 Task: Implement a function that takes a string as a parameter and checks if it's a valid URL starting with "ftp://" or "sftp://".
Action: Mouse moved to (1001, 328)
Screenshot: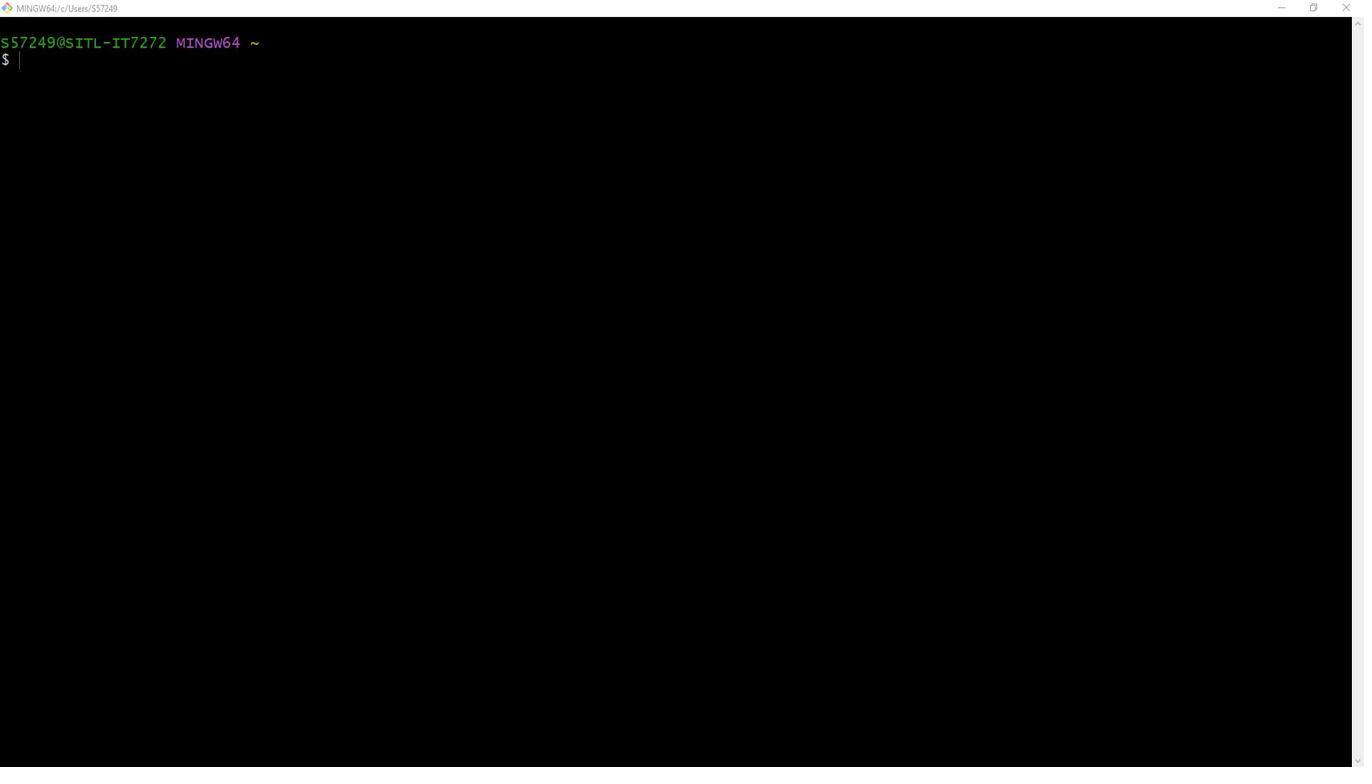 
Action: Mouse pressed left at (1001, 328)
Screenshot: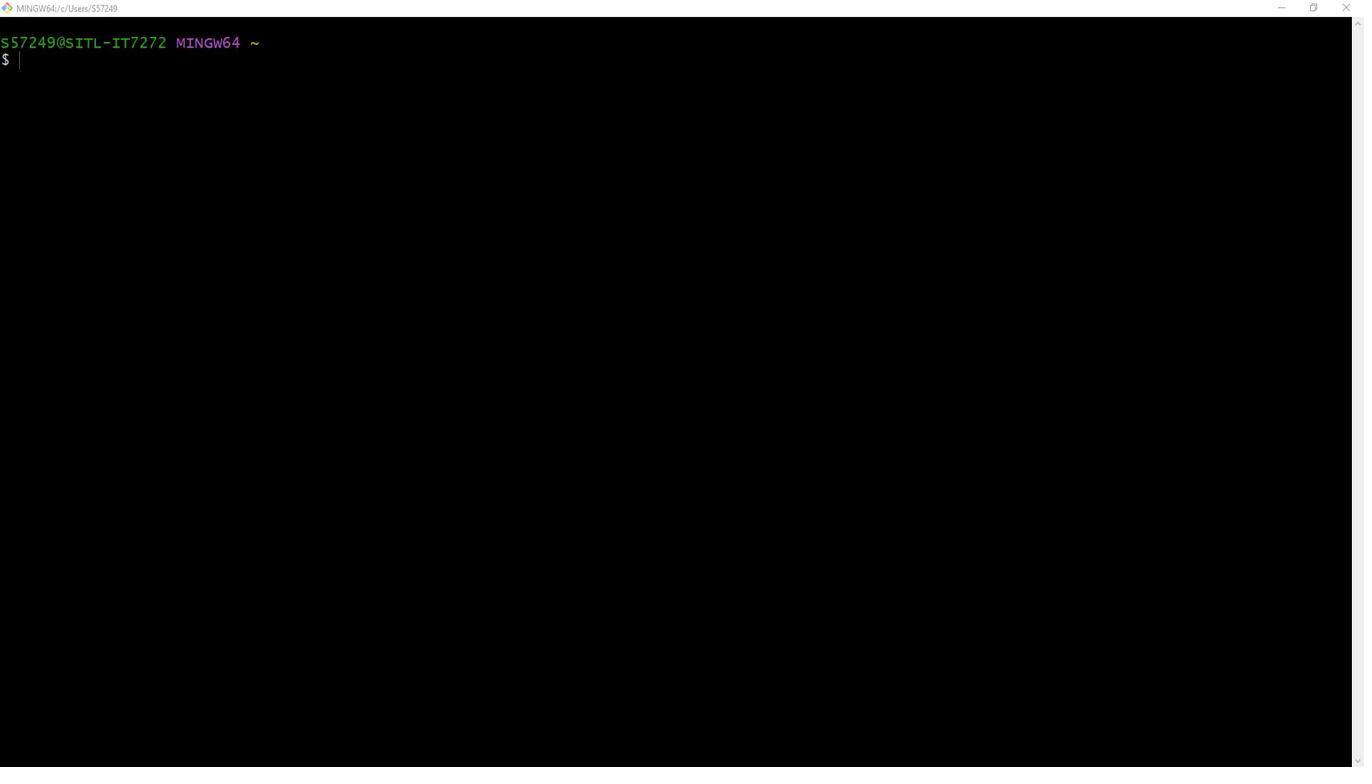 
Action: Mouse moved to (1281, 188)
Screenshot: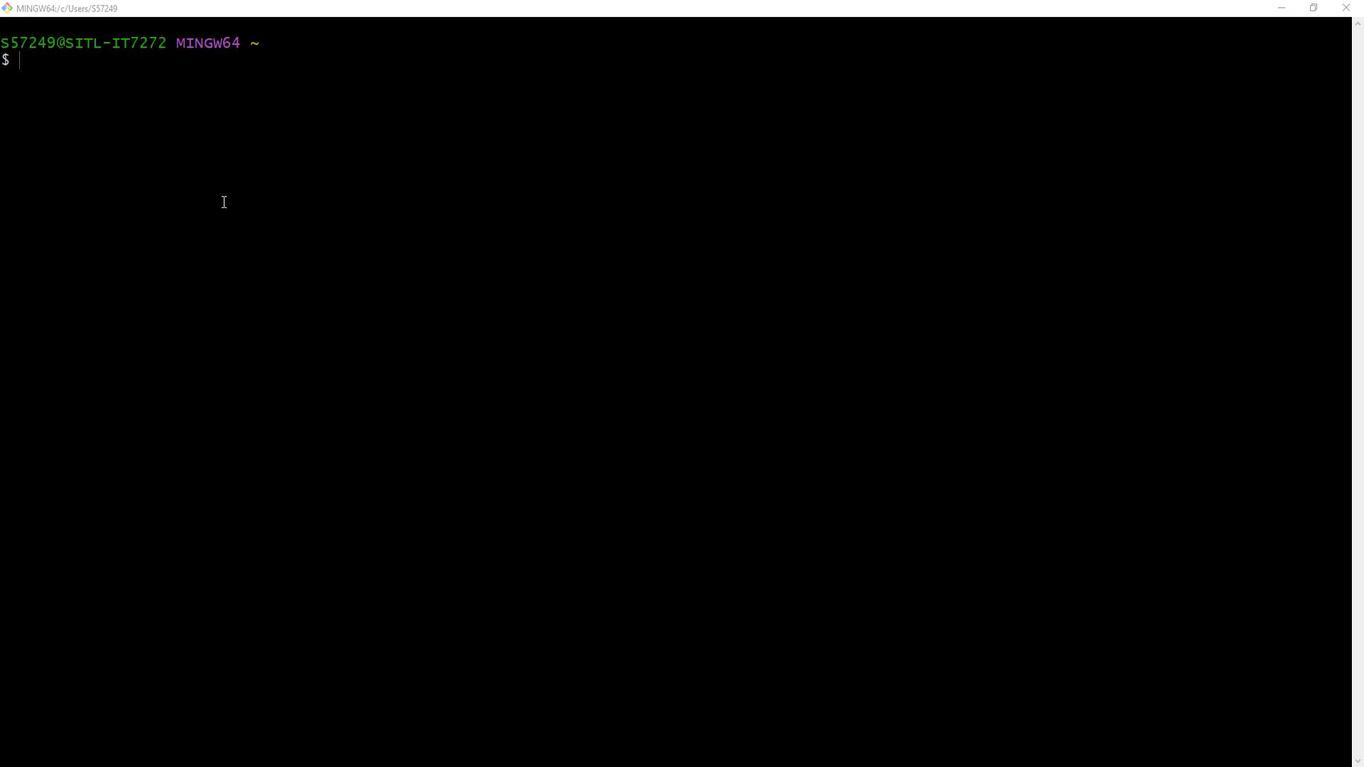 
Action: Mouse pressed left at (1281, 188)
Screenshot: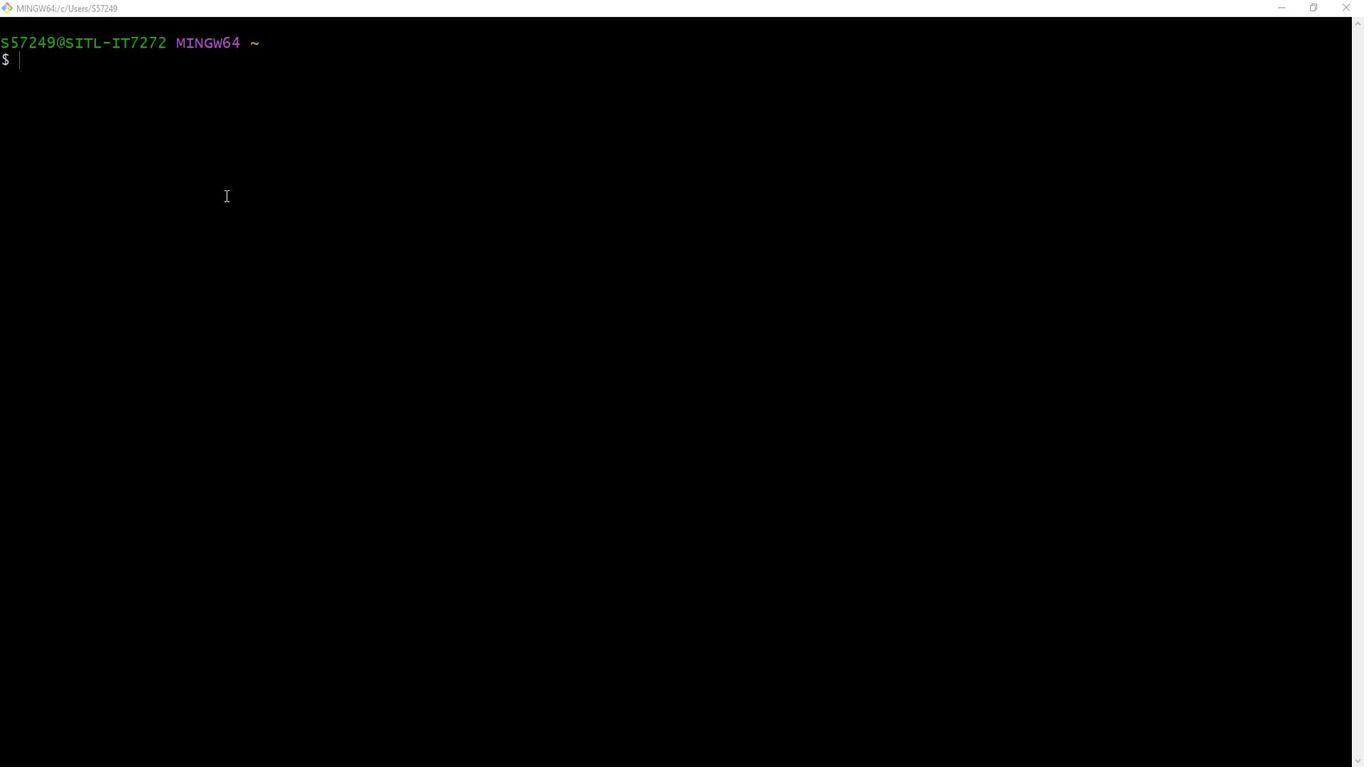 
Action: Mouse moved to (801, 385)
Screenshot: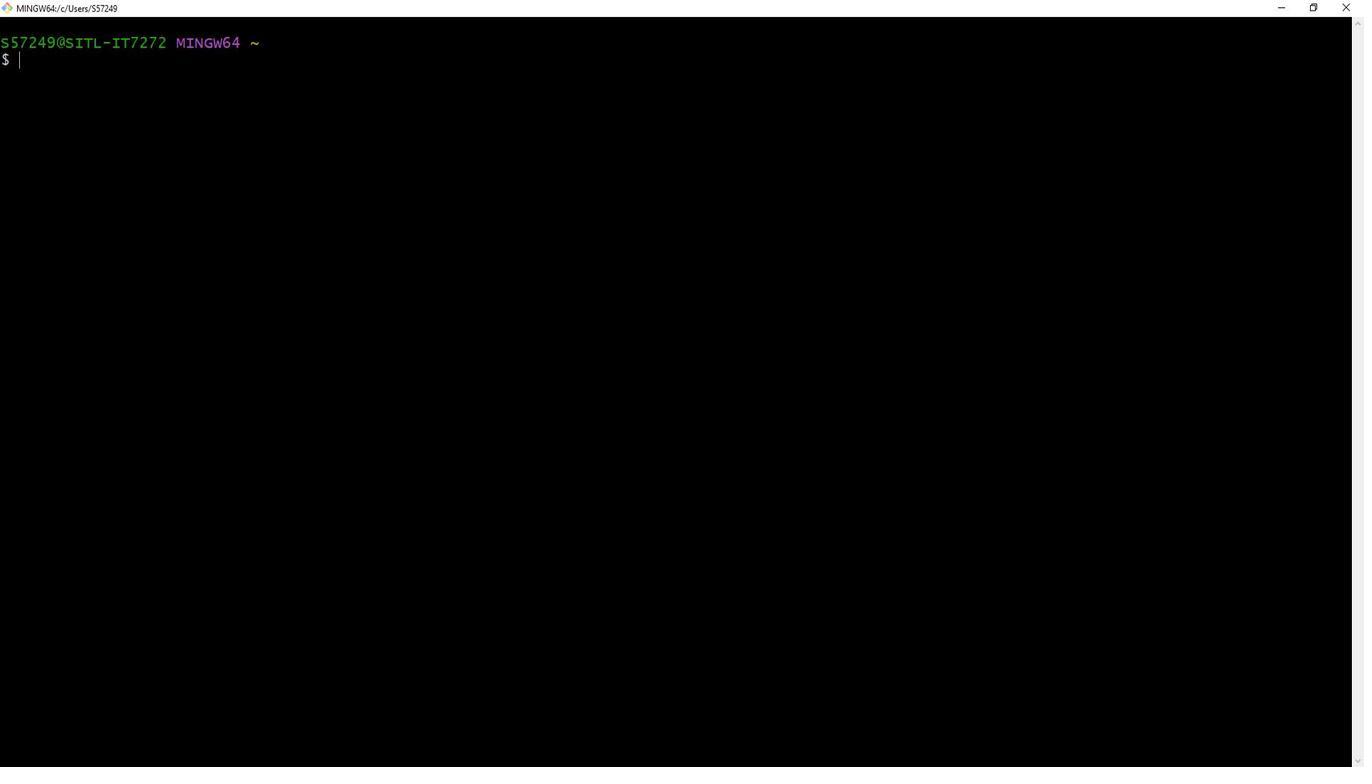 
Action: Mouse scrolled (801, 385) with delta (0, 0)
Screenshot: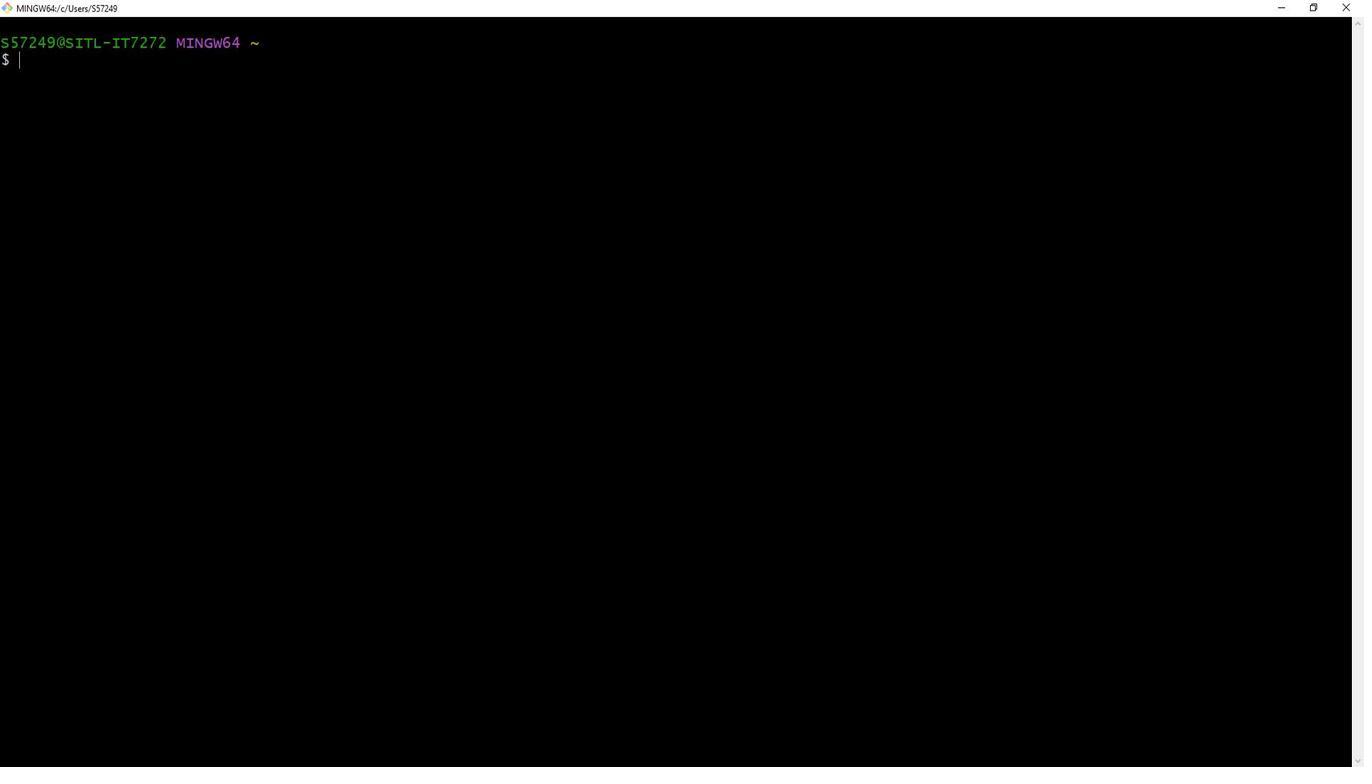 
Action: Mouse scrolled (801, 385) with delta (0, 0)
Screenshot: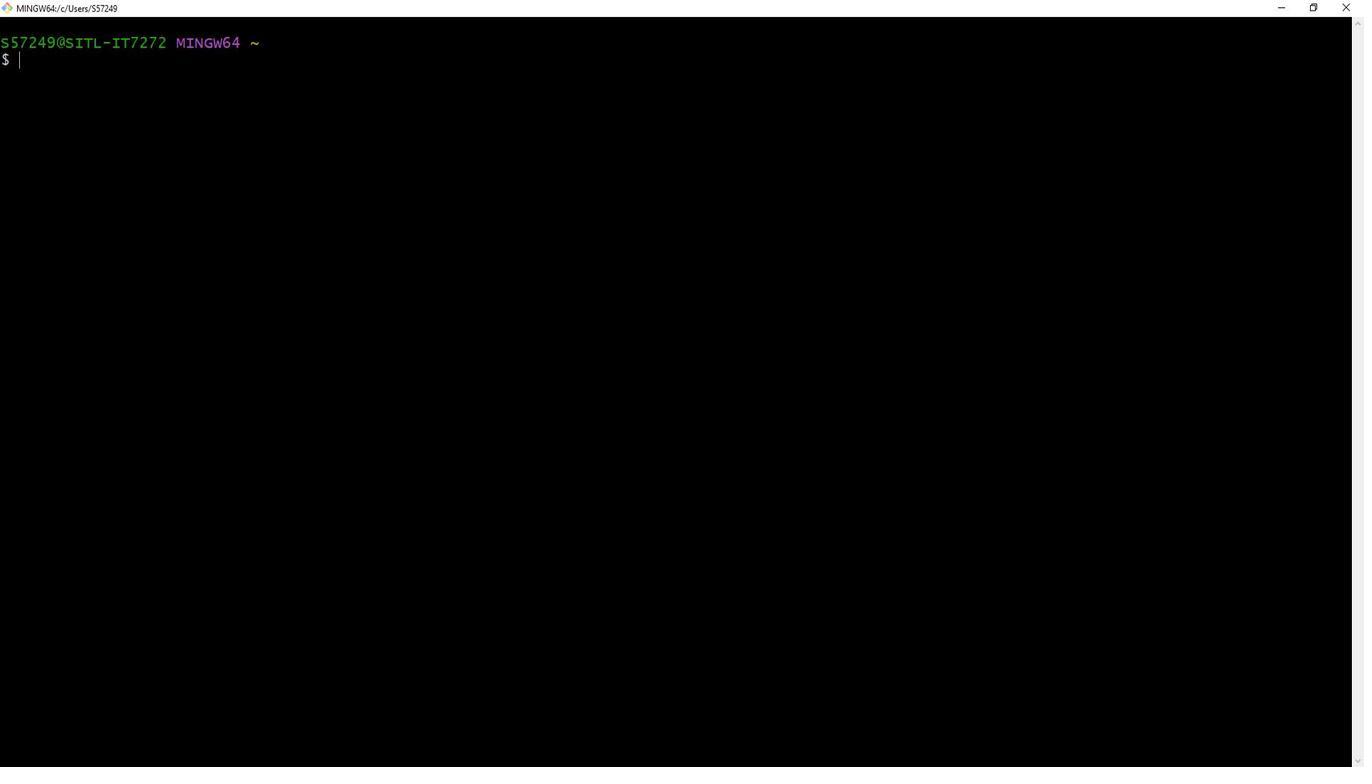 
Action: Mouse scrolled (801, 385) with delta (0, 0)
Screenshot: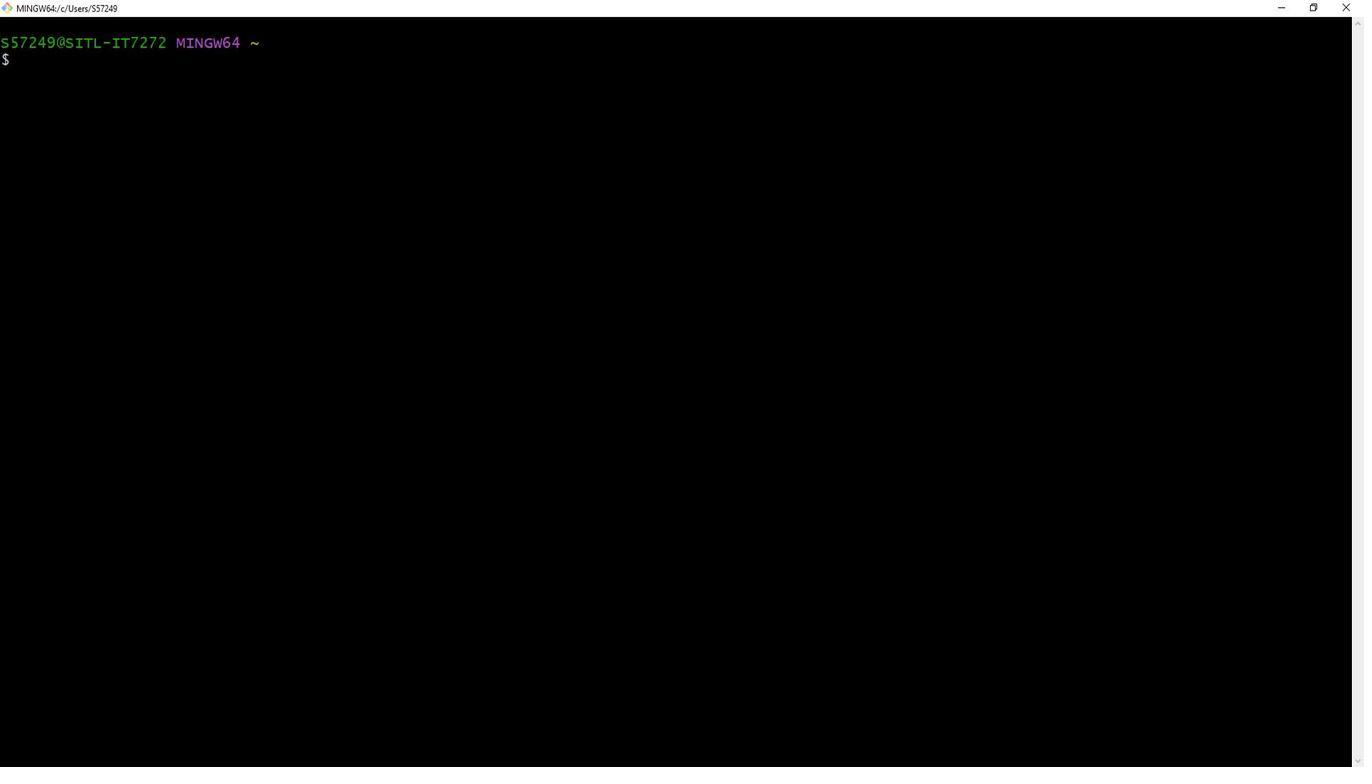 
Action: Mouse scrolled (801, 385) with delta (0, 0)
Screenshot: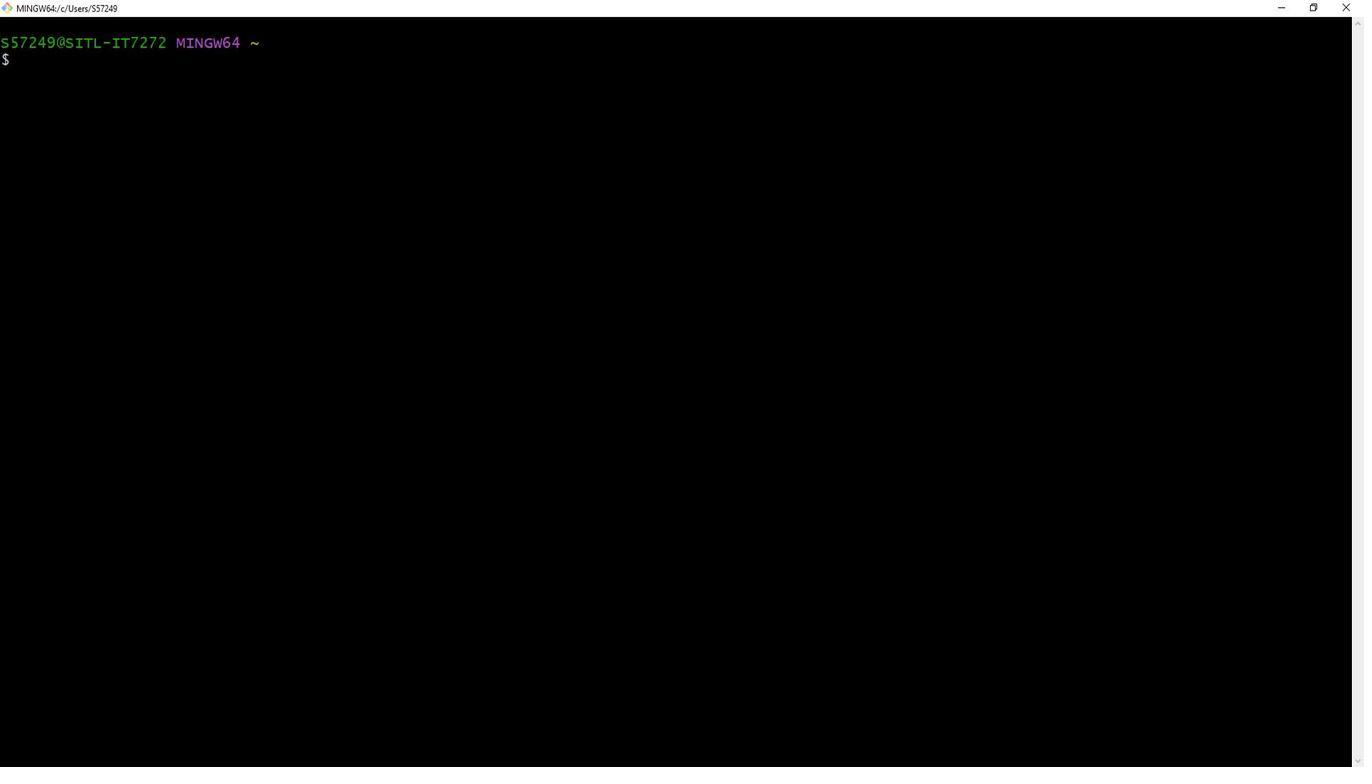 
Action: Mouse scrolled (801, 385) with delta (0, 0)
Screenshot: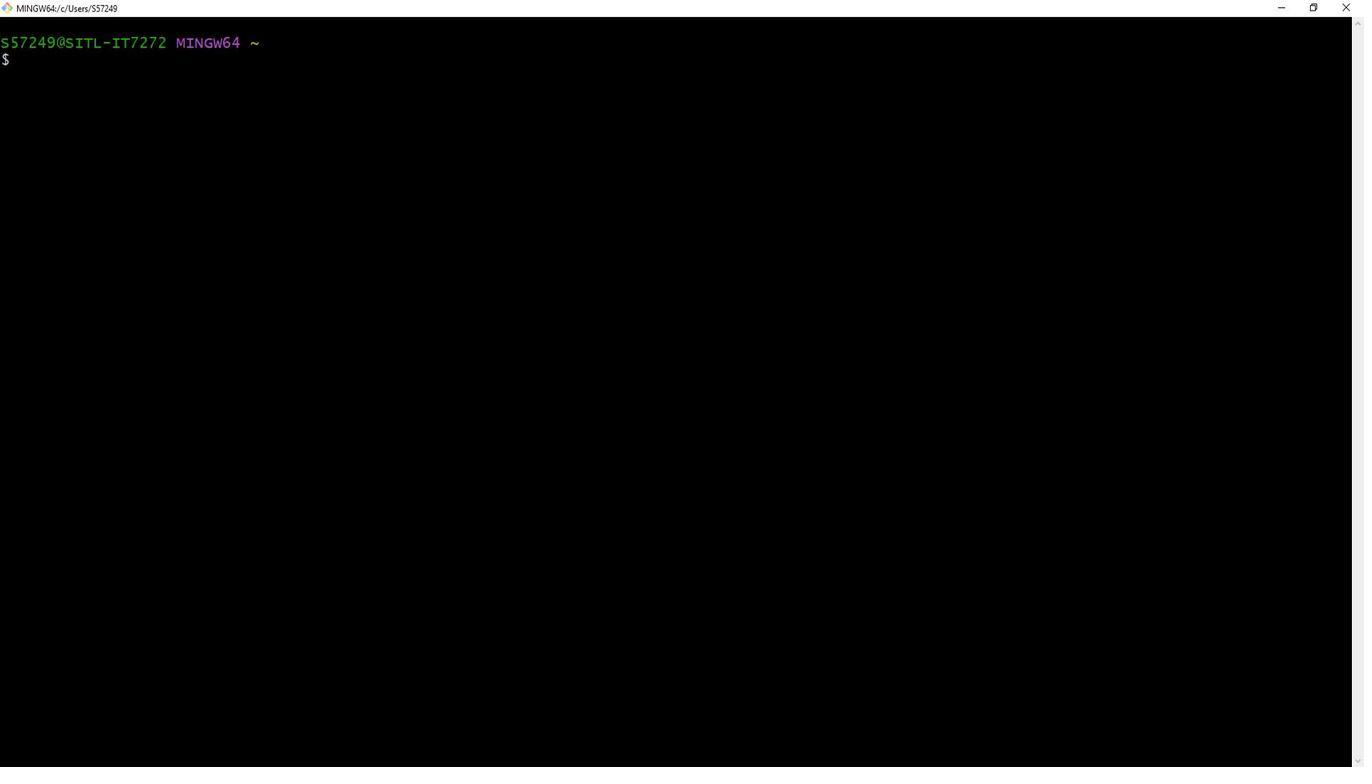 
Action: Mouse scrolled (801, 385) with delta (0, 0)
Screenshot: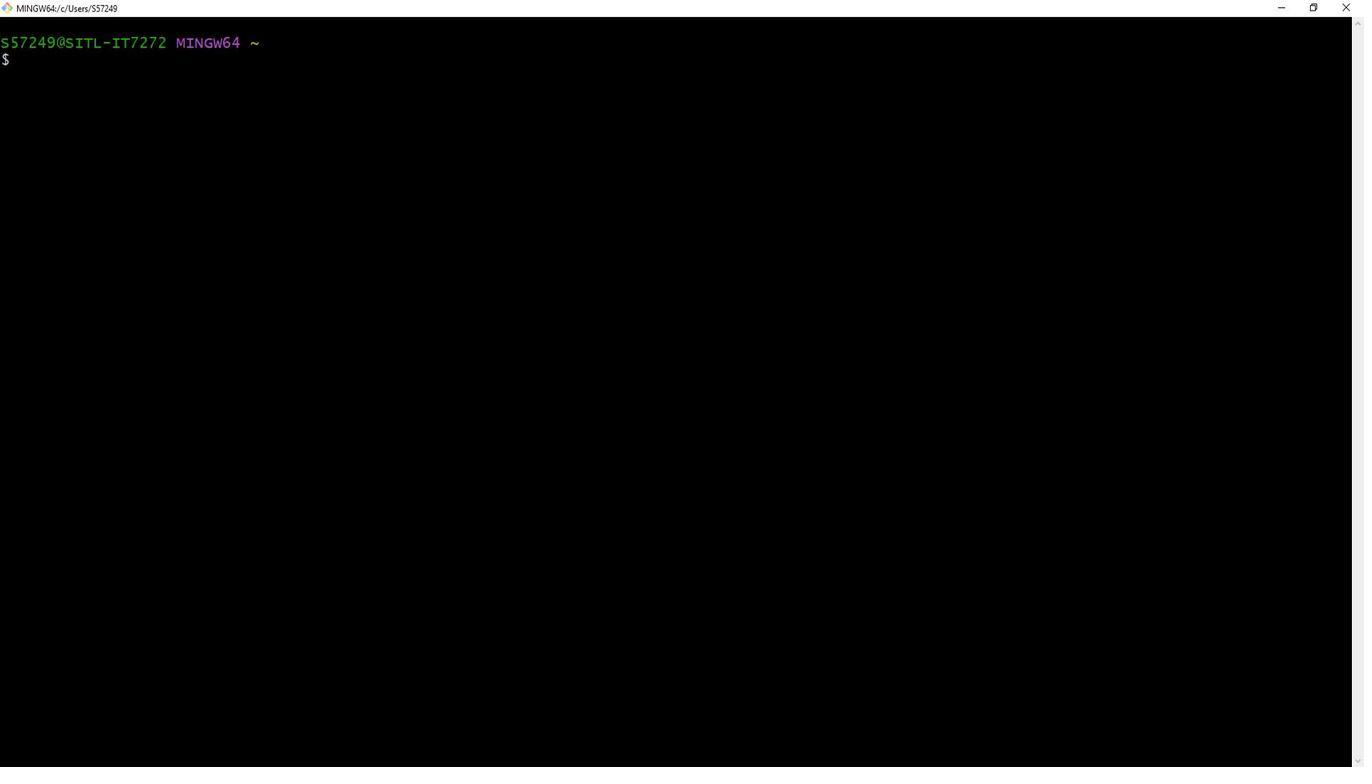 
Action: Mouse scrolled (801, 385) with delta (0, 0)
Screenshot: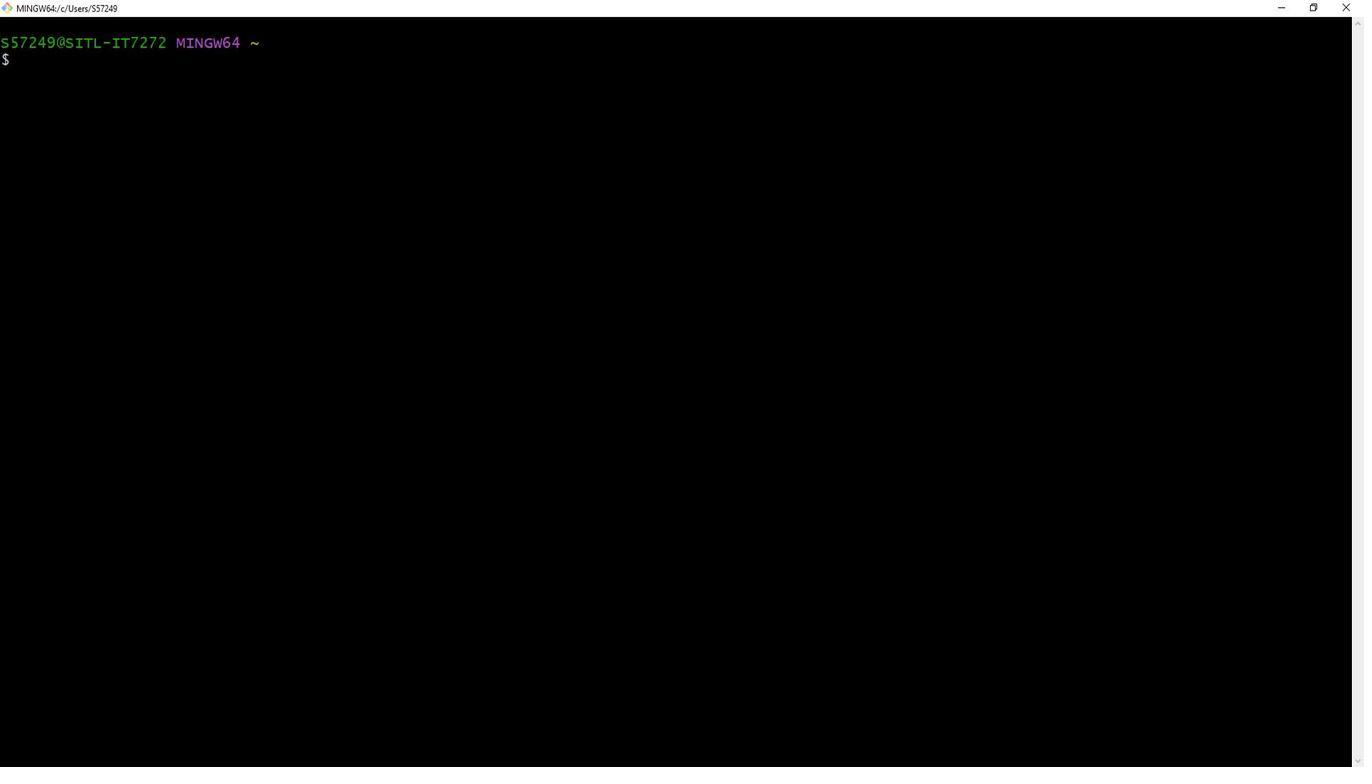 
Action: Mouse scrolled (801, 385) with delta (0, 0)
Screenshot: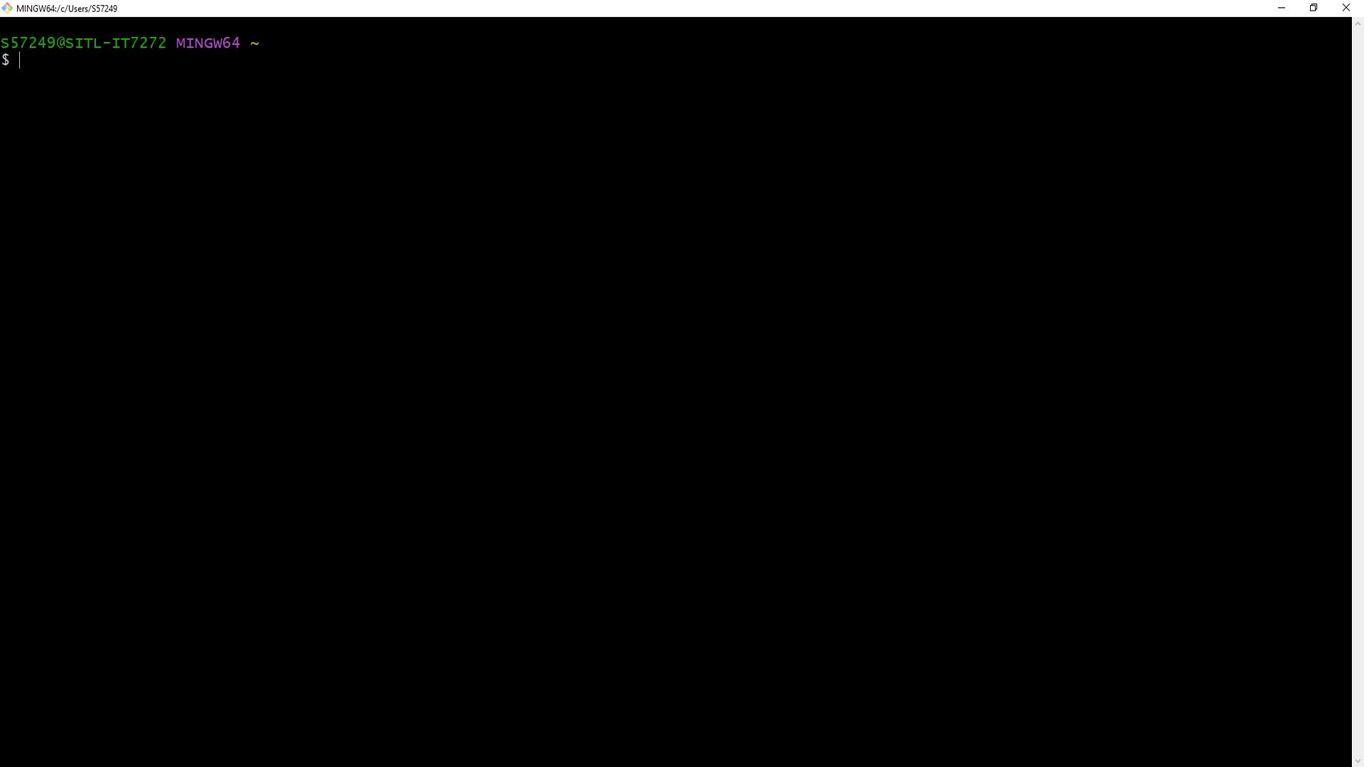 
Action: Mouse scrolled (801, 385) with delta (0, 0)
Screenshot: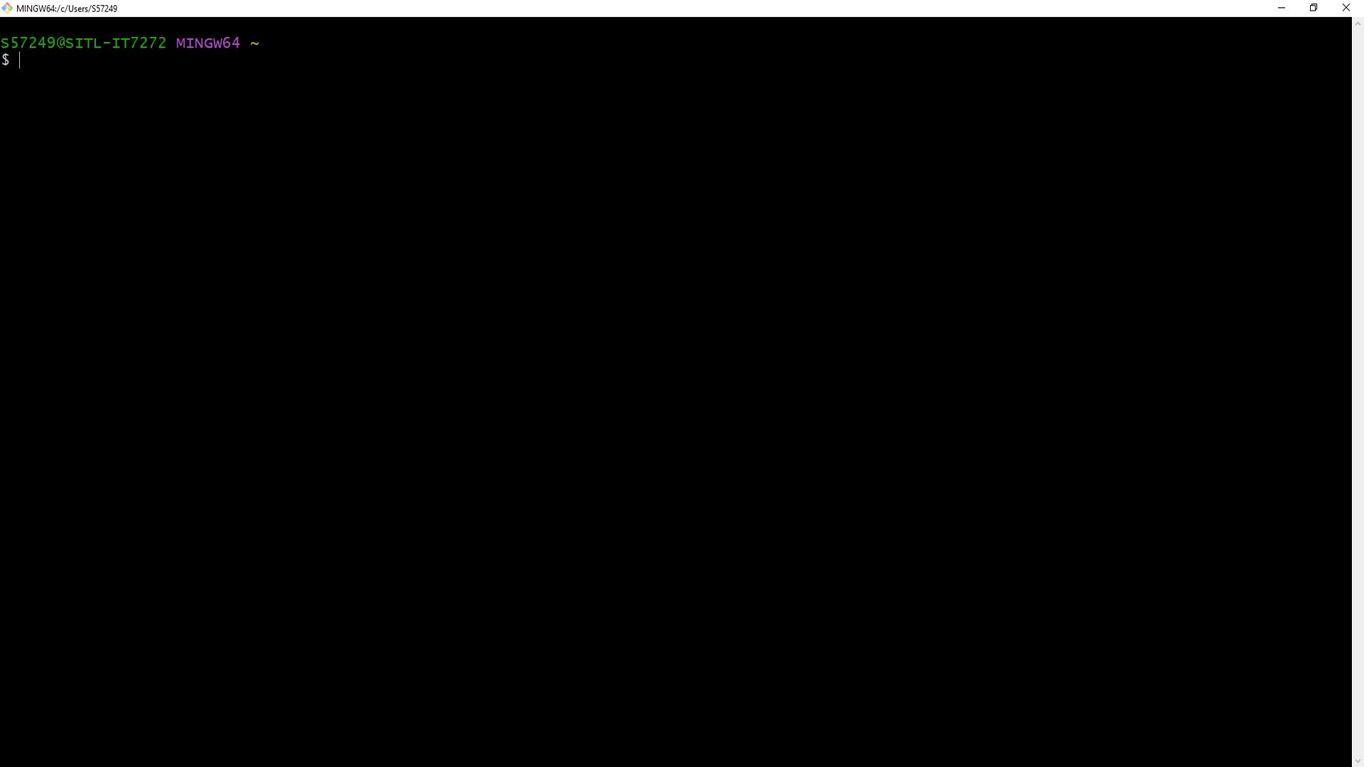 
Action: Mouse scrolled (801, 385) with delta (0, 0)
Screenshot: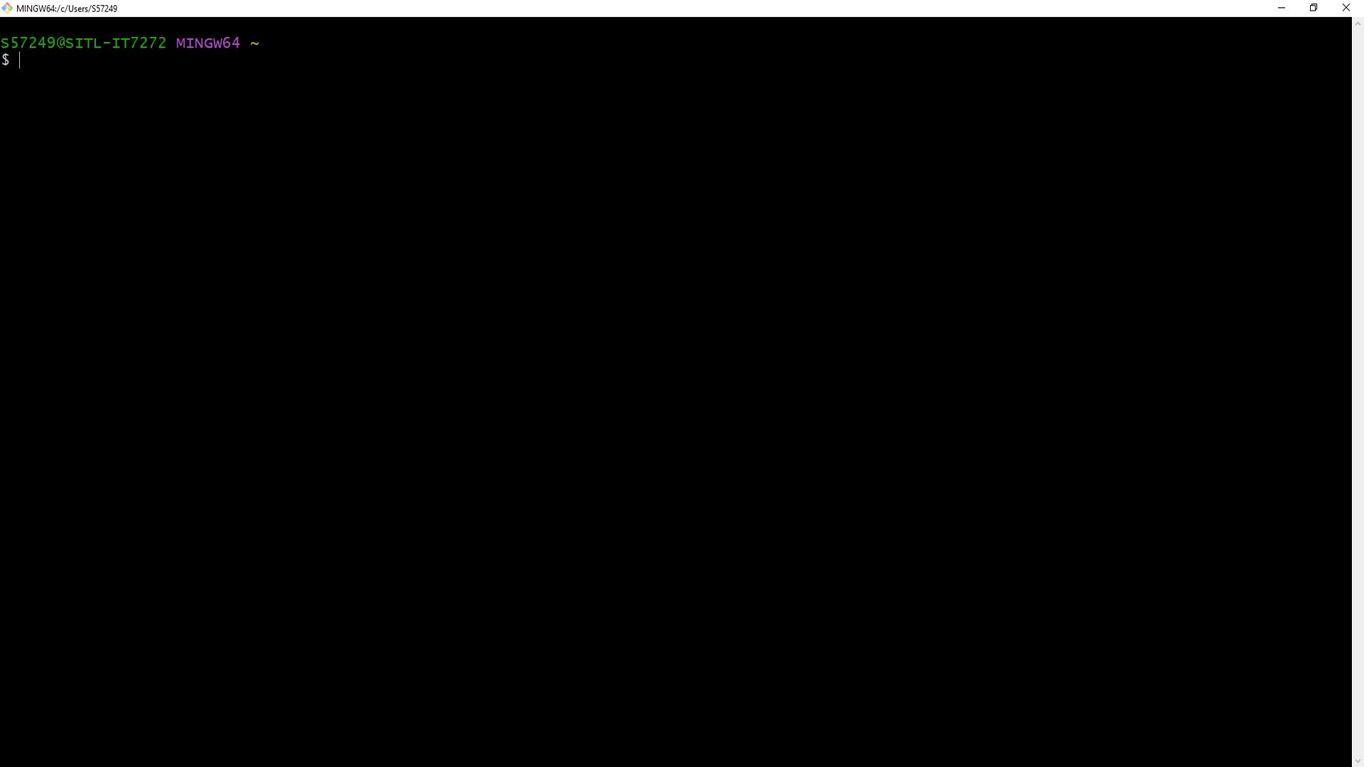
Action: Mouse scrolled (801, 385) with delta (0, 0)
Screenshot: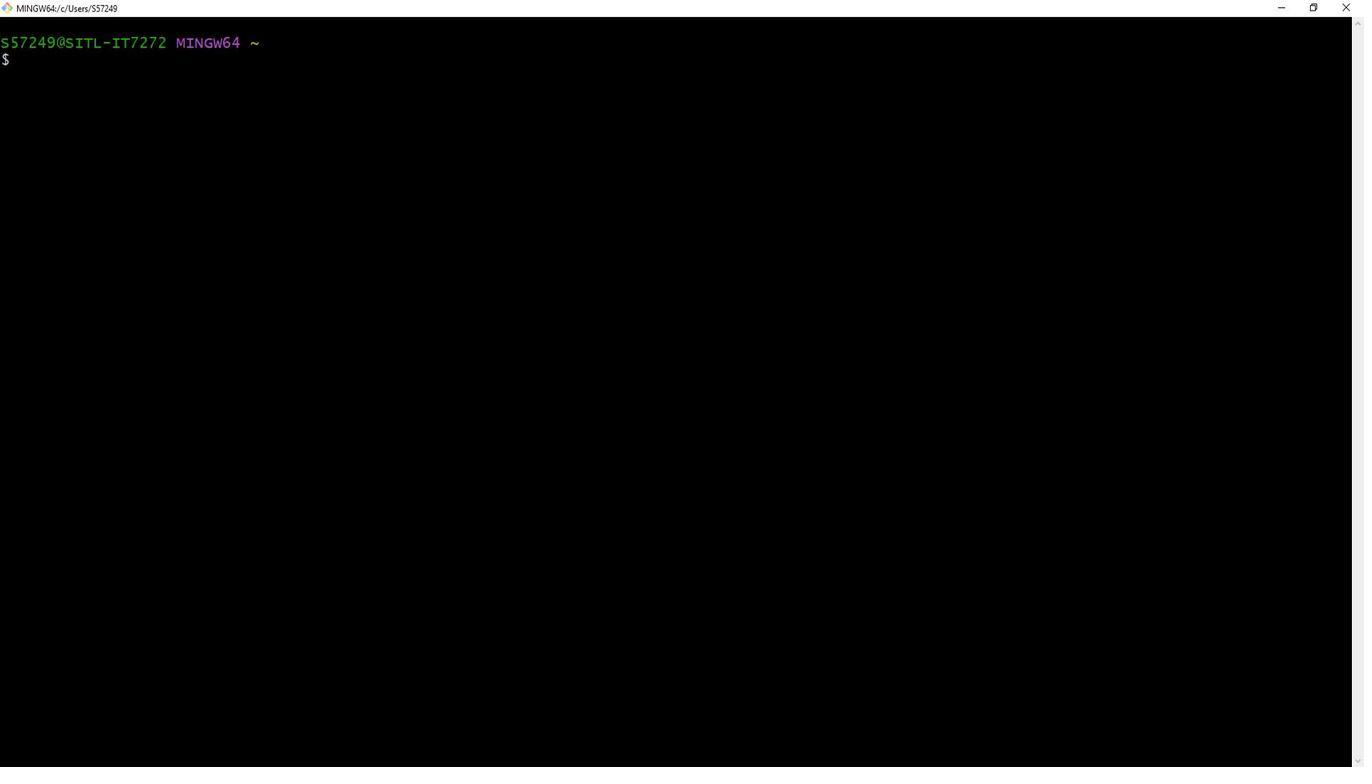 
Action: Mouse scrolled (801, 385) with delta (0, 0)
Screenshot: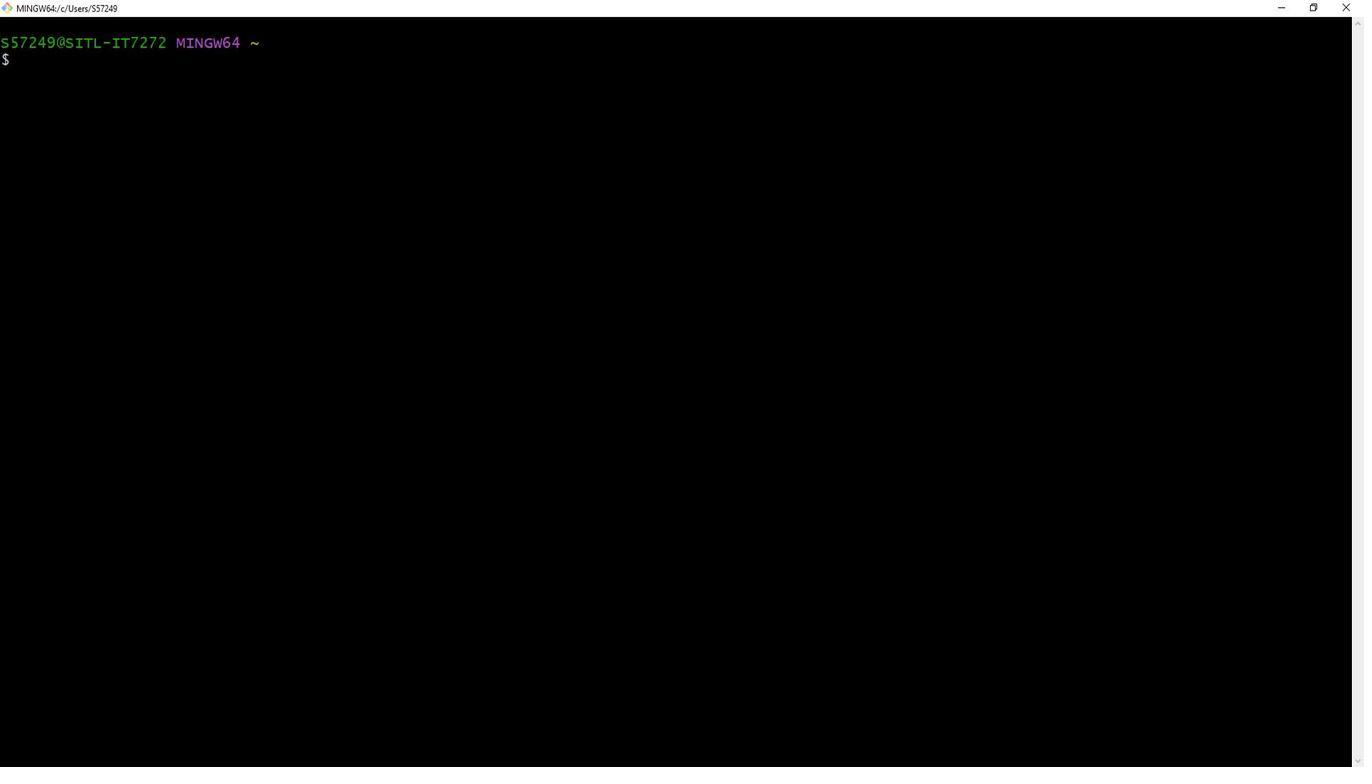 
Action: Mouse moved to (1207, 96)
Screenshot: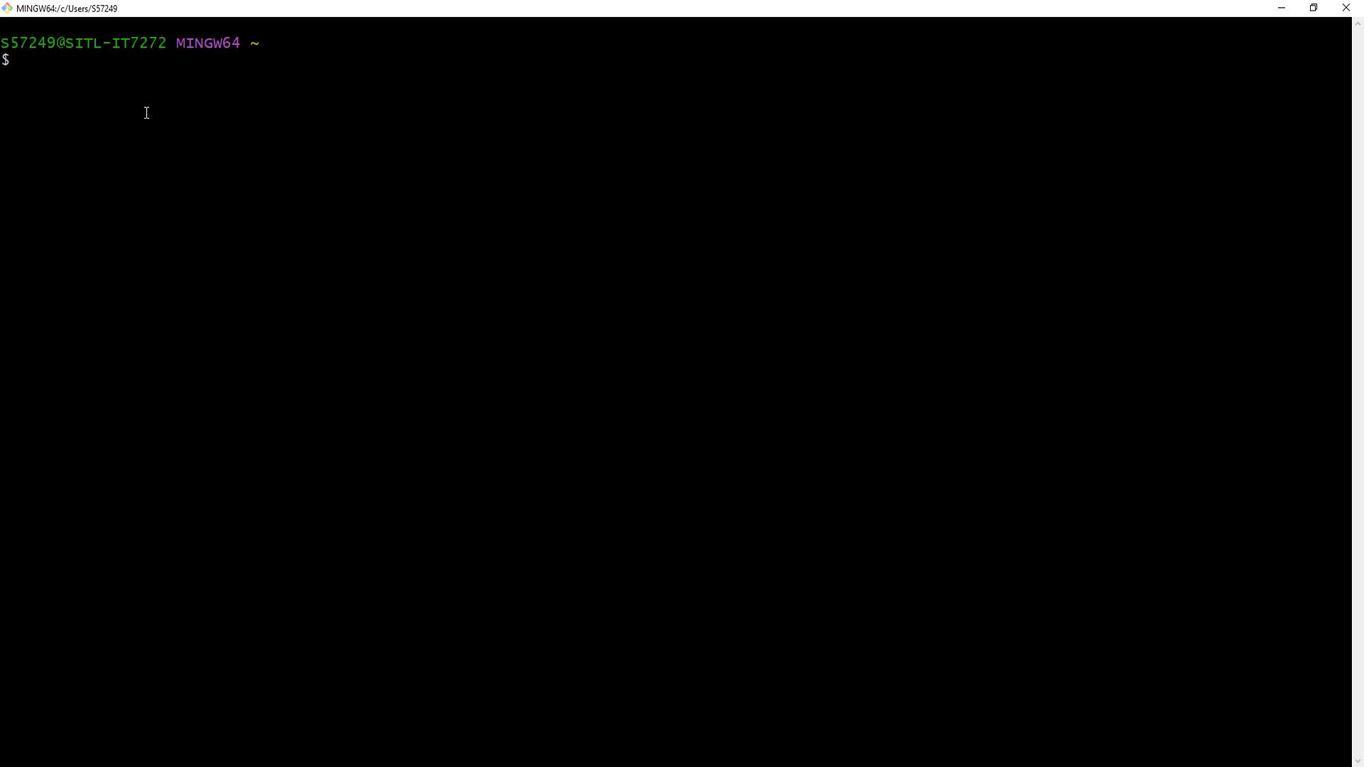 
Action: Mouse pressed left at (1207, 96)
Screenshot: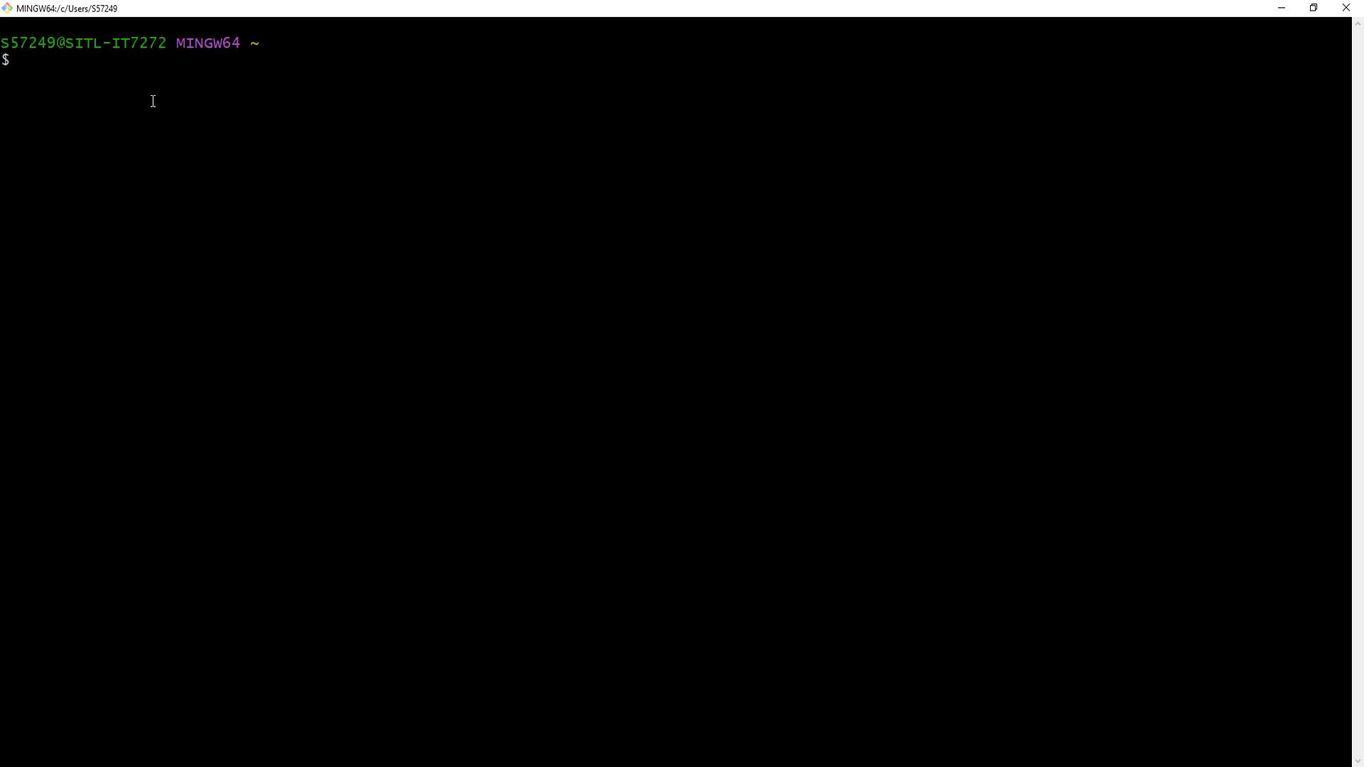 
Action: Key pressed is<Key.shift>Valid<Key.shift><Key.shift><Key.shift><Key.shift><Key.shift><Key.shift><Key.shift><Key.shift><Key.shift><Key.shift><Key.shift><Key.shift><Key.shift><Key.shift><Key.shift><Key.shift>F<Key.backspace><Key.shift>_<Key.shift>ftp<Key.shift>Or<Key.shift>sftp.sh<Key.enter>vim<Key.space>is<Key.shift_r>Valid<Key.shift_r>_ftp<Key.shift>Or<Key.shift>S<Key.backspace>sftp.sh<Key.enter>i
Screenshot: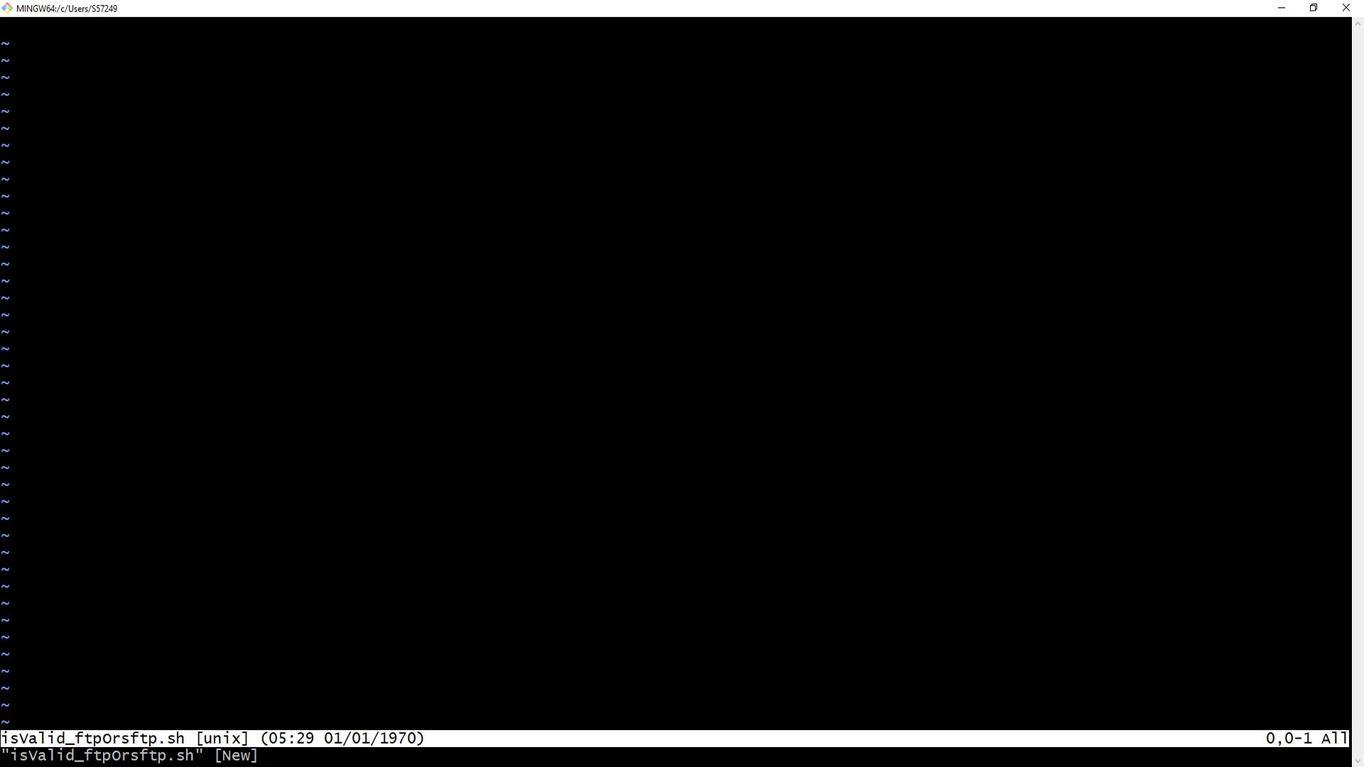 
Action: Mouse moved to (792, 372)
Screenshot: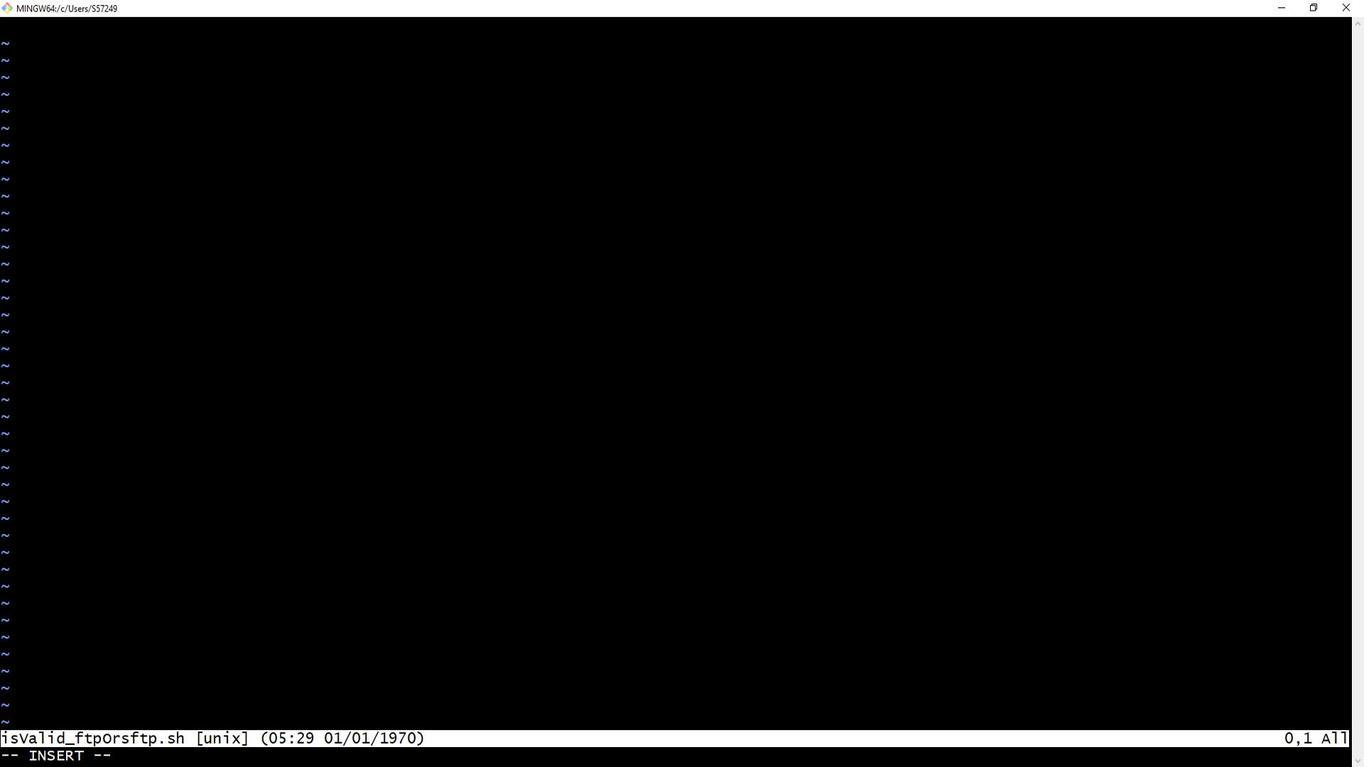 
Action: Mouse scrolled (792, 373) with delta (0, 0)
Screenshot: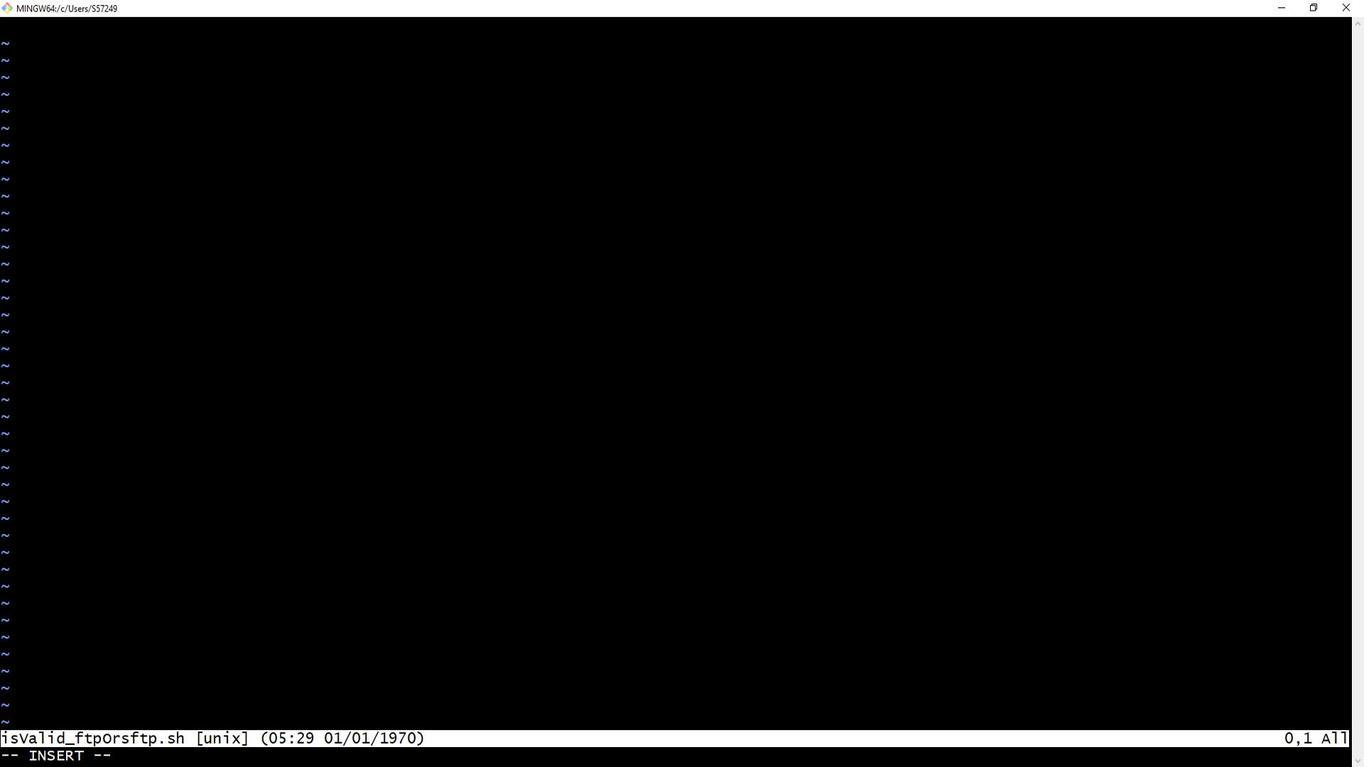 
Action: Mouse scrolled (792, 373) with delta (0, 0)
Screenshot: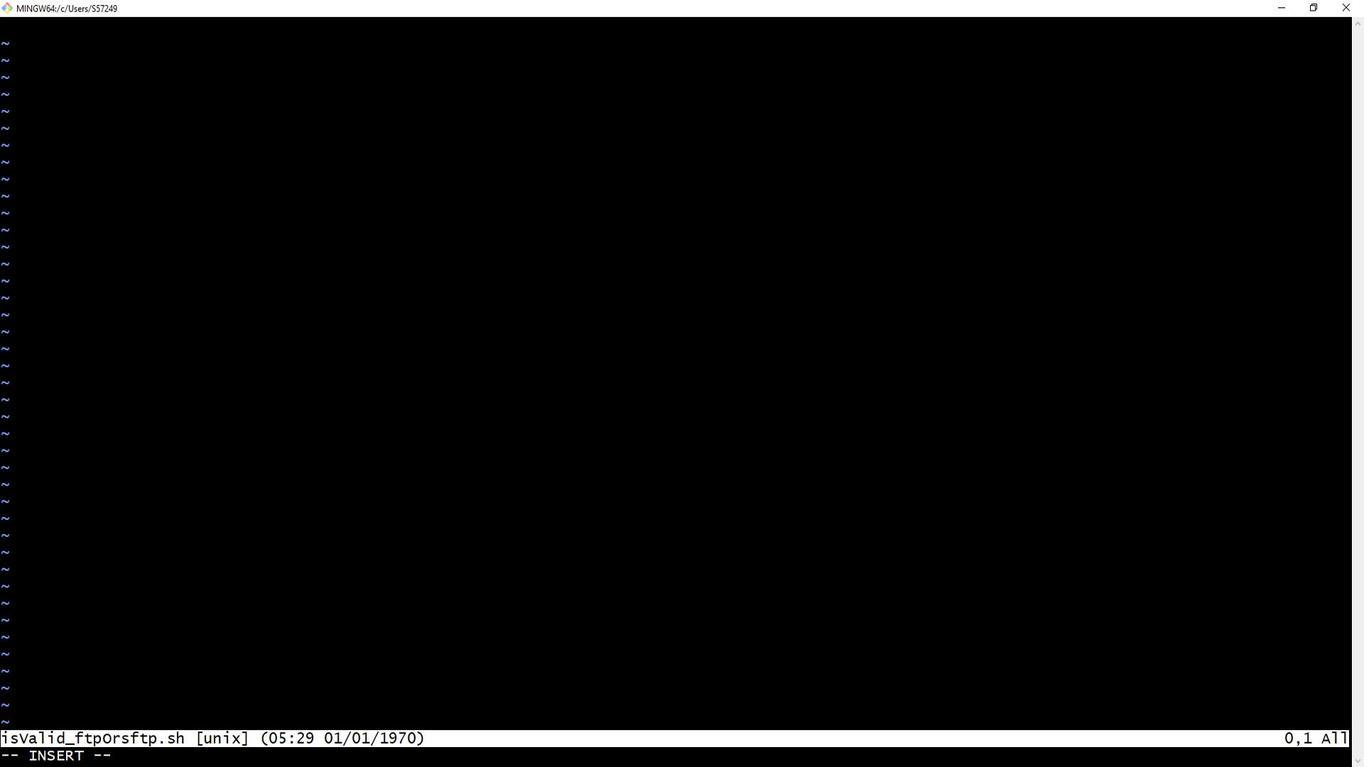 
Action: Mouse scrolled (792, 371) with delta (0, 0)
Screenshot: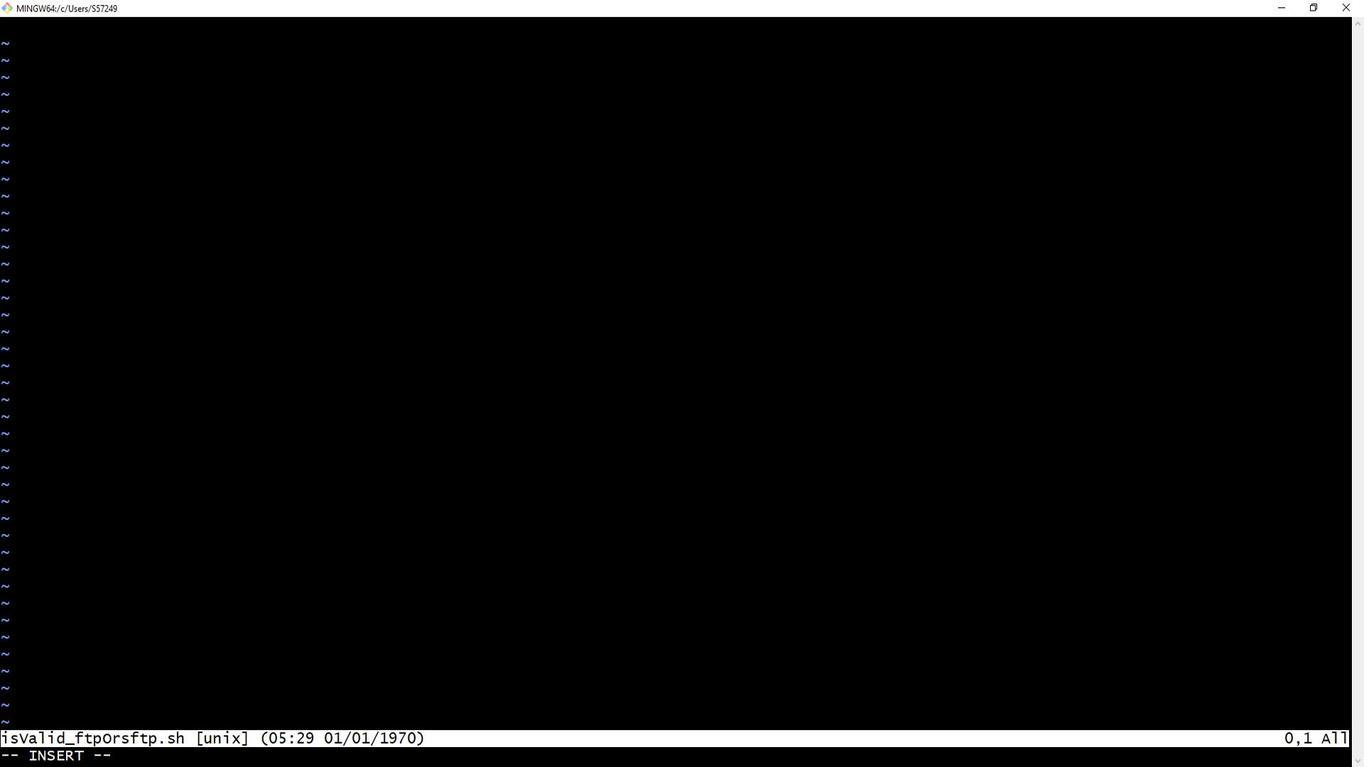 
Action: Mouse scrolled (792, 371) with delta (0, 0)
Screenshot: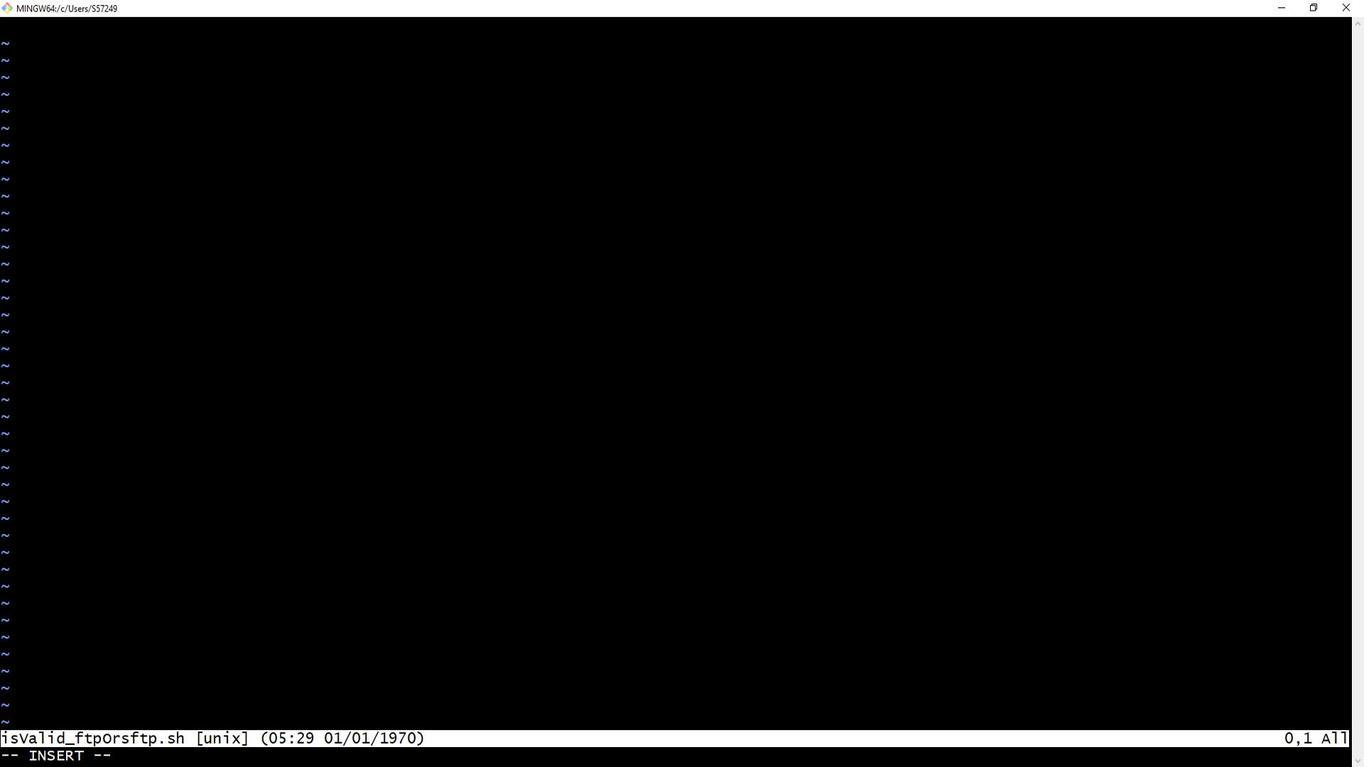 
Action: Mouse scrolled (792, 373) with delta (0, 0)
Screenshot: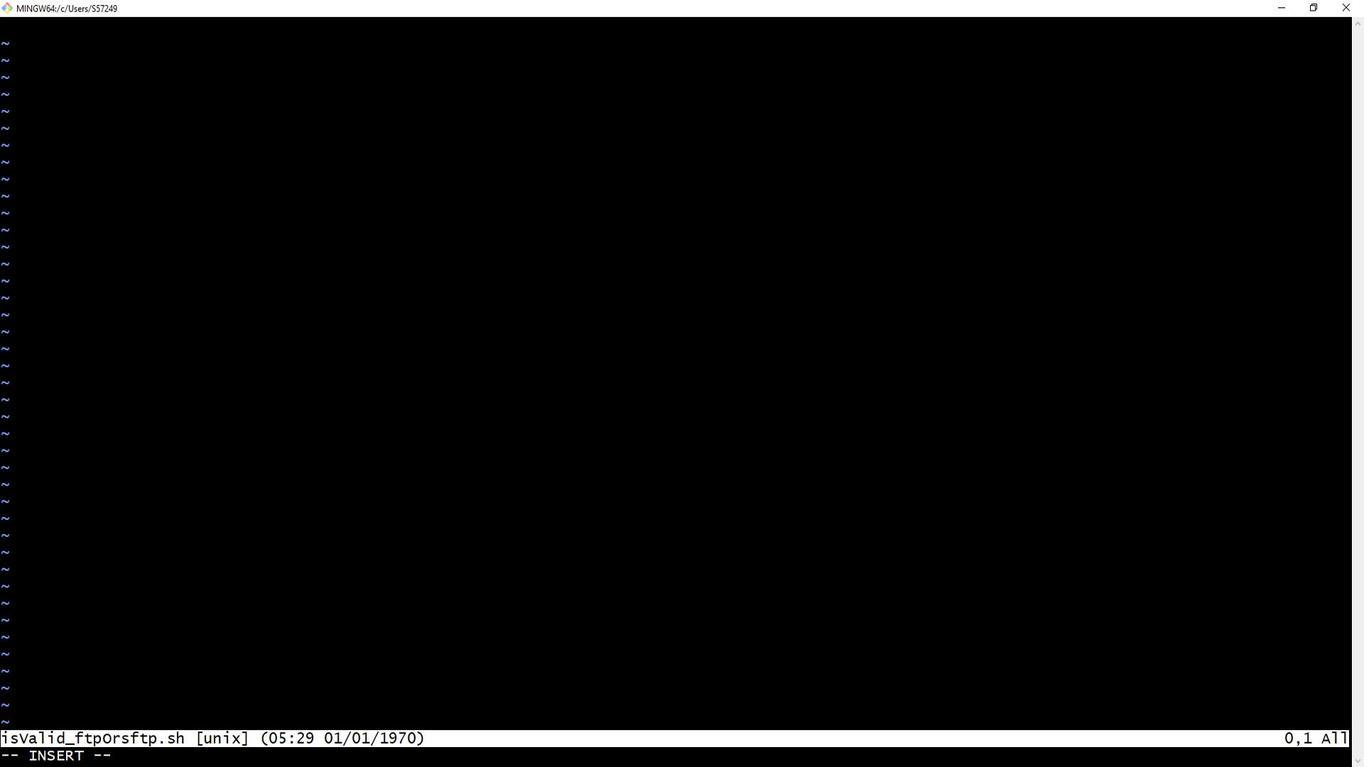 
Action: Mouse scrolled (792, 371) with delta (0, 0)
Screenshot: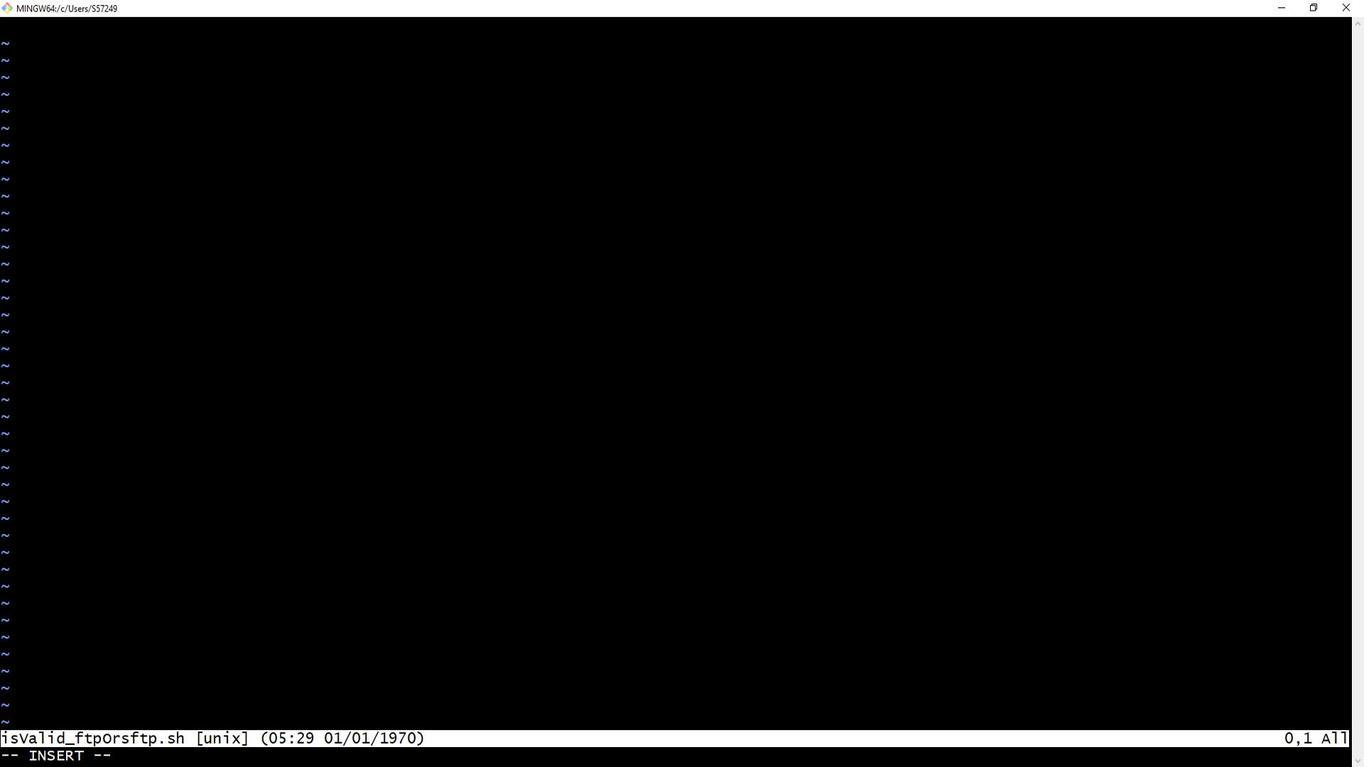 
Action: Mouse scrolled (792, 373) with delta (0, 0)
Screenshot: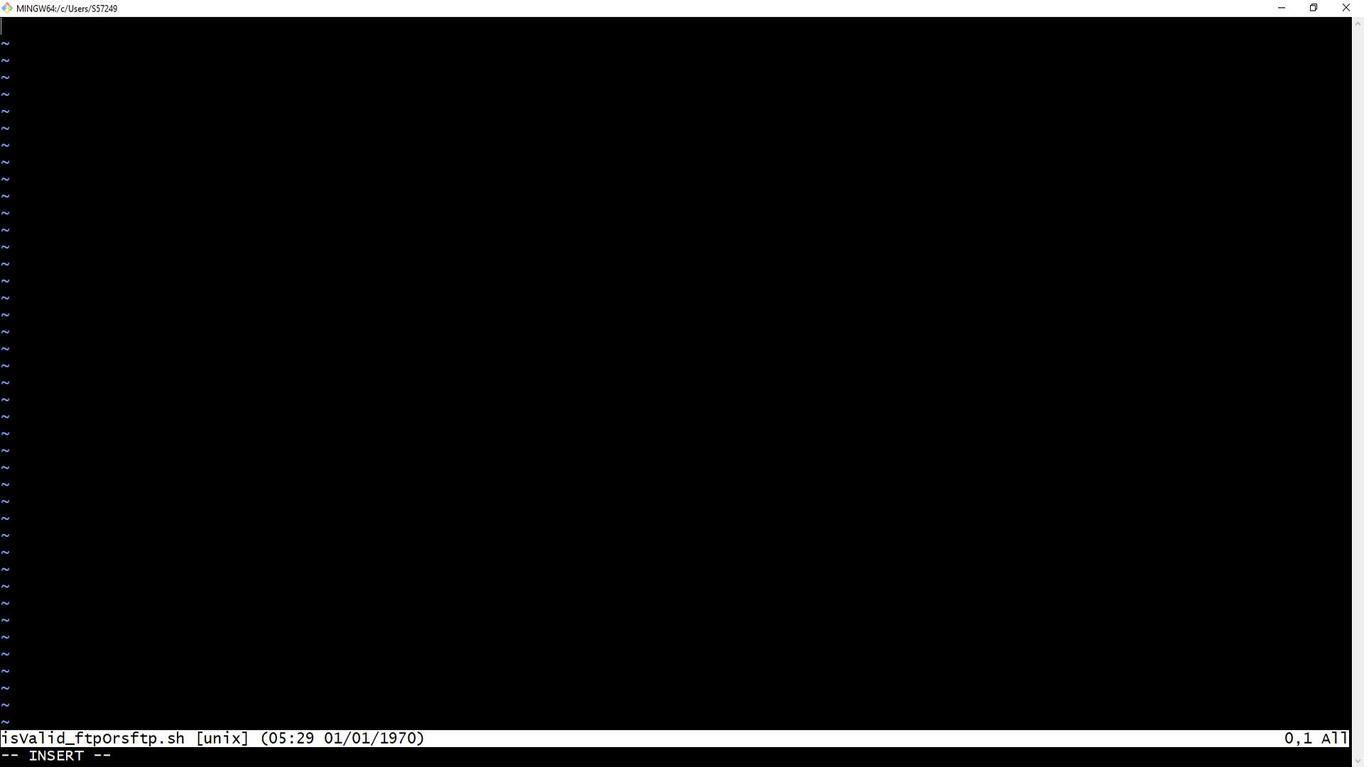
Action: Mouse scrolled (792, 371) with delta (0, 0)
Screenshot: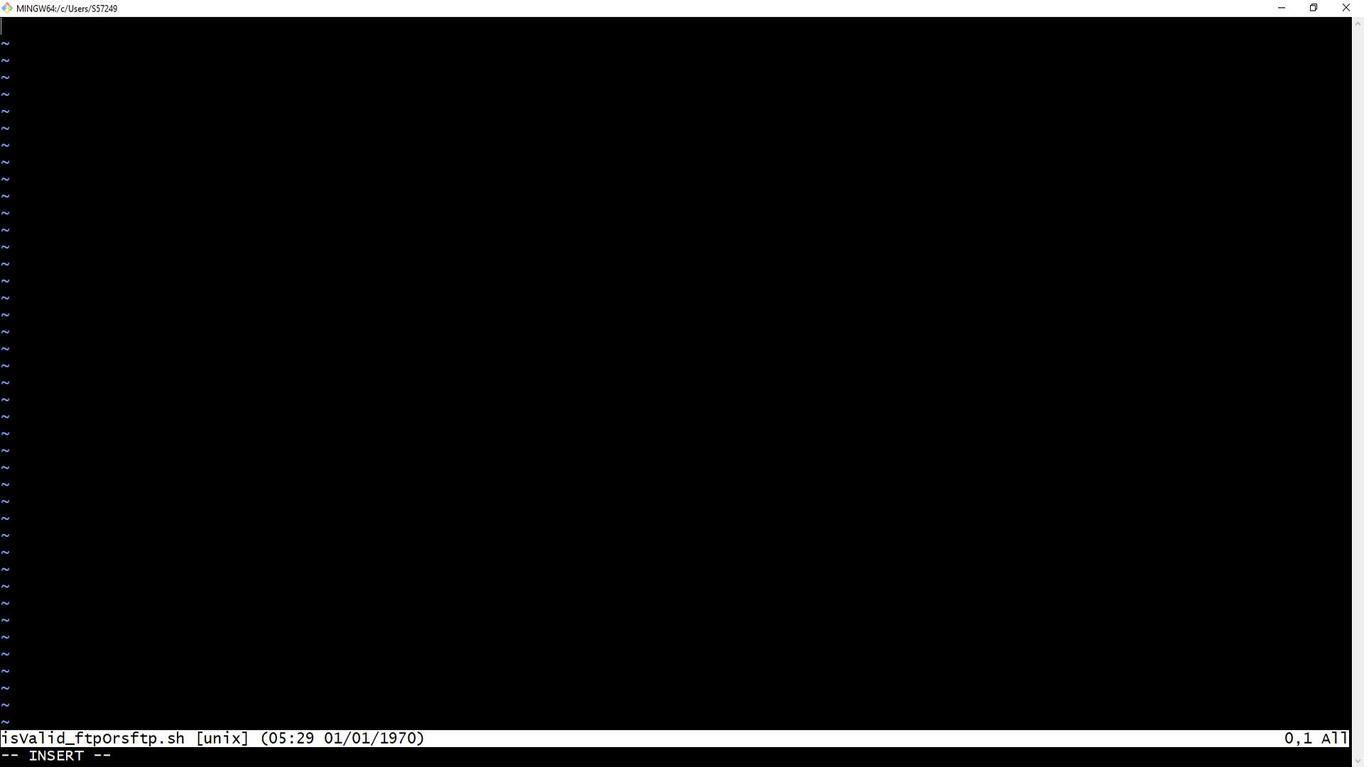 
Action: Mouse scrolled (792, 373) with delta (0, 0)
Screenshot: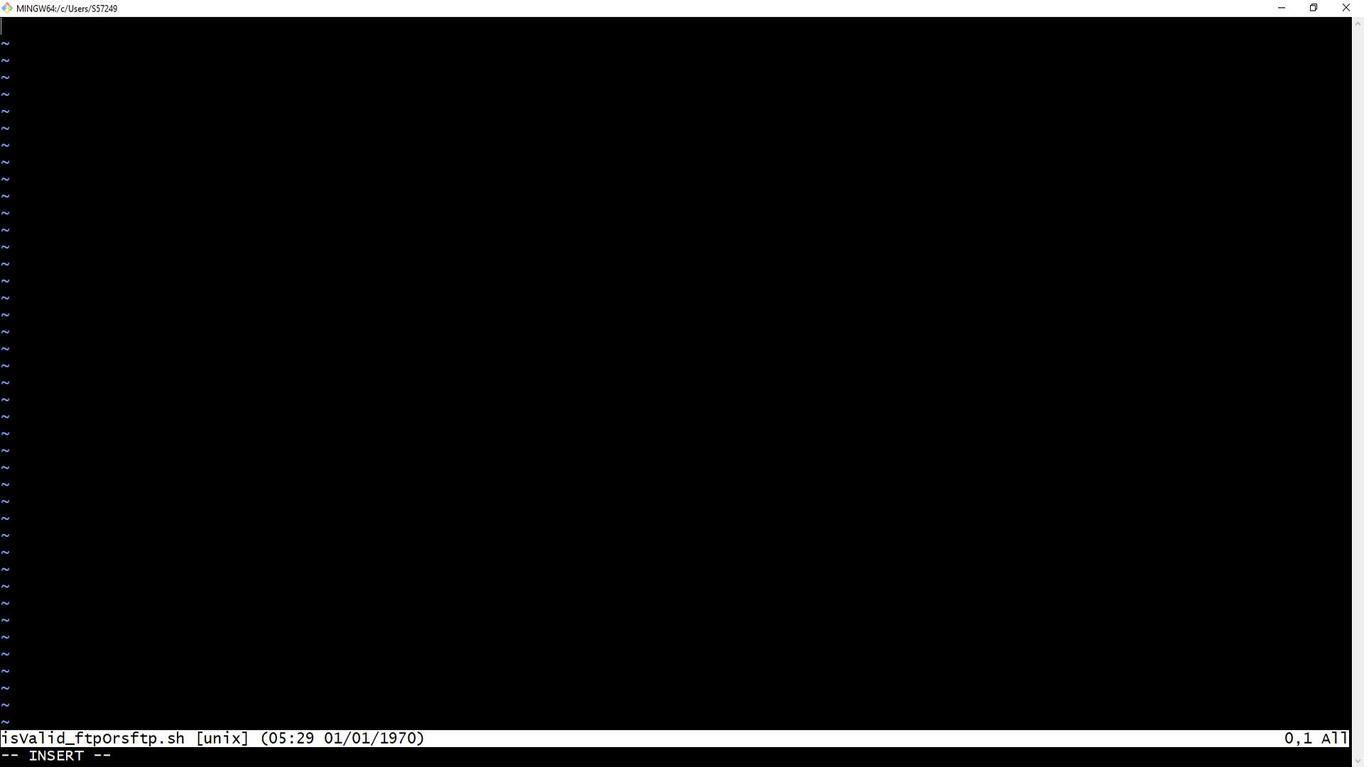 
Action: Mouse scrolled (792, 371) with delta (0, 0)
Screenshot: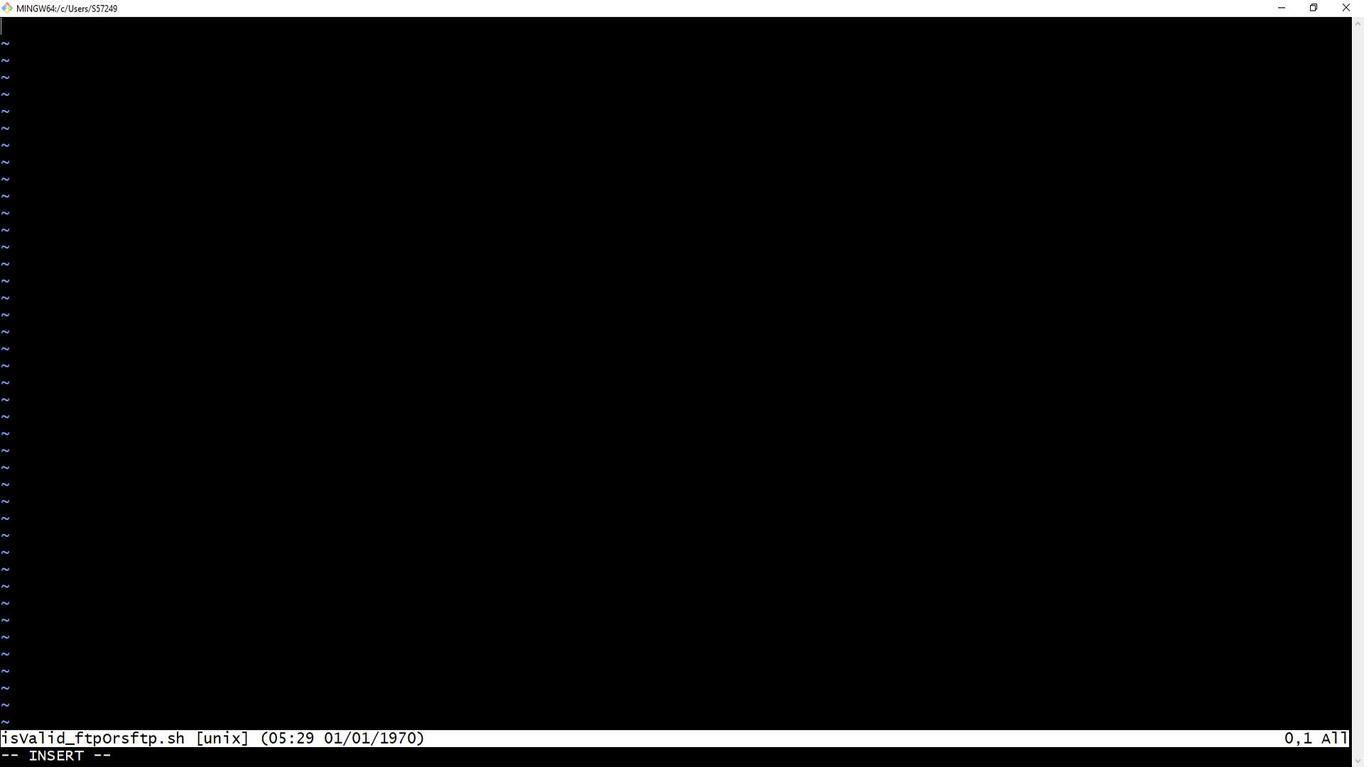
Action: Mouse scrolled (792, 371) with delta (0, 0)
Screenshot: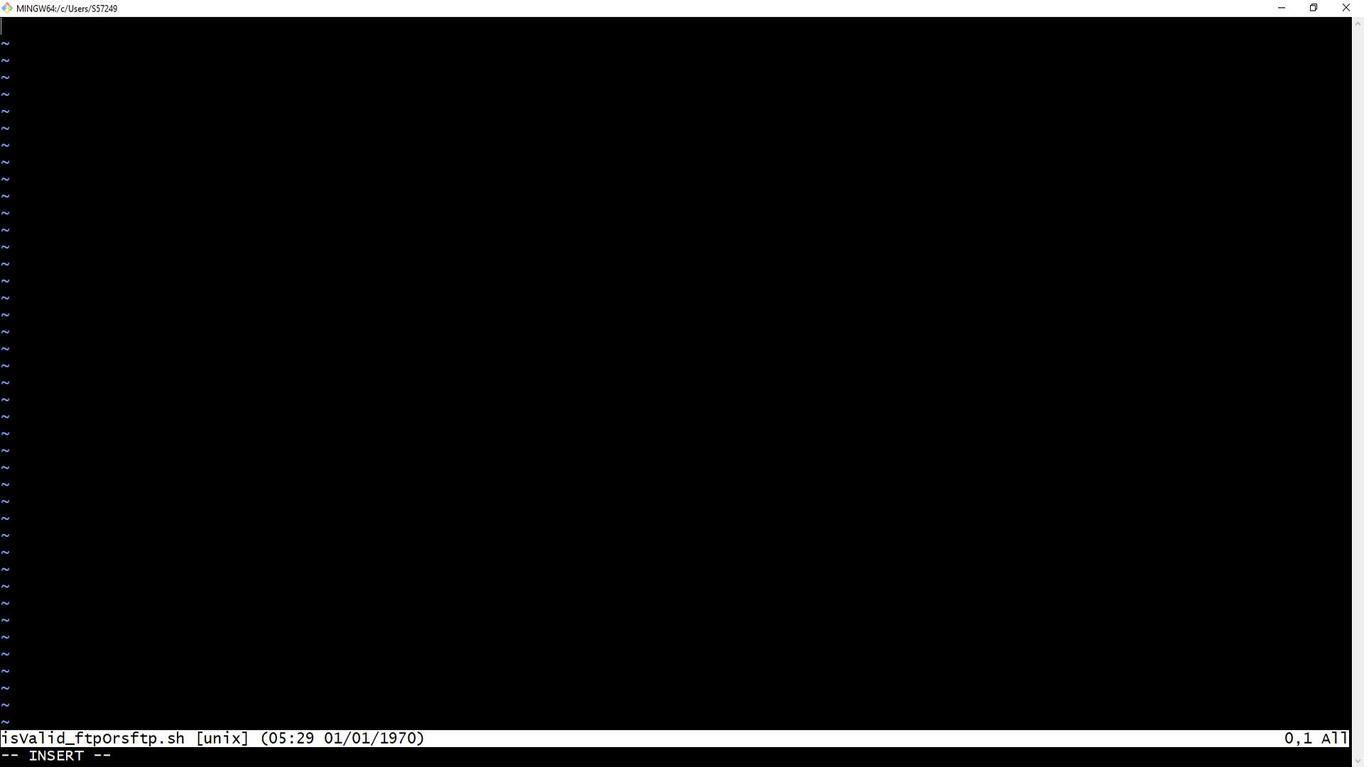 
Action: Mouse scrolled (792, 371) with delta (0, 0)
Screenshot: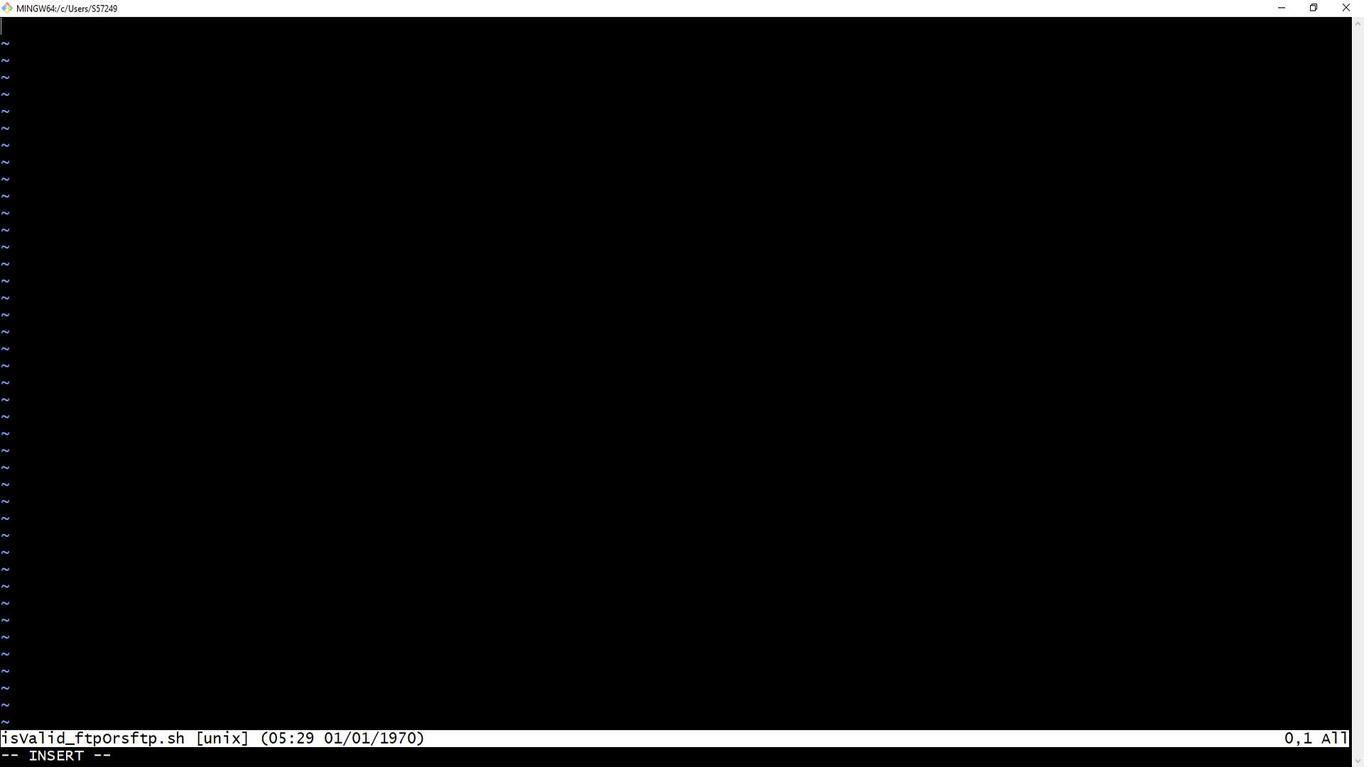 
Action: Mouse scrolled (792, 371) with delta (0, 0)
Screenshot: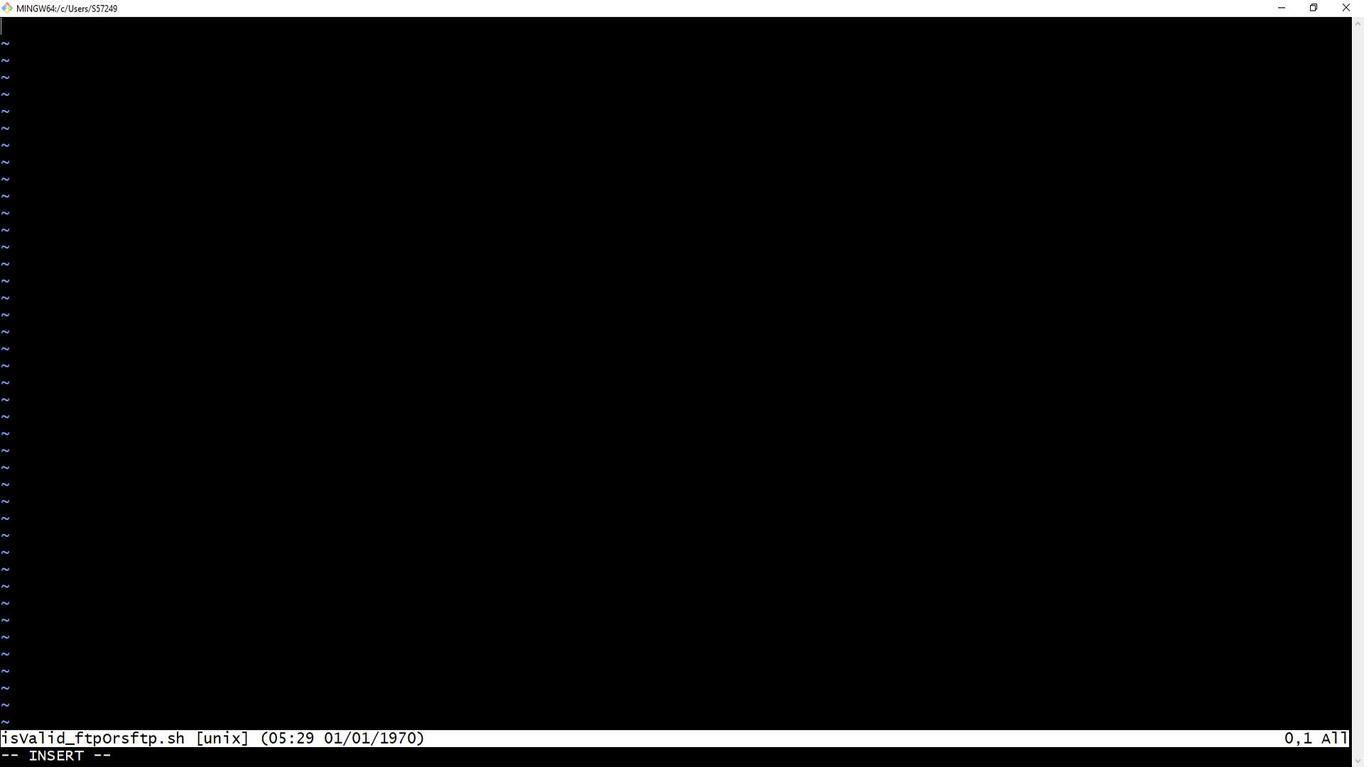 
Action: Mouse scrolled (792, 371) with delta (0, 0)
Screenshot: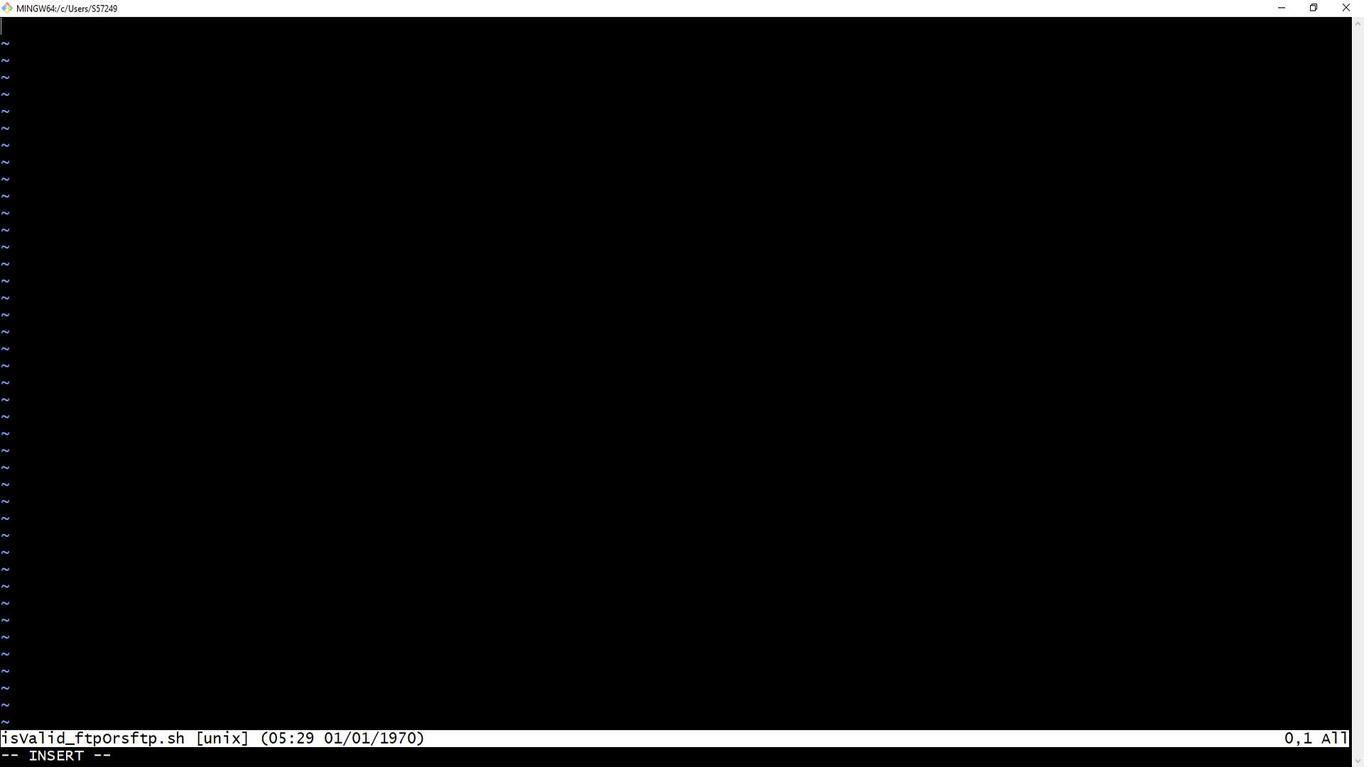 
Action: Mouse scrolled (792, 371) with delta (0, 0)
Screenshot: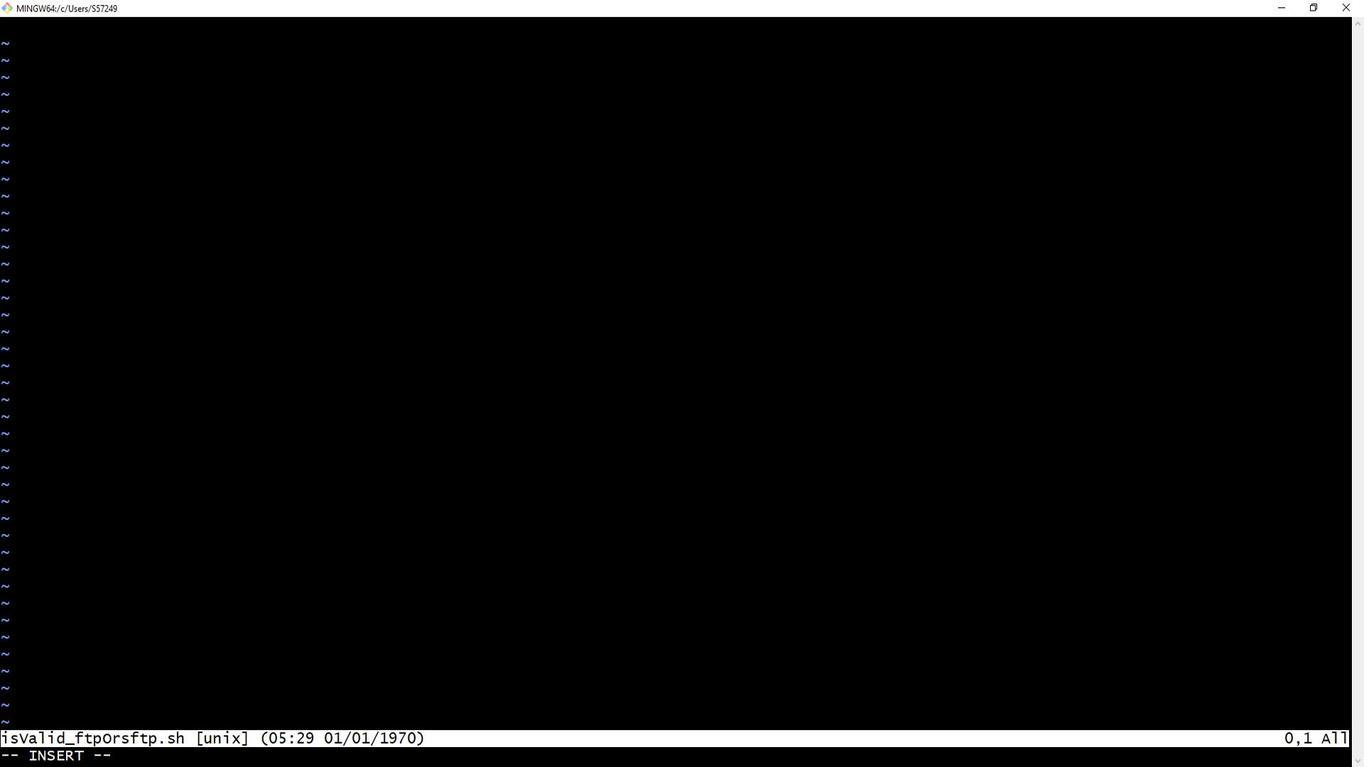 
Action: Mouse scrolled (792, 371) with delta (0, 0)
Screenshot: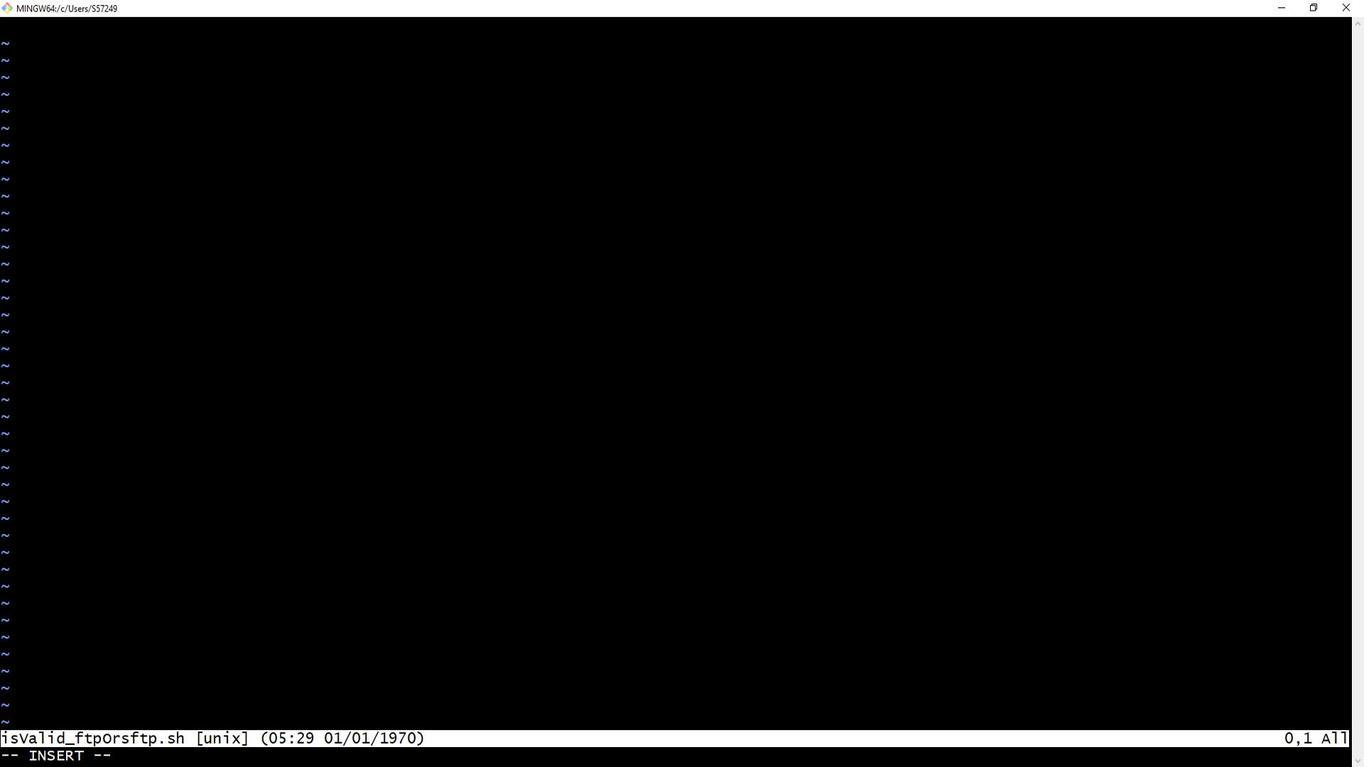 
Action: Mouse scrolled (792, 371) with delta (0, 0)
Screenshot: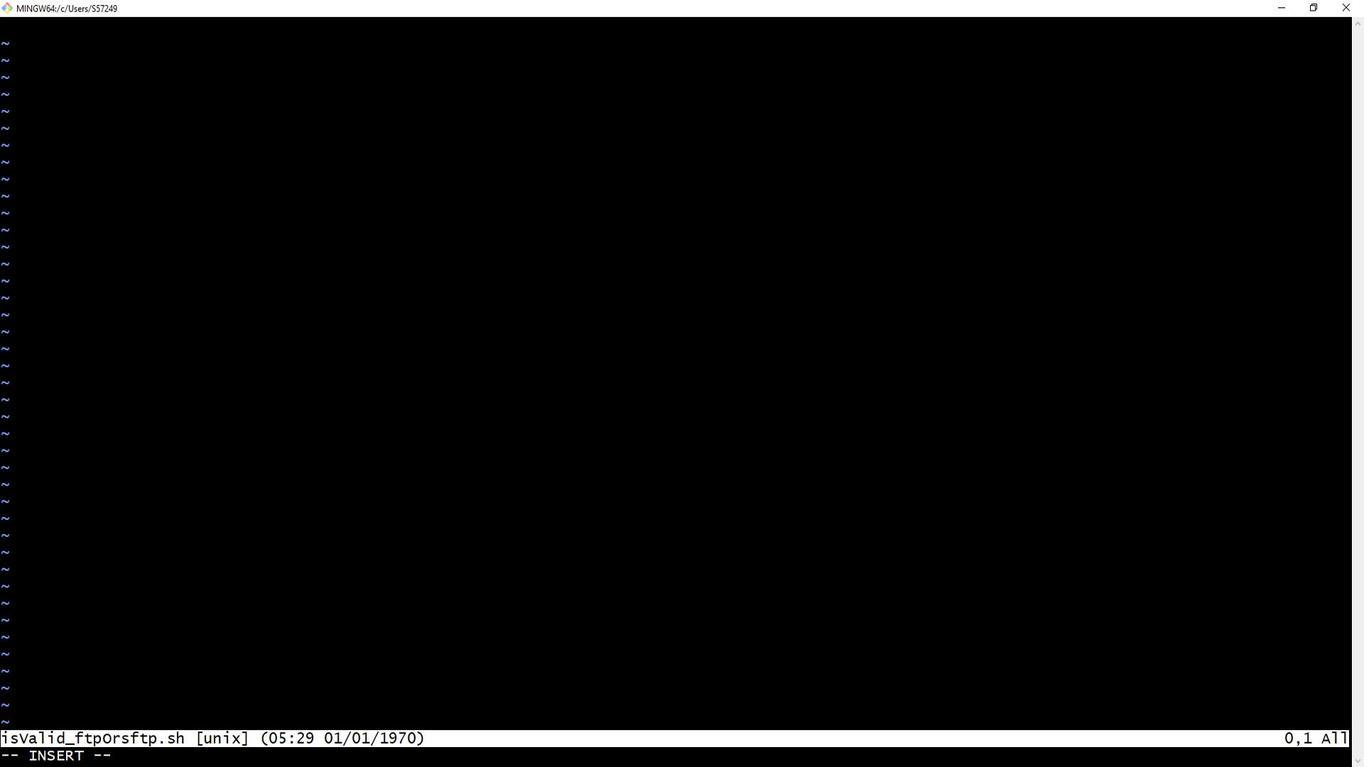 
Action: Mouse scrolled (792, 371) with delta (0, 0)
Screenshot: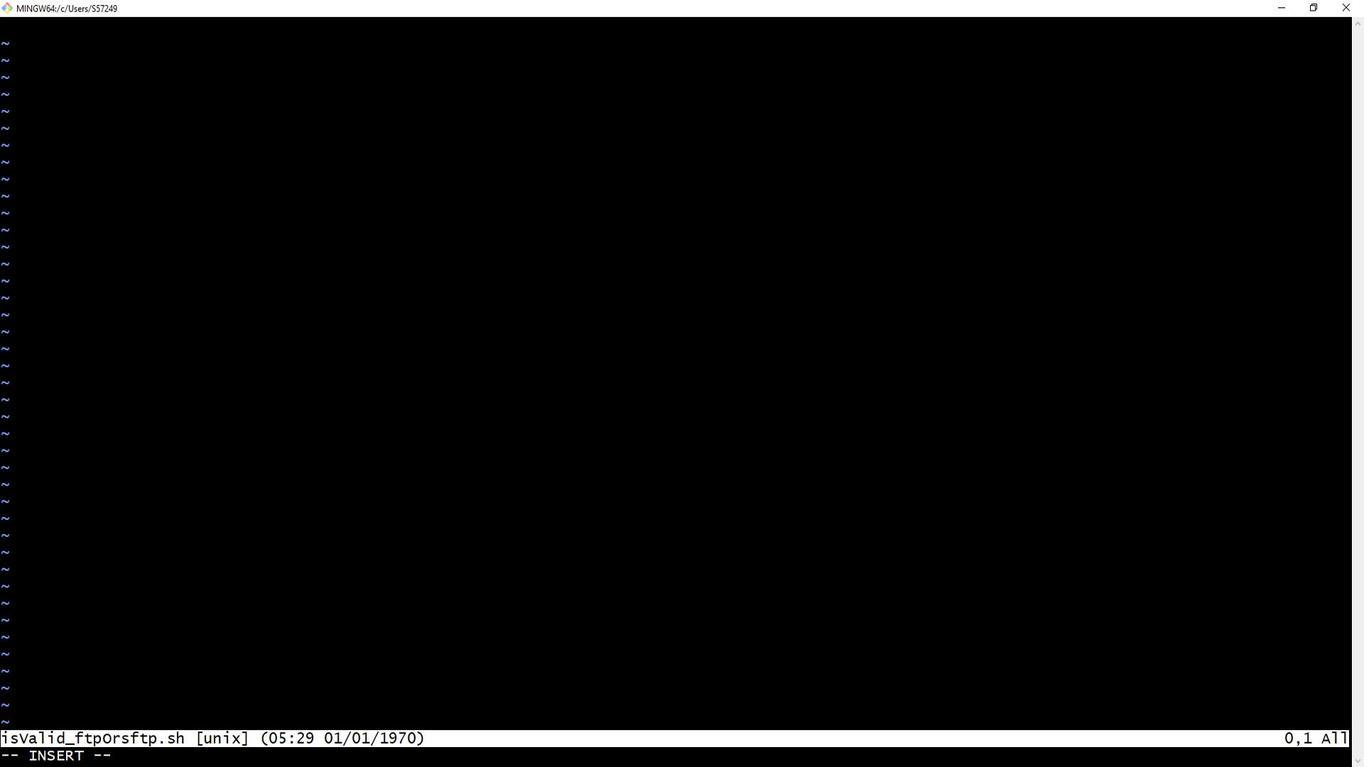 
Action: Mouse scrolled (792, 371) with delta (0, 0)
Screenshot: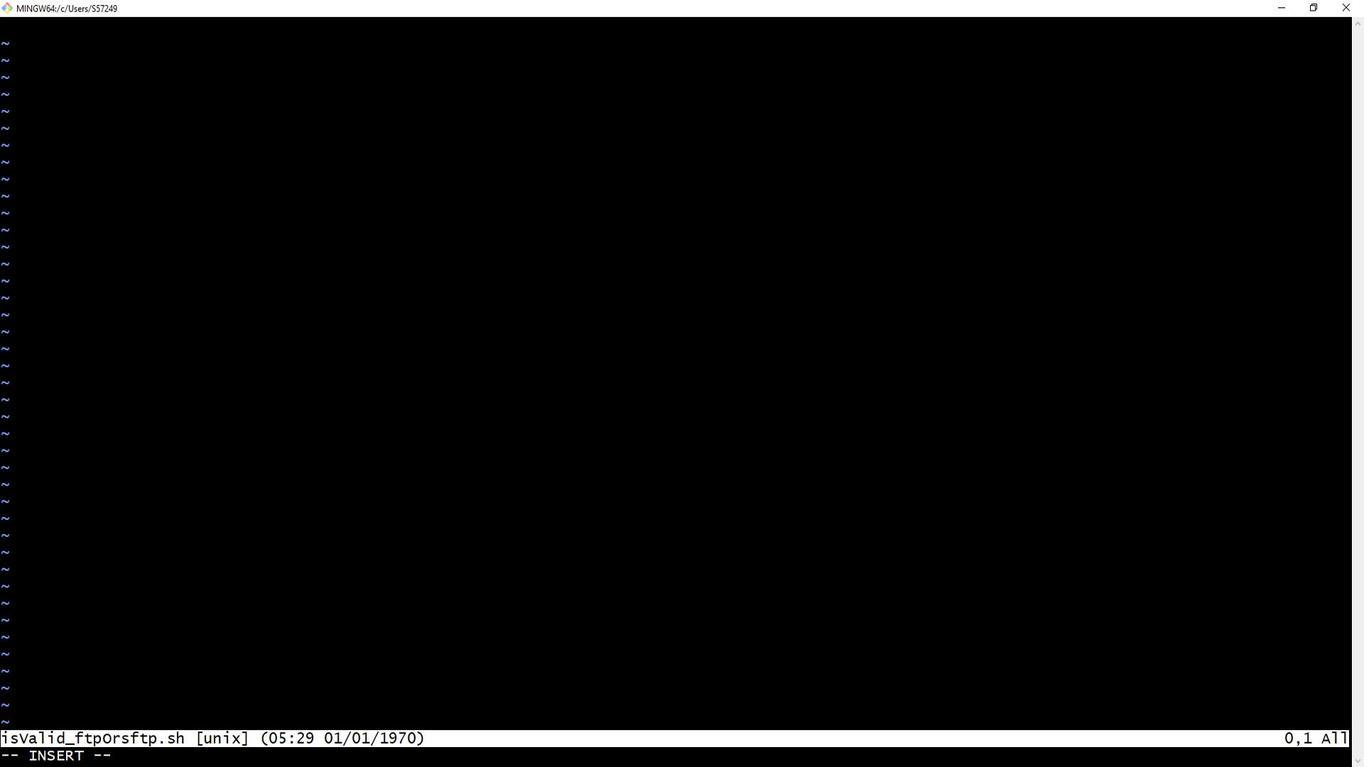 
Action: Mouse scrolled (792, 371) with delta (0, 0)
Screenshot: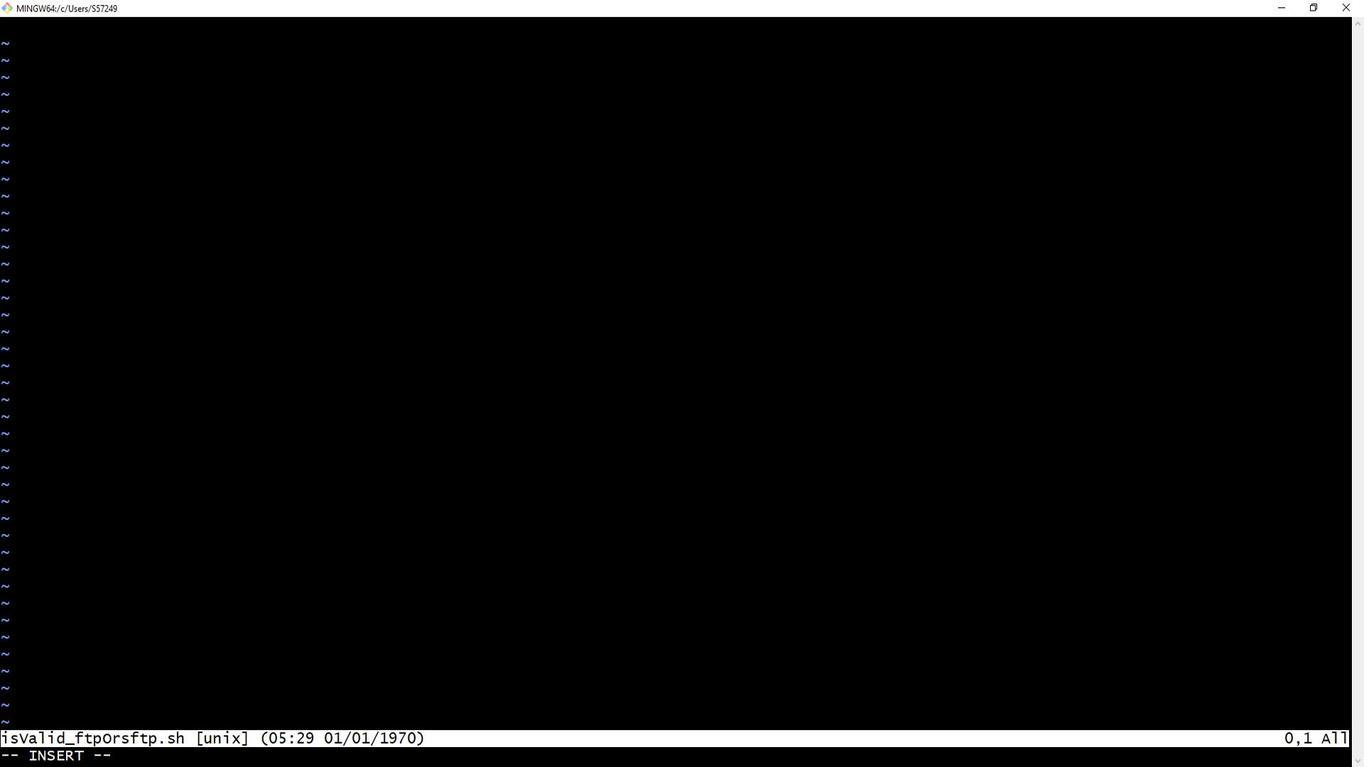 
Action: Mouse scrolled (792, 371) with delta (0, 0)
Screenshot: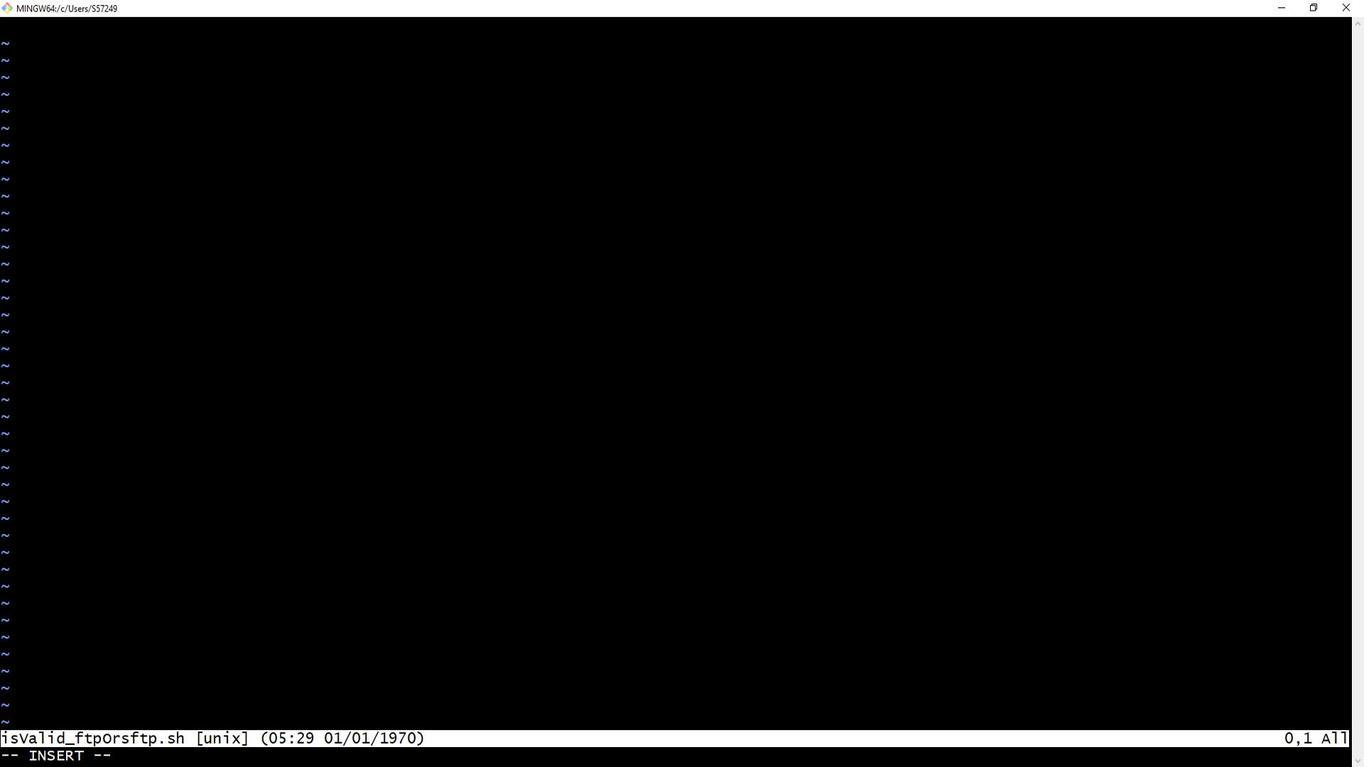 
Action: Mouse scrolled (792, 371) with delta (0, 0)
Screenshot: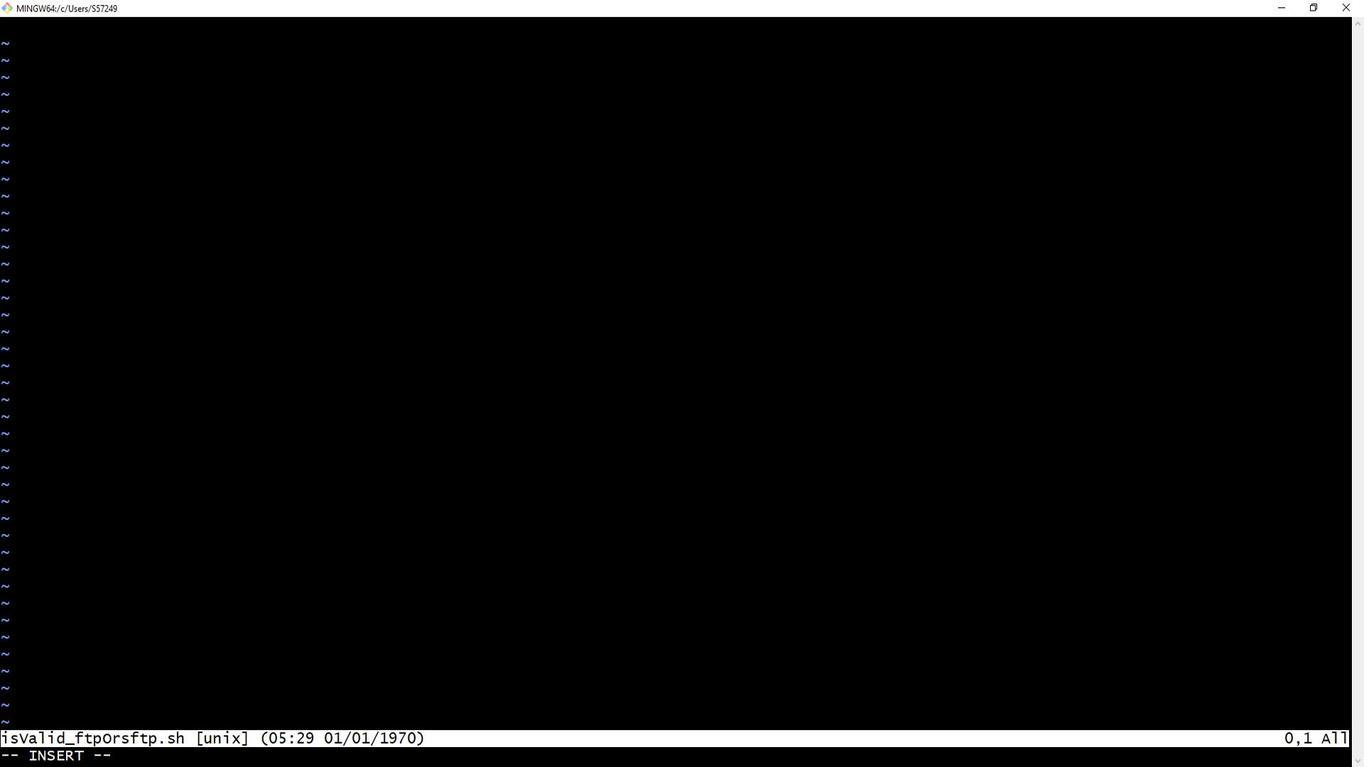 
Action: Mouse scrolled (792, 371) with delta (0, 0)
Screenshot: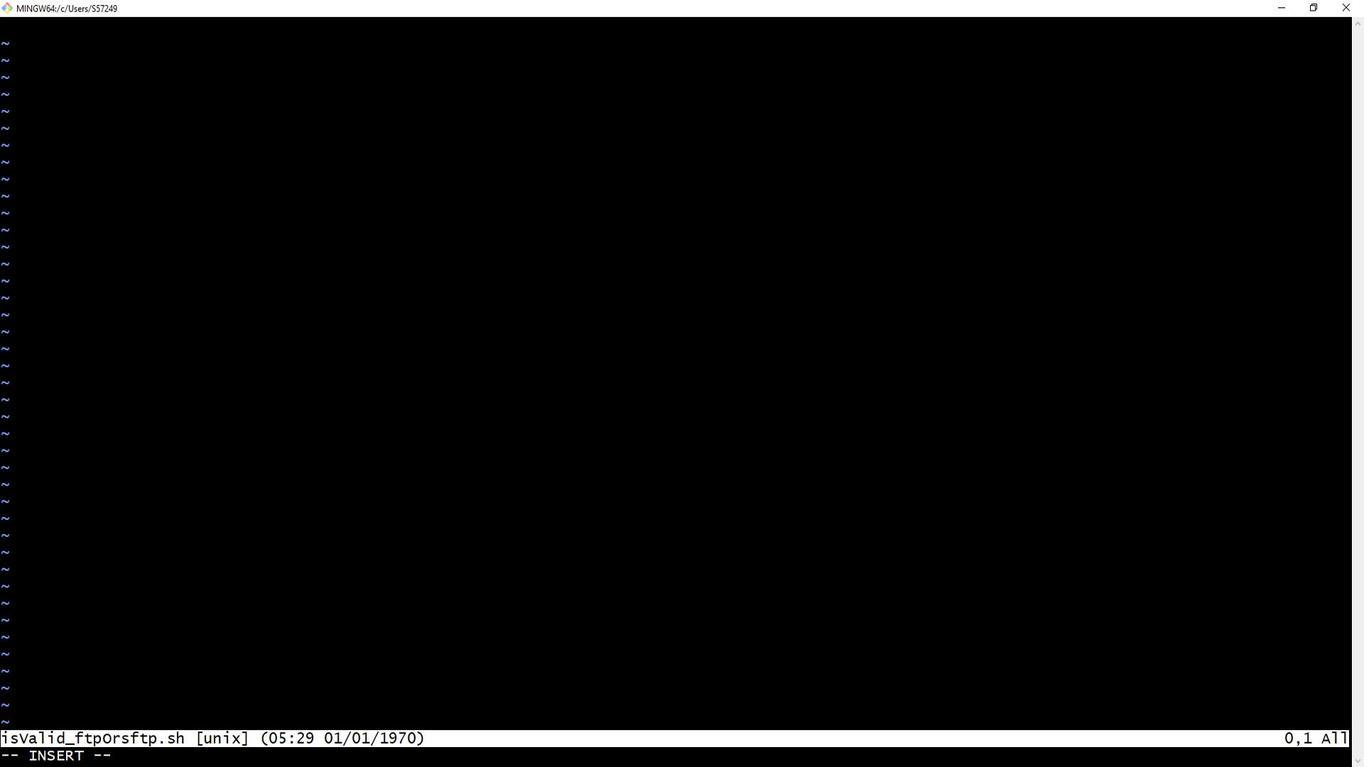 
Action: Mouse scrolled (792, 371) with delta (0, 0)
Screenshot: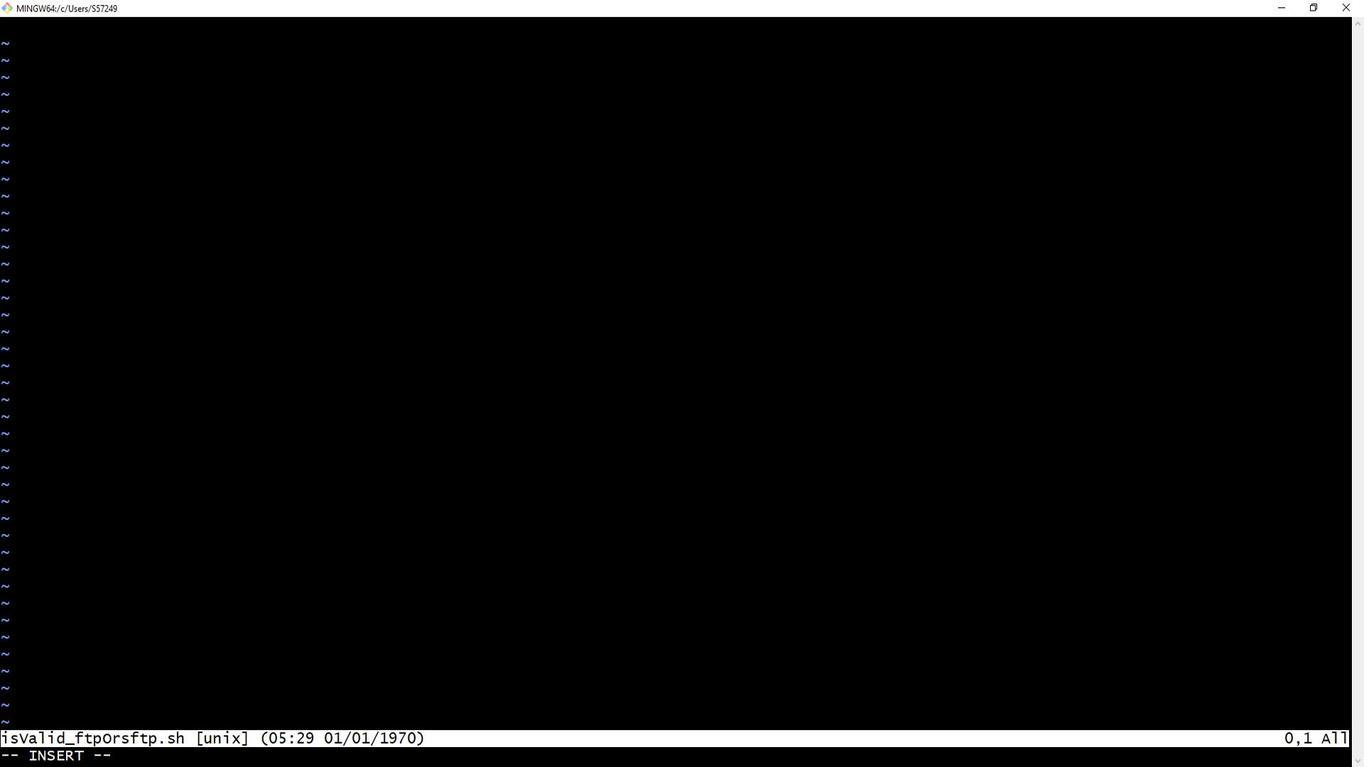 
Action: Mouse scrolled (792, 371) with delta (0, 0)
Screenshot: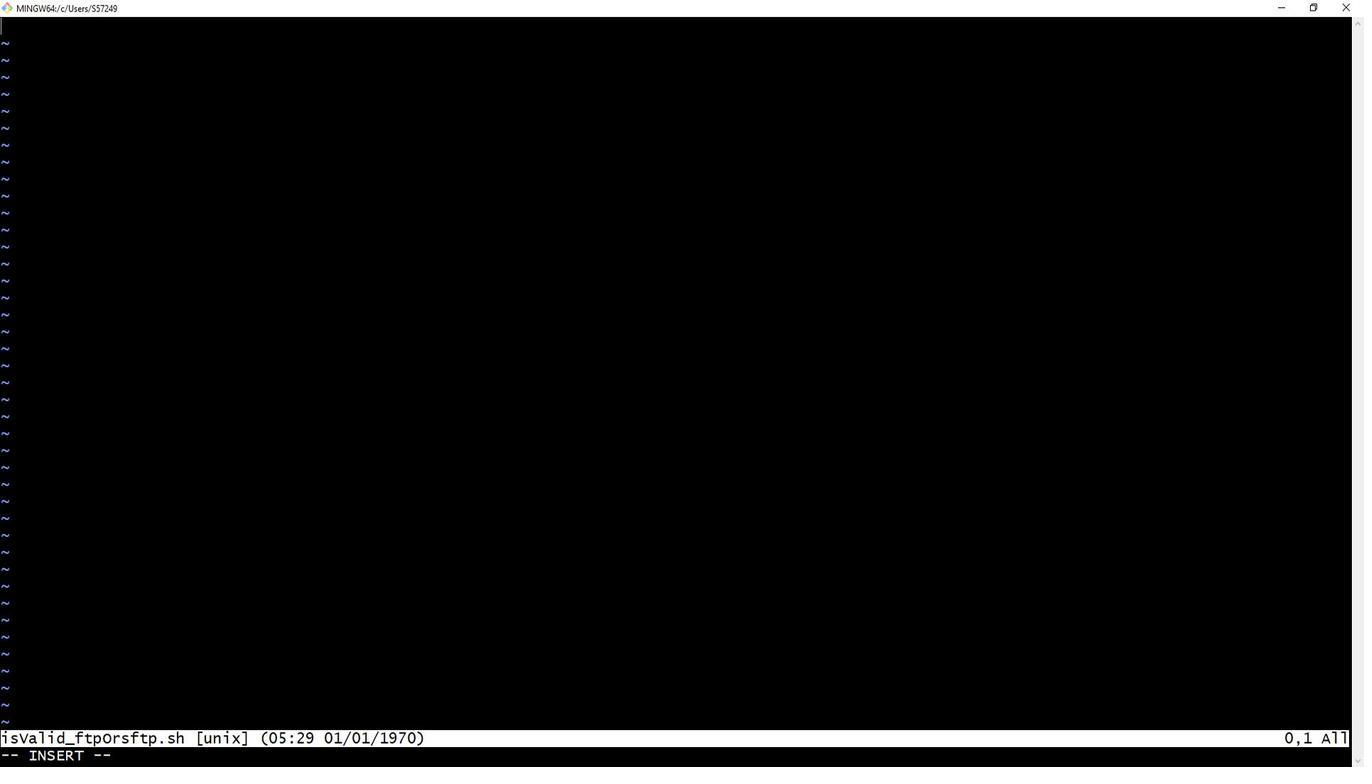 
Action: Mouse scrolled (792, 373) with delta (0, 0)
Screenshot: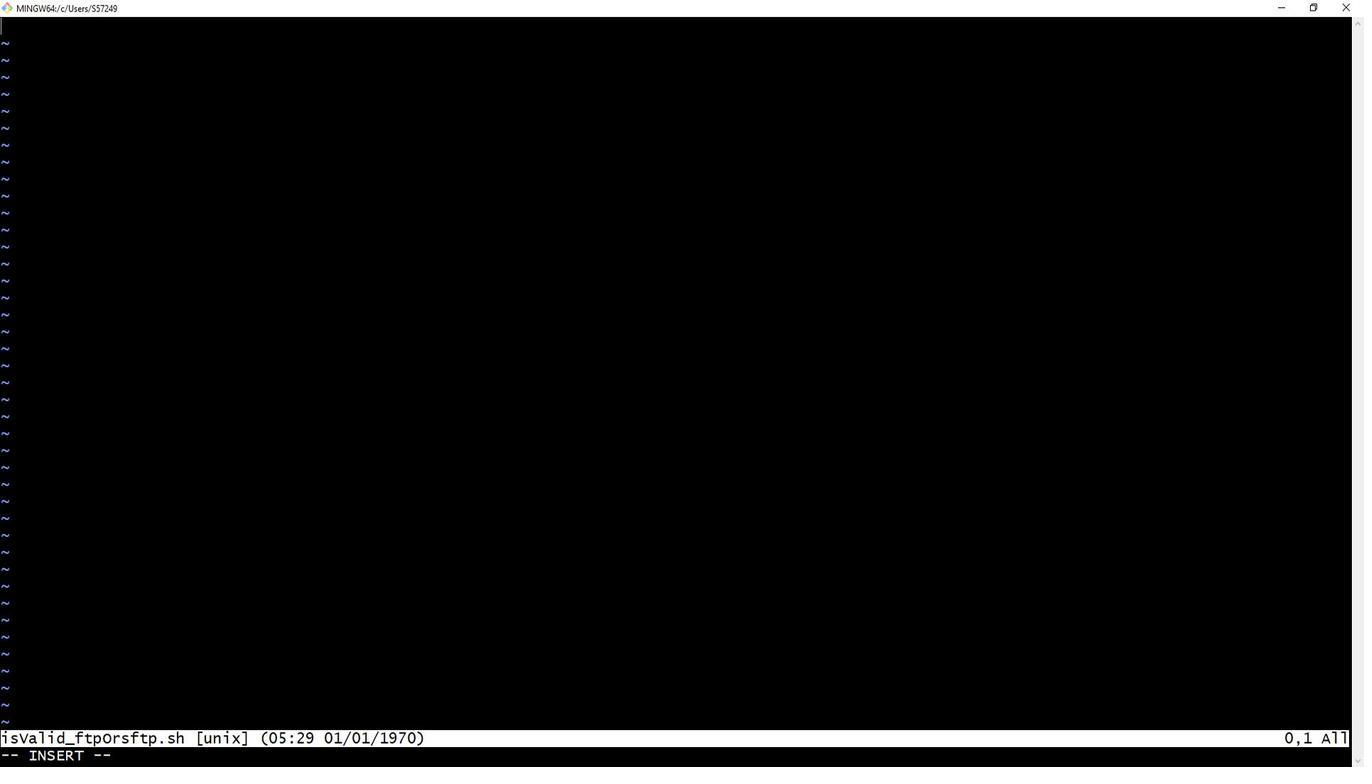 
Action: Mouse scrolled (792, 371) with delta (0, 0)
Screenshot: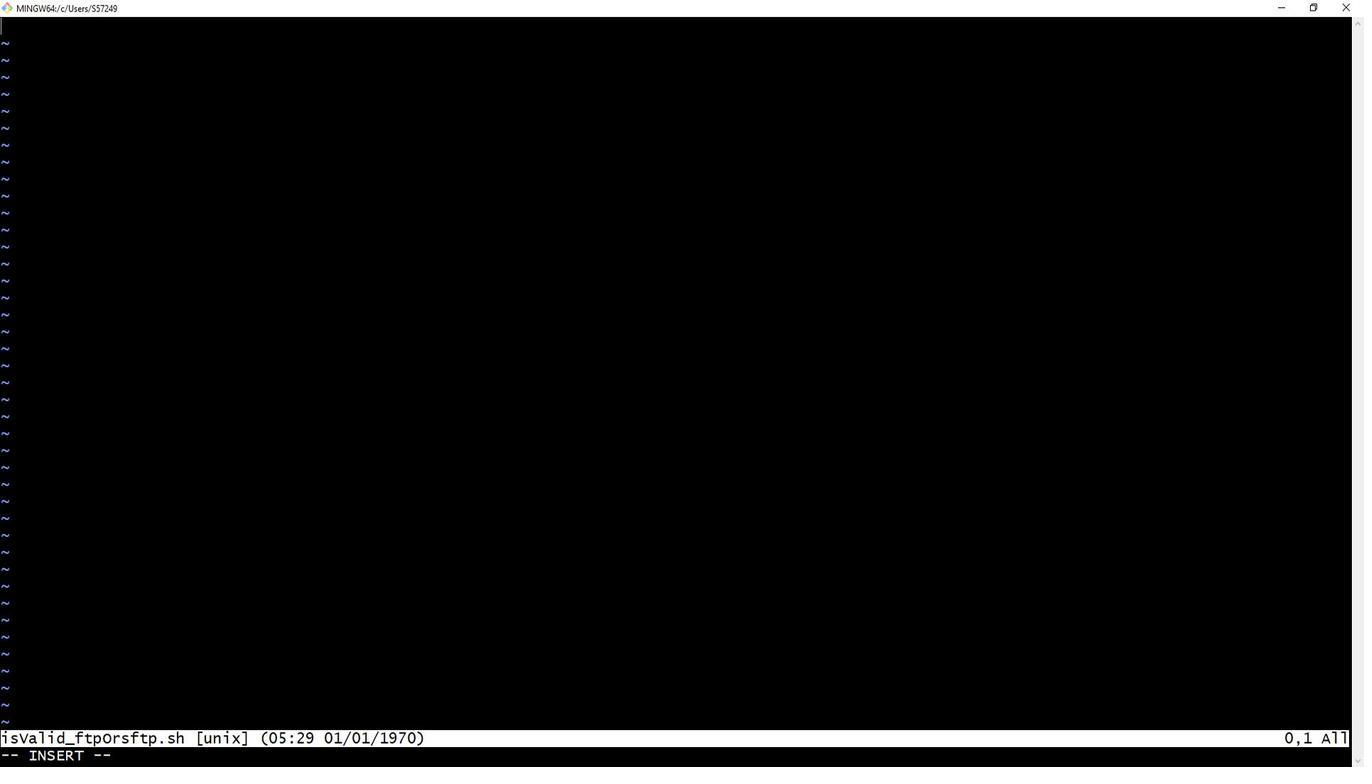 
Action: Mouse scrolled (792, 373) with delta (0, 0)
Screenshot: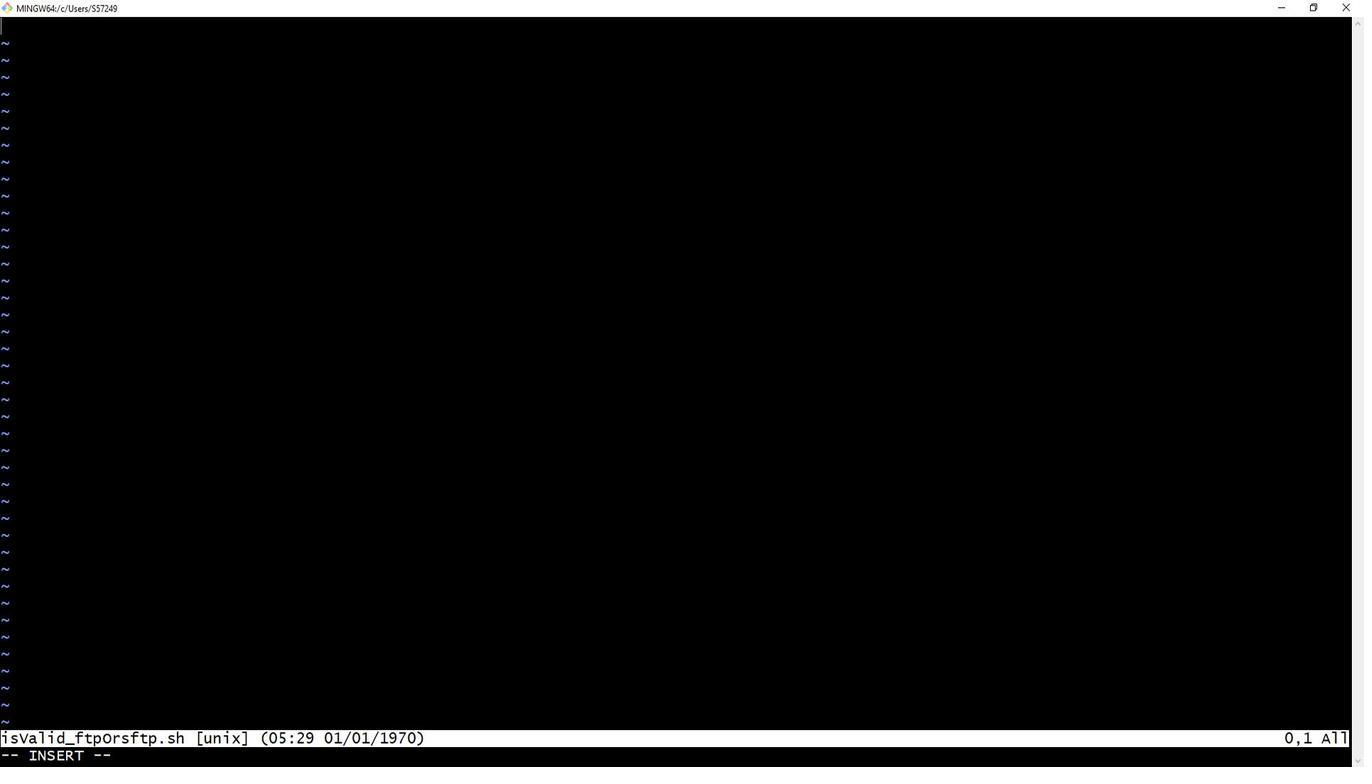 
Action: Mouse scrolled (792, 371) with delta (0, 0)
Screenshot: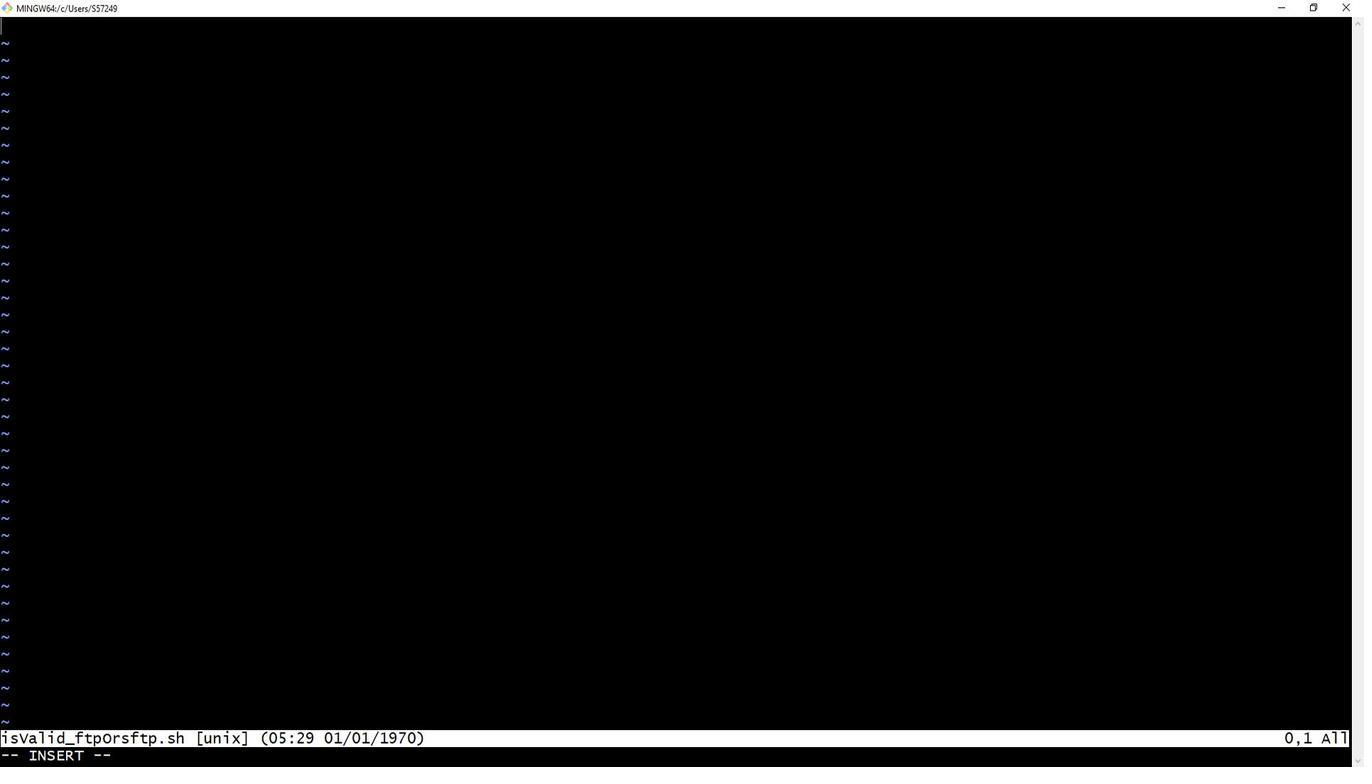 
Action: Mouse scrolled (792, 371) with delta (0, 0)
Screenshot: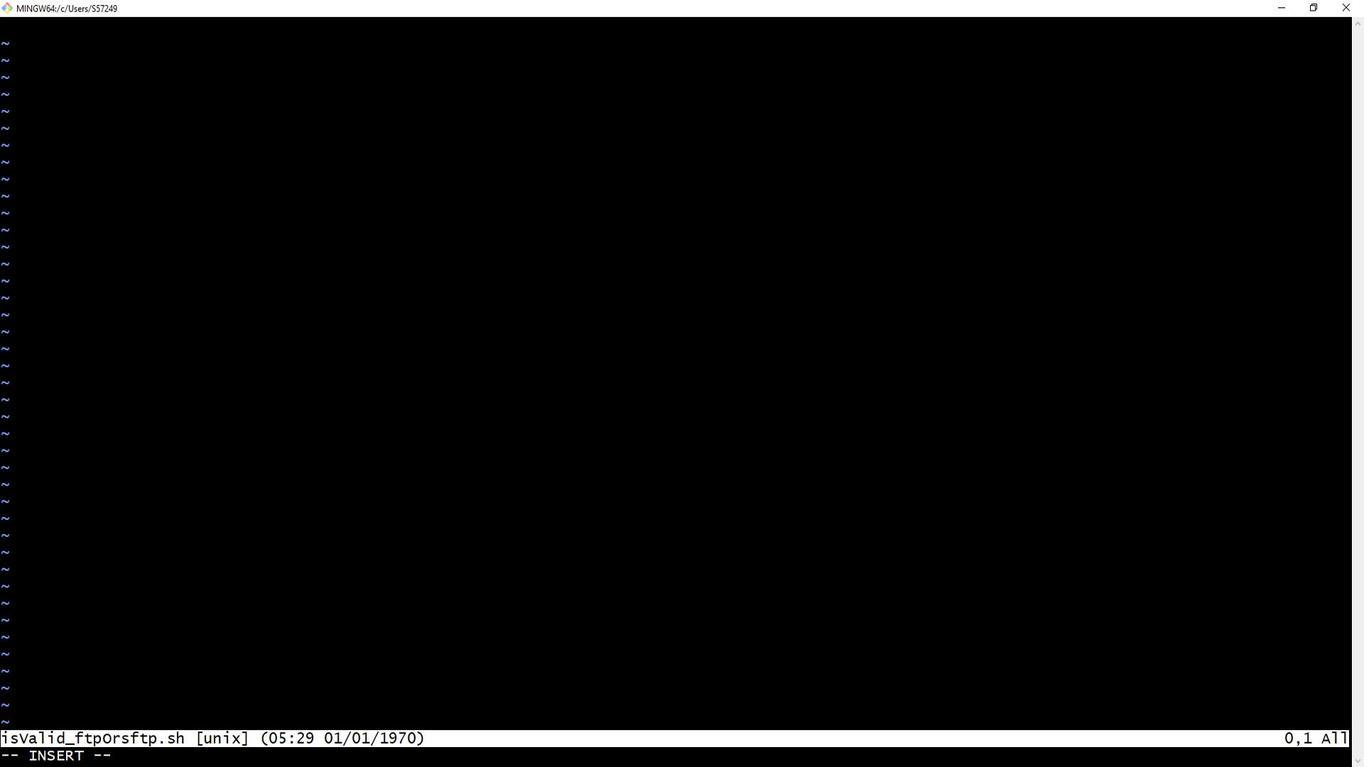 
Action: Mouse scrolled (792, 371) with delta (0, 0)
Screenshot: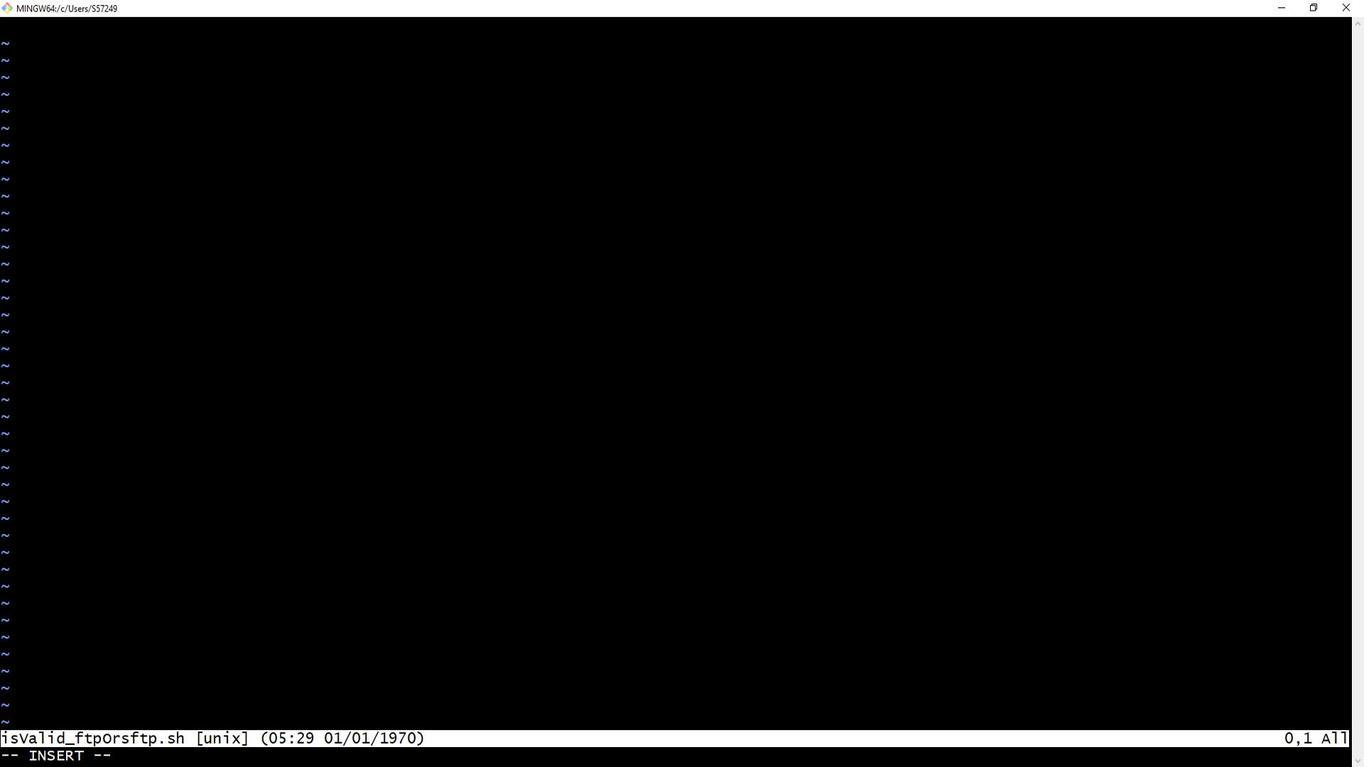 
Action: Mouse scrolled (792, 371) with delta (0, 0)
Screenshot: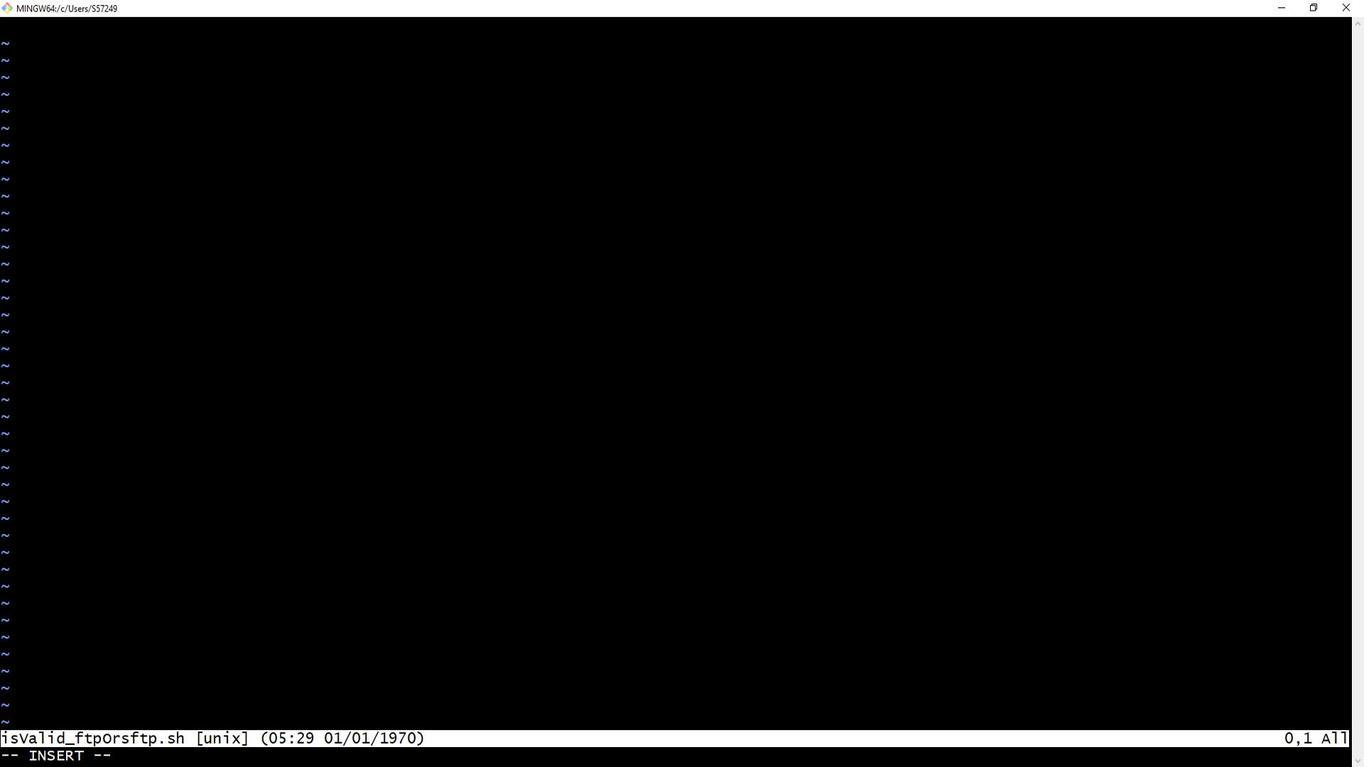 
Action: Mouse scrolled (792, 371) with delta (0, 0)
Screenshot: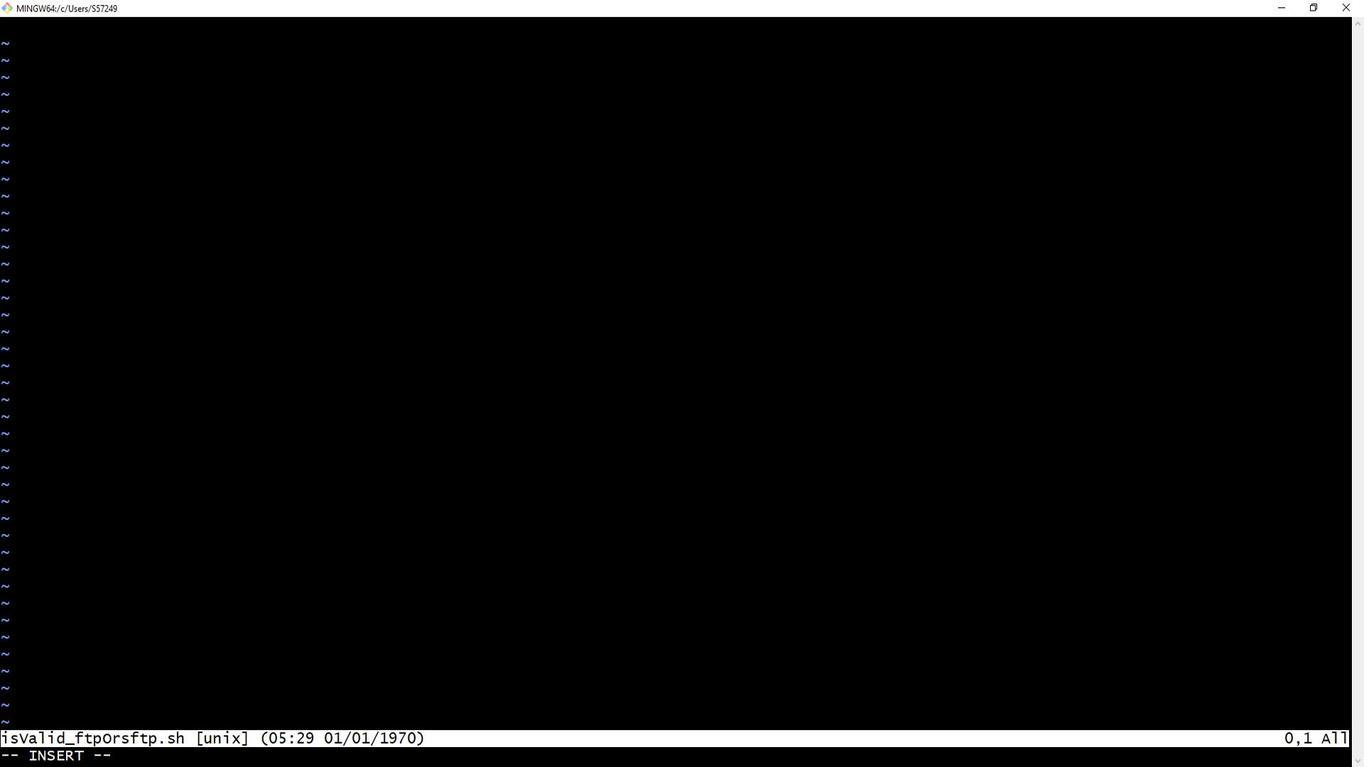 
Action: Mouse scrolled (792, 371) with delta (0, 0)
Screenshot: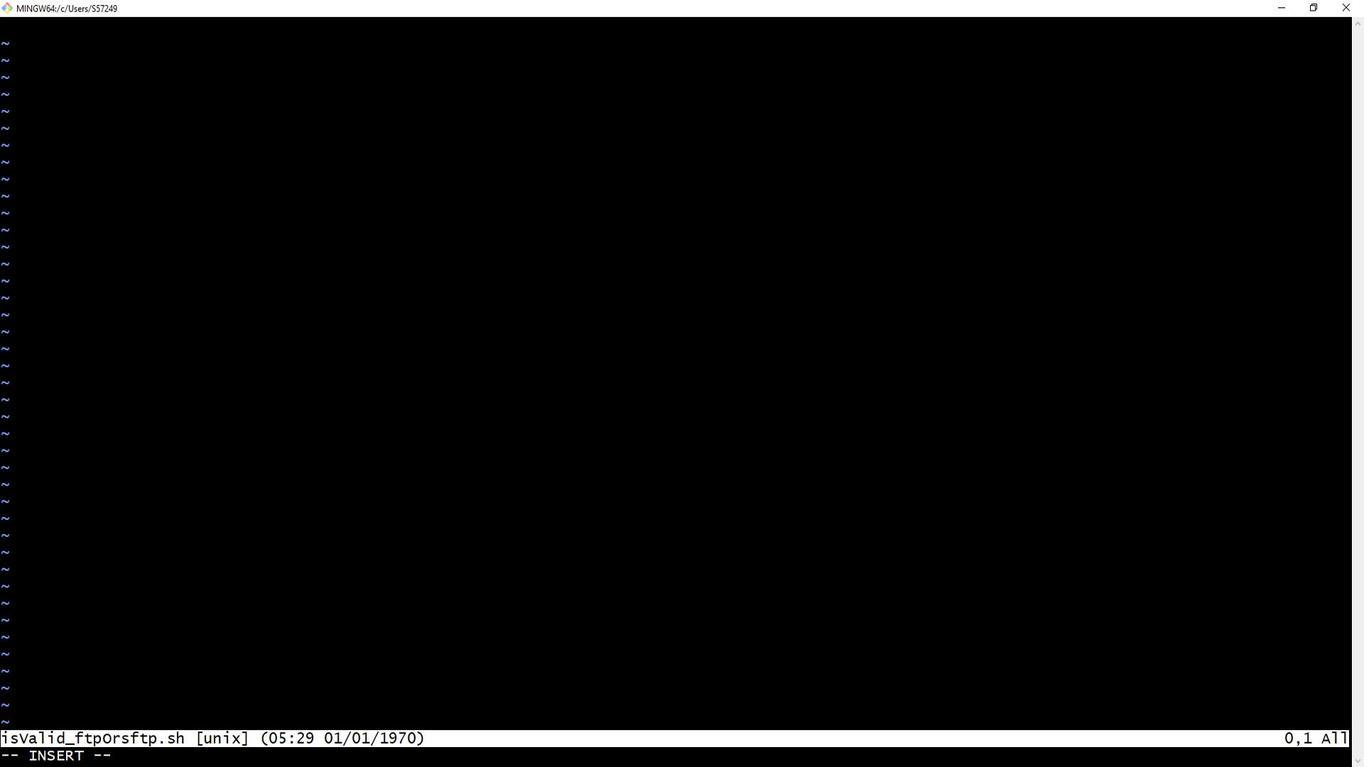 
Action: Mouse scrolled (792, 371) with delta (0, 0)
Screenshot: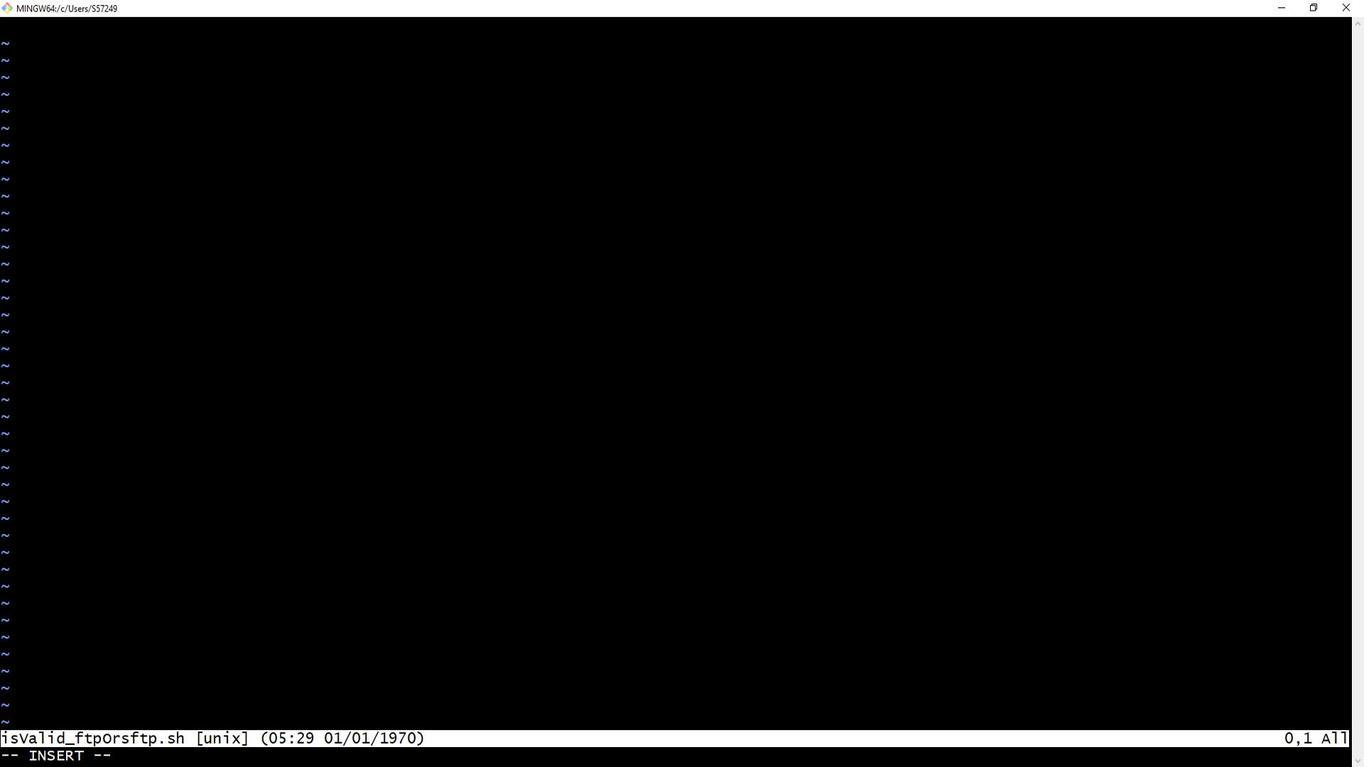 
Action: Mouse scrolled (792, 373) with delta (0, 0)
Screenshot: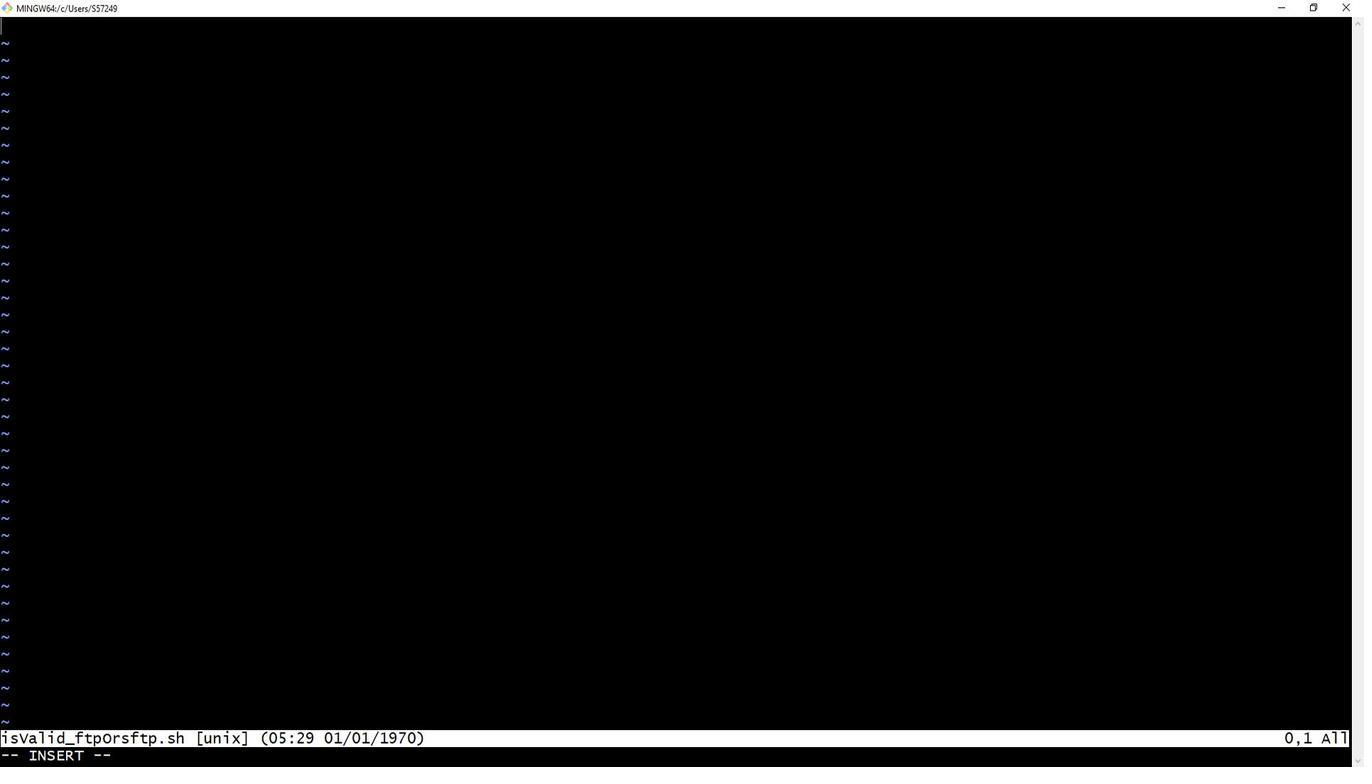 
Action: Mouse scrolled (792, 373) with delta (0, 0)
Screenshot: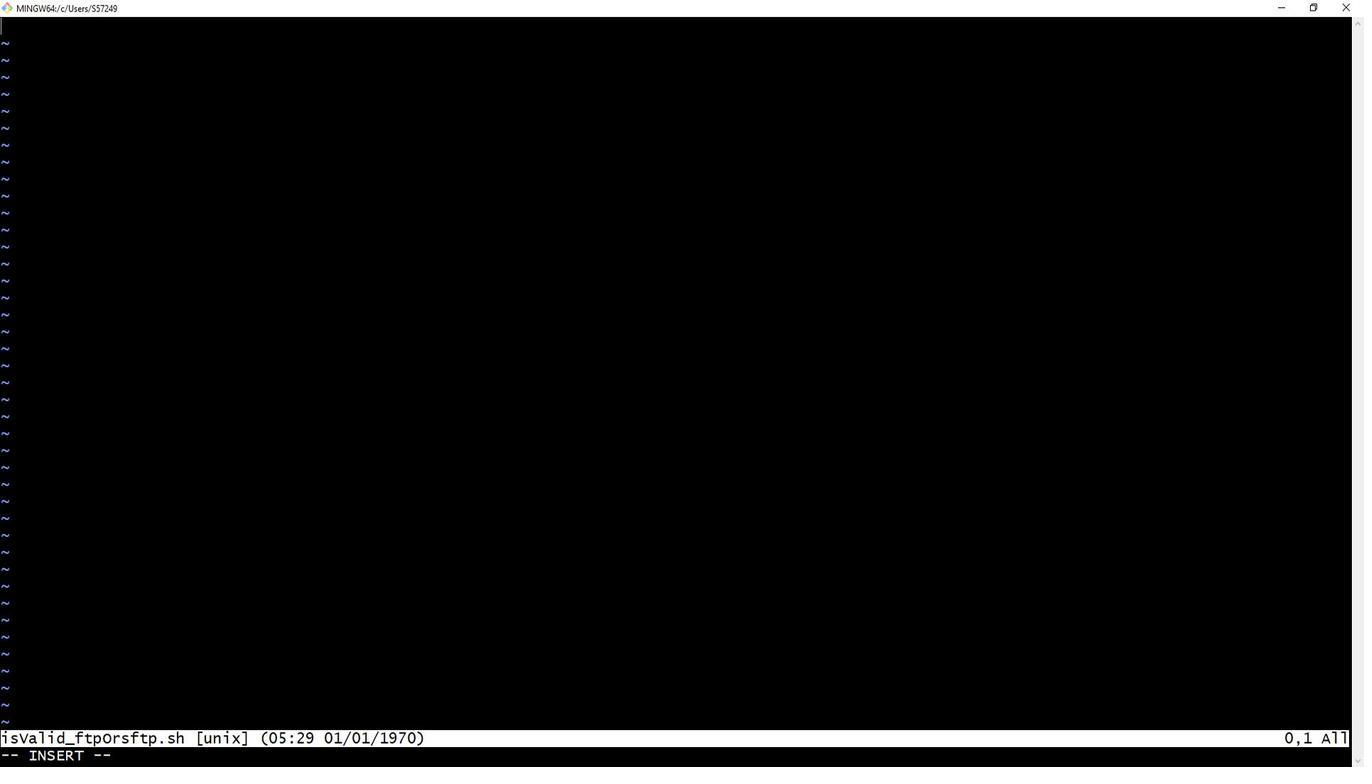
Action: Mouse scrolled (792, 373) with delta (0, 0)
Screenshot: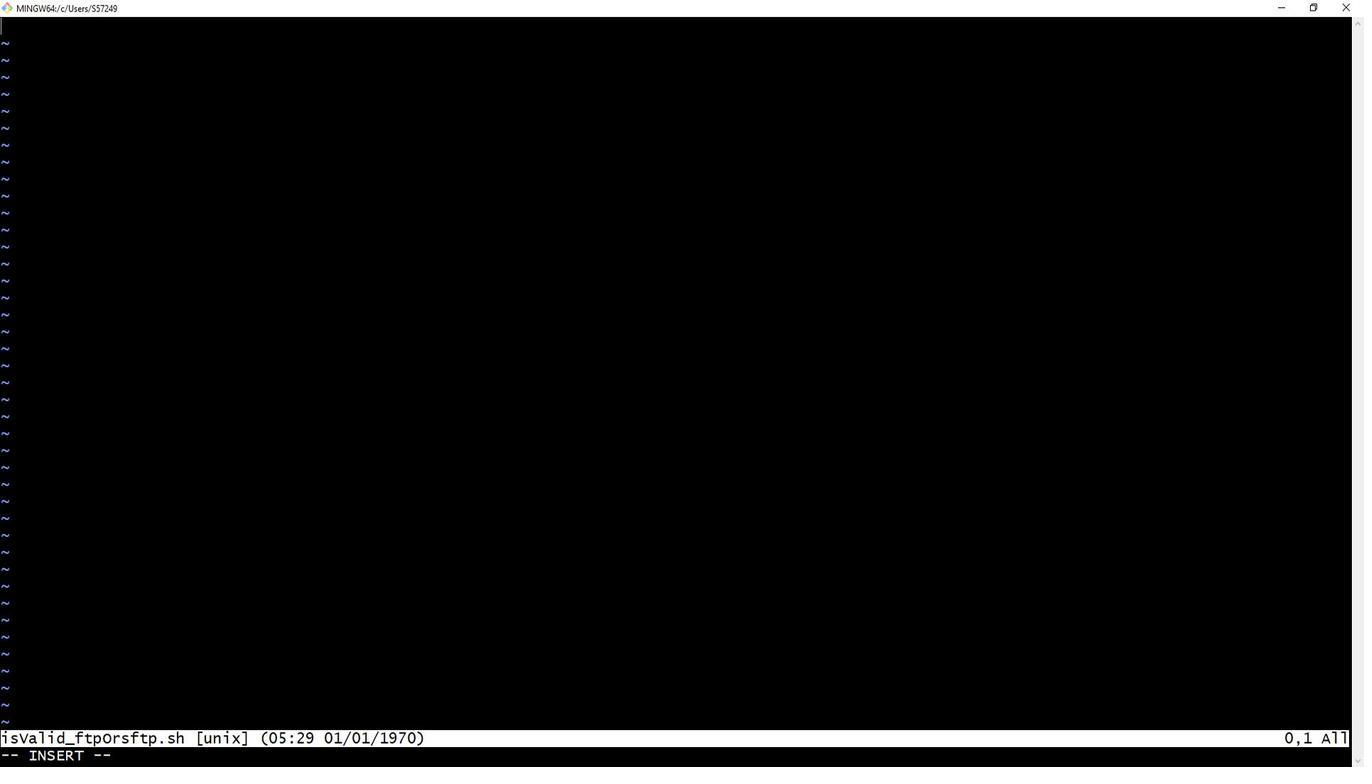 
Action: Mouse scrolled (792, 373) with delta (0, 0)
Screenshot: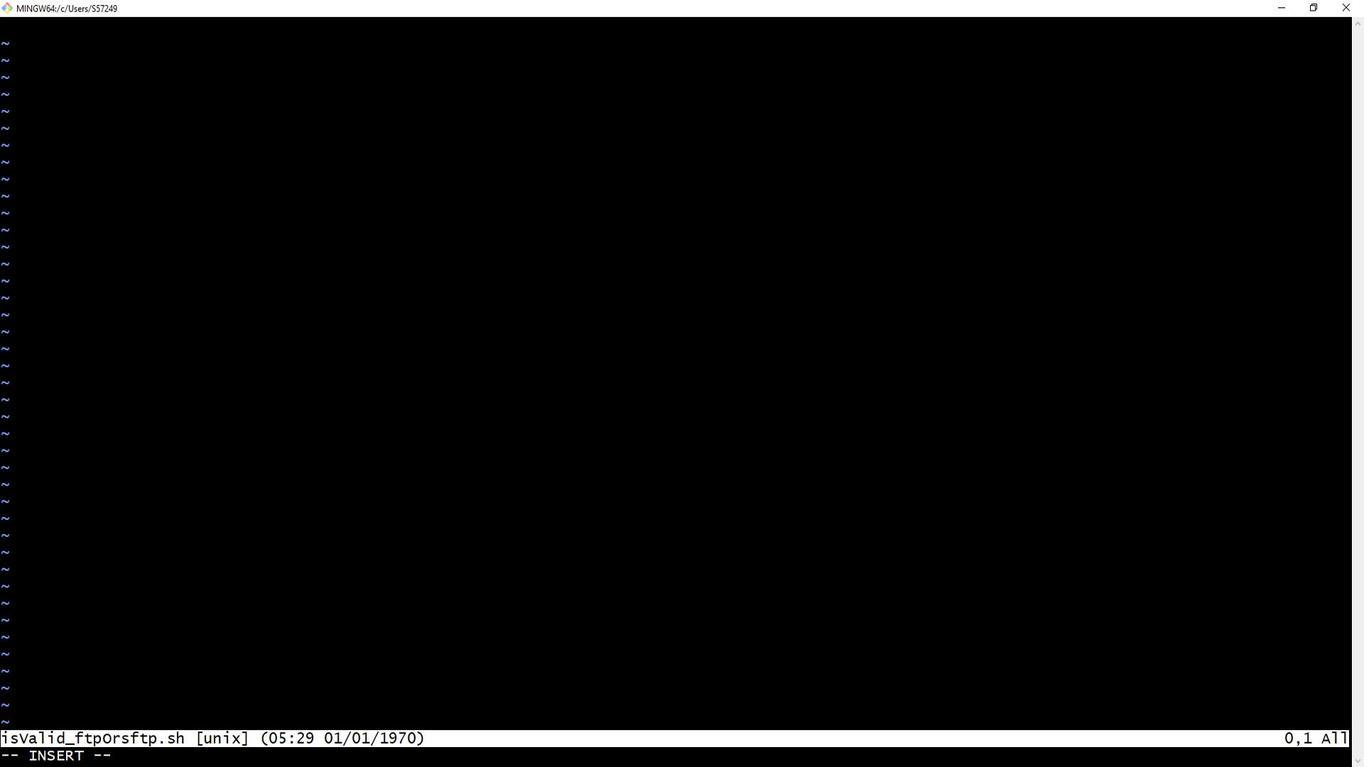 
Action: Mouse scrolled (792, 373) with delta (0, 0)
Screenshot: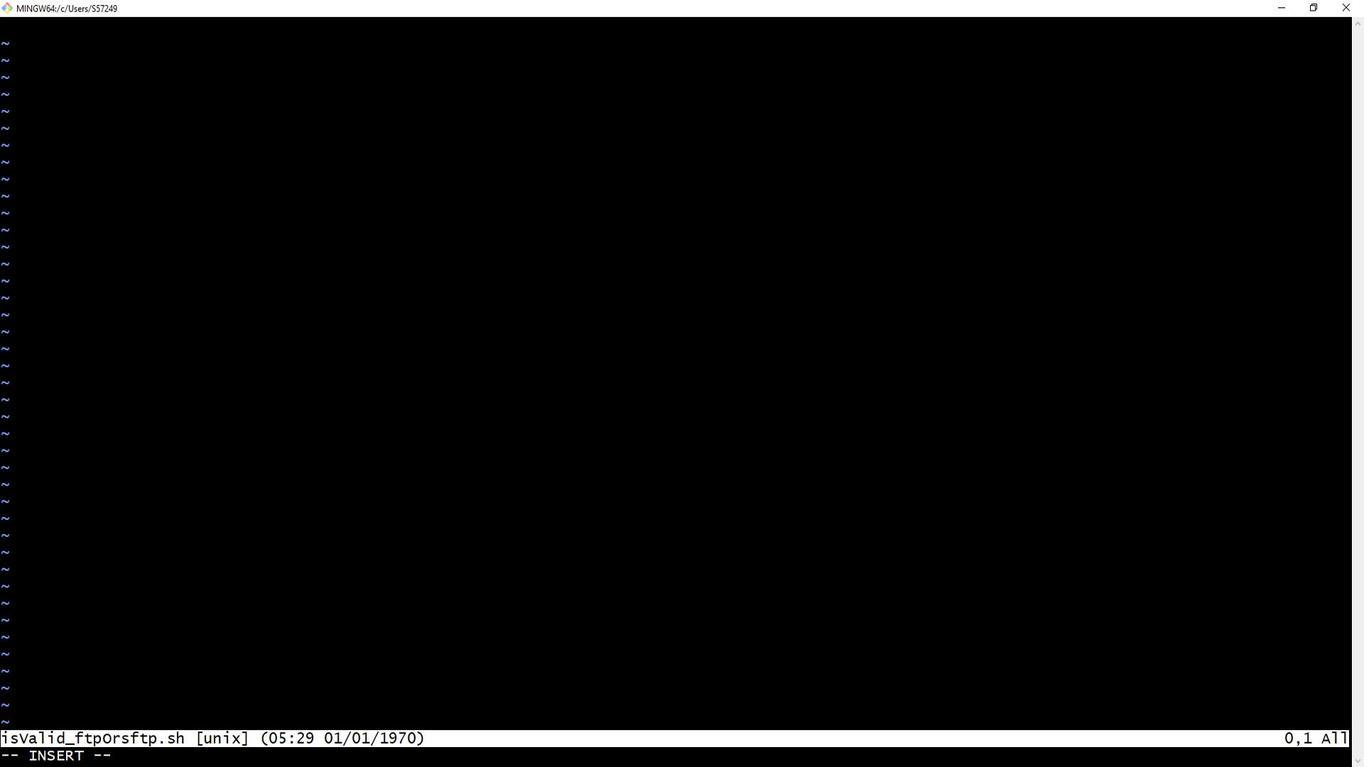 
Action: Mouse moved to (1246, 141)
Screenshot: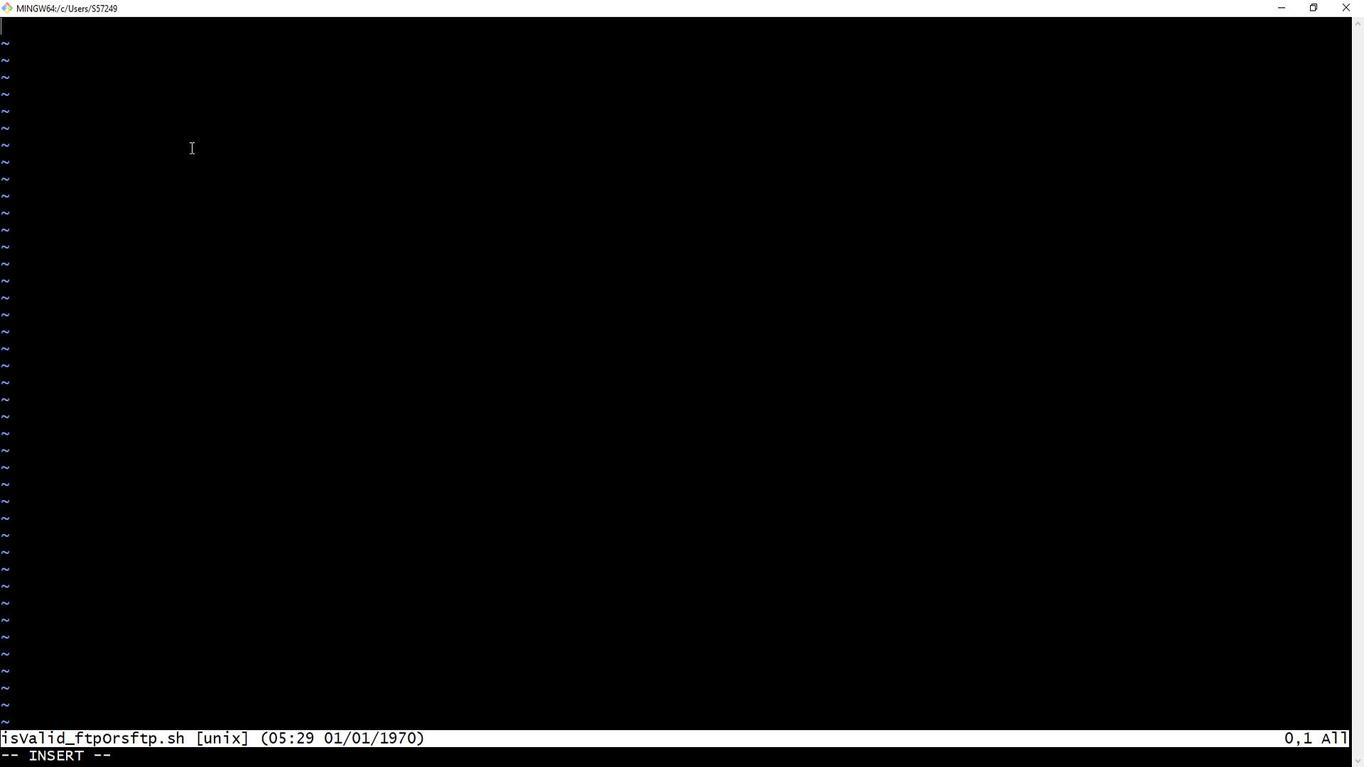 
Action: Mouse pressed left at (1246, 141)
Screenshot: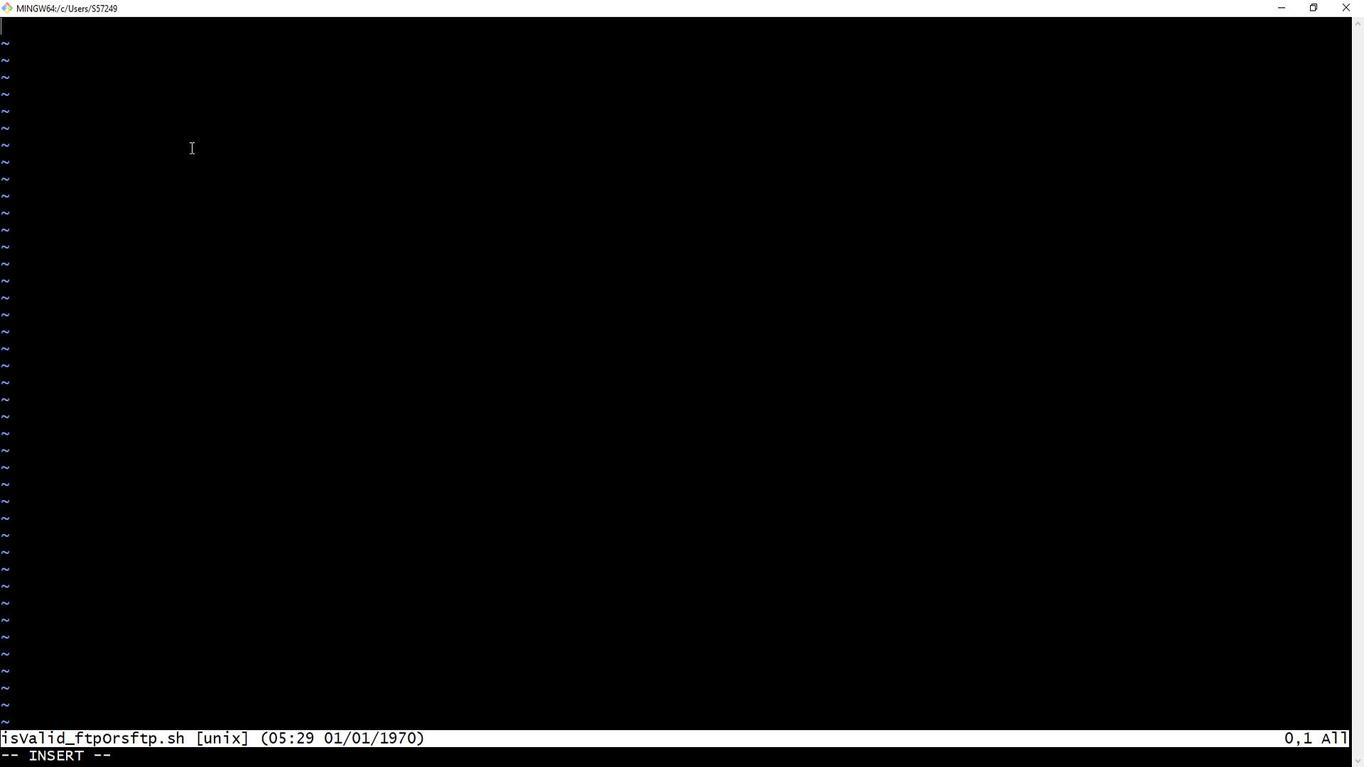 
Action: Key pressed <Key.shift_r>#<Key.shift><Key.shift_r>!/bin/bash<Key.enter><Key.backspace><Key.enter><Key.shift_r>#<Key.space><Key.shift>Function<Key.space>to<Key.space>chck<Key.backspace><Key.backspace>ek<Key.backspace>ck<Key.space>if<Key.space>a<Key.space>strign<Key.space>is<Key.space>a<Key.space>valid<Key.space><Key.shift>URL<Key.space>stating<Key.left><Key.left><Key.left><Key.left>r<Key.right><Key.right><Key.right><Key.right><Key.space>with<Key.space><Key.shift_r>""<Key.left>ftp<Key.shift_r>://<Key.space><Key.backspace><Key.right><Key.space>or<Key.space><Key.shift_r>""<Key.left>sftp<Key.shift_r>://<Key.right><Key.enter><Key.backspace><Key.backspace>is<Key.shift>_valis<Key.backspace>d<Key.shift><Key.shift><Key.shift><Key.shift><Key.shift>_url<Key.shift_r>()<Key.space><Key.shift_r>{<Key.enter>locl<Key.backspace>al<Key.space>url=<Key.shift_r>"<Key.shift_r>"<Key.left><Key.shift>$1<Key.right><Key.enter><Key.enter><Key.shift_r>#<Key.space><Key.shift>Check<Key.space>is<Key.backspace>f<Key.space>the<Key.space><Key.shift>URL<Key.space>starts<Key.space>with<Key.space><Key.shift_r><Key.shift_r><Key.shift_r>""<Key.left>ftp<Key.shift_r>://<Key.right><Key.space>or<Key.space><Key.shift_r>""<Key.left>st<Key.backspace>ftp<Key.shift_r>://<Key.right><Key.enter><Key.backspace><Key.backspace>if<Key.space>[[<Key.space><Key.shift_r>""<Key.left><Key.shift>$url<Key.right><Key.space>==<Key.space><Key.shift_r>""<Key.left>ftp<Key.shift_r>://<Key.right><Key.shift_r><Key.shift_r><Key.shift_r><Key.shift_r><Key.shift_r><Key.shift_r><Key.shift_r><Key.shift_r><Key.shift_r><Key.shift_r><Key.shift_r><Key.shift_r><Key.shift_r><Key.shift_r><Key.shift_r><Key.shift_r>*<Key.space><Key.shift_r>||<Key.space><Key.shift_r>""<Key.left><Key.shift>$url<Key.right><Key.space>==<Key.space><Key.shift_r>""<Key.left><Key.shift>sftp<Key.shift_r>://<Key.right><Key.shift_r><Key.shift_r><Key.shift_r><Key.shift_r><Key.shift_r><Key.shift_r><Key.shift_r><Key.shift_r><Key.shift_r><Key.shift_r><Key.shift_r><Key.shift_r><Key.shift_r><Key.shift_r><Key.shift_r><Key.shift_r><Key.shift_r><Key.shift_r><Key.shift_r>*<Key.space>]];<Key.space>then<Key.enter>return<Key.space>0<Key.space><Key.shift_r>#<Key.space><Key.shift>Valid<Key.space><Key.shift>URL<Key.enter><Key.left>else<Key.enter>return<Key.space>1<Key.space><Key.shift_r>#<Key.space><Key.shift><Key.shift><Key.shift><Key.shift><Key.shift><Key.shift>Not<Key.space>a<Key.space>valid<Key.space><Key.shift>URL<Key.enter><Key.left>fi<Key.enter><Key.left><Key.shift_r>}<Key.enter><Key.enter>
Screenshot: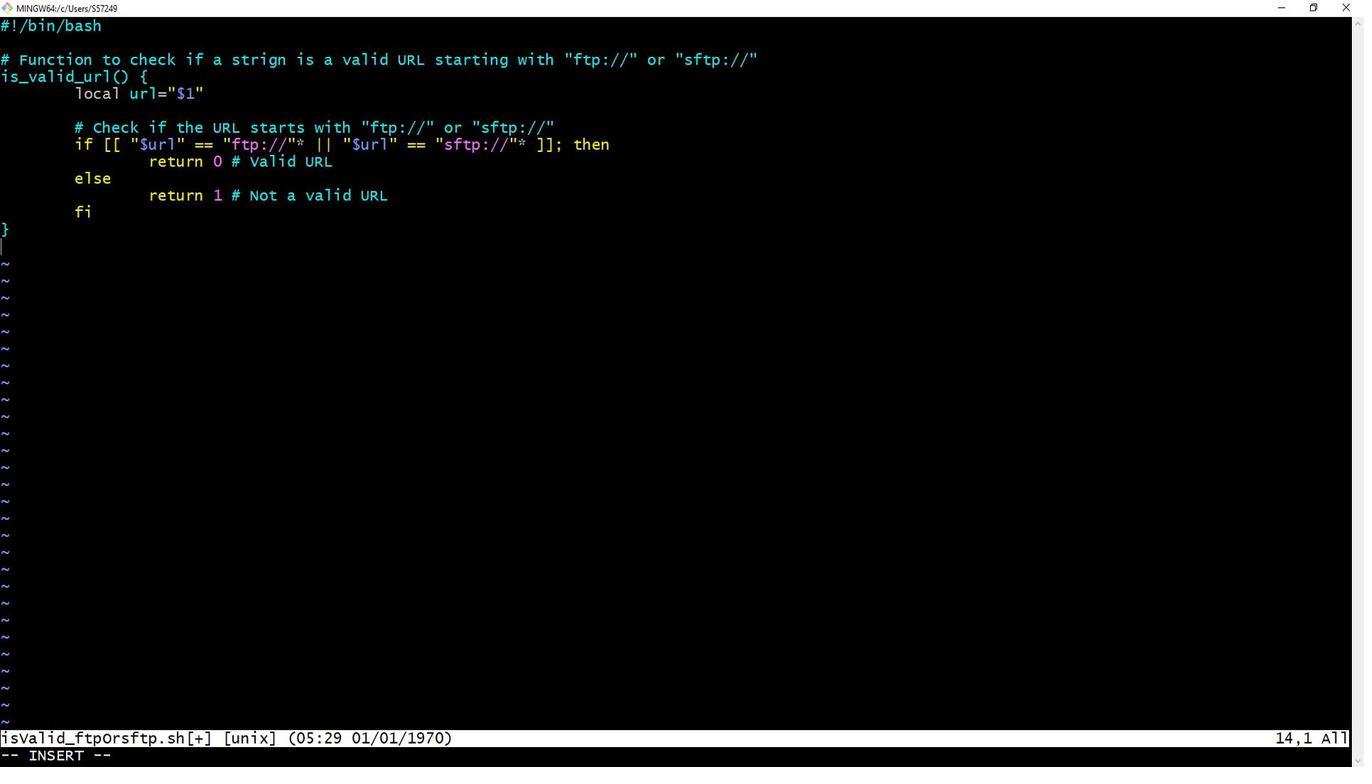
Action: Mouse moved to (797, 330)
Screenshot: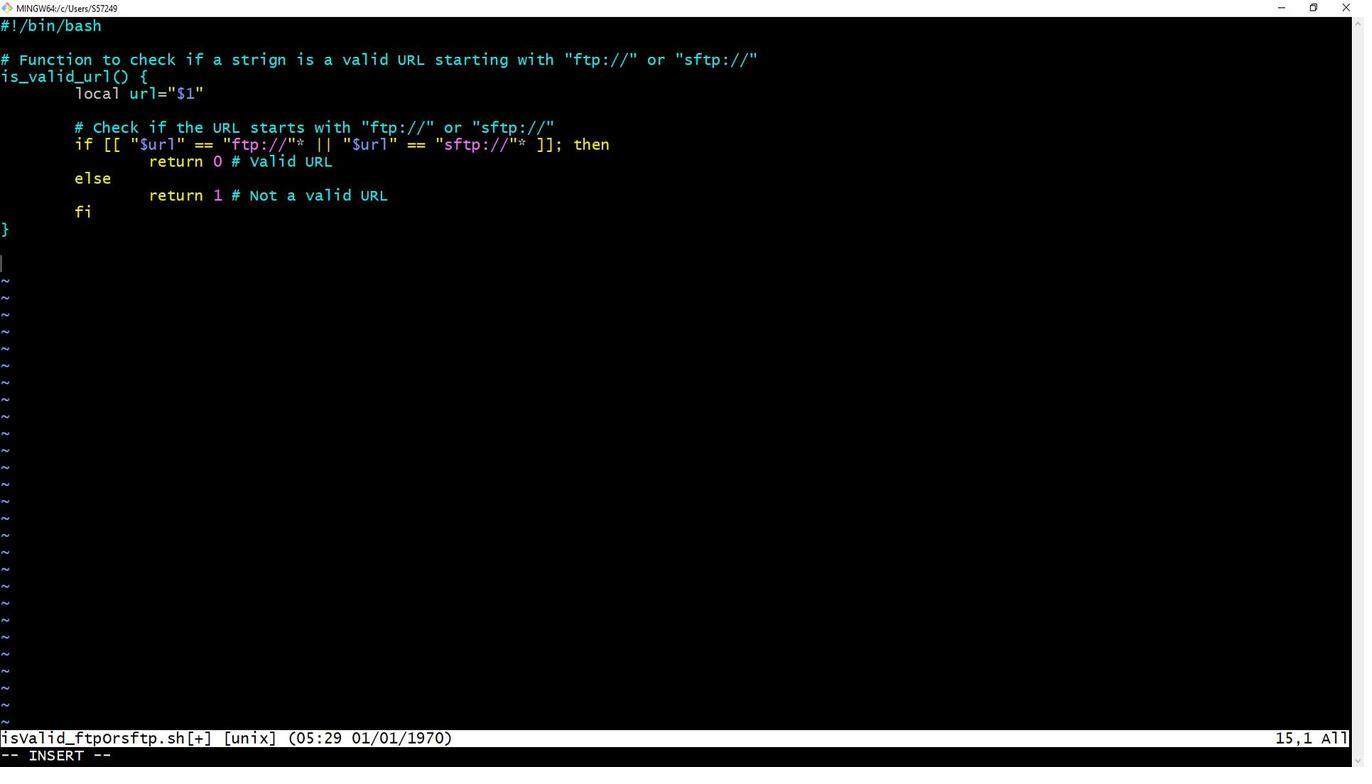 
Action: Mouse scrolled (797, 329) with delta (0, 0)
Screenshot: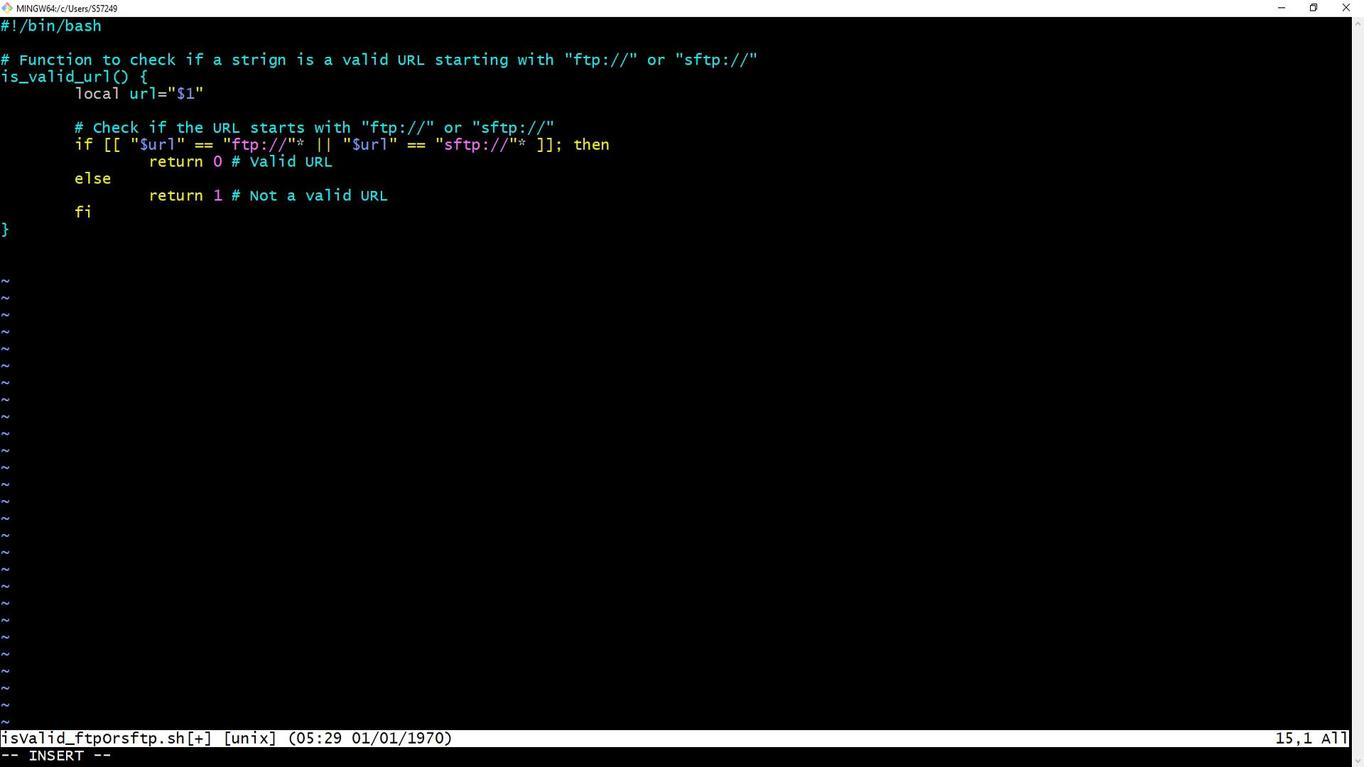 
Action: Mouse scrolled (797, 329) with delta (0, 0)
Screenshot: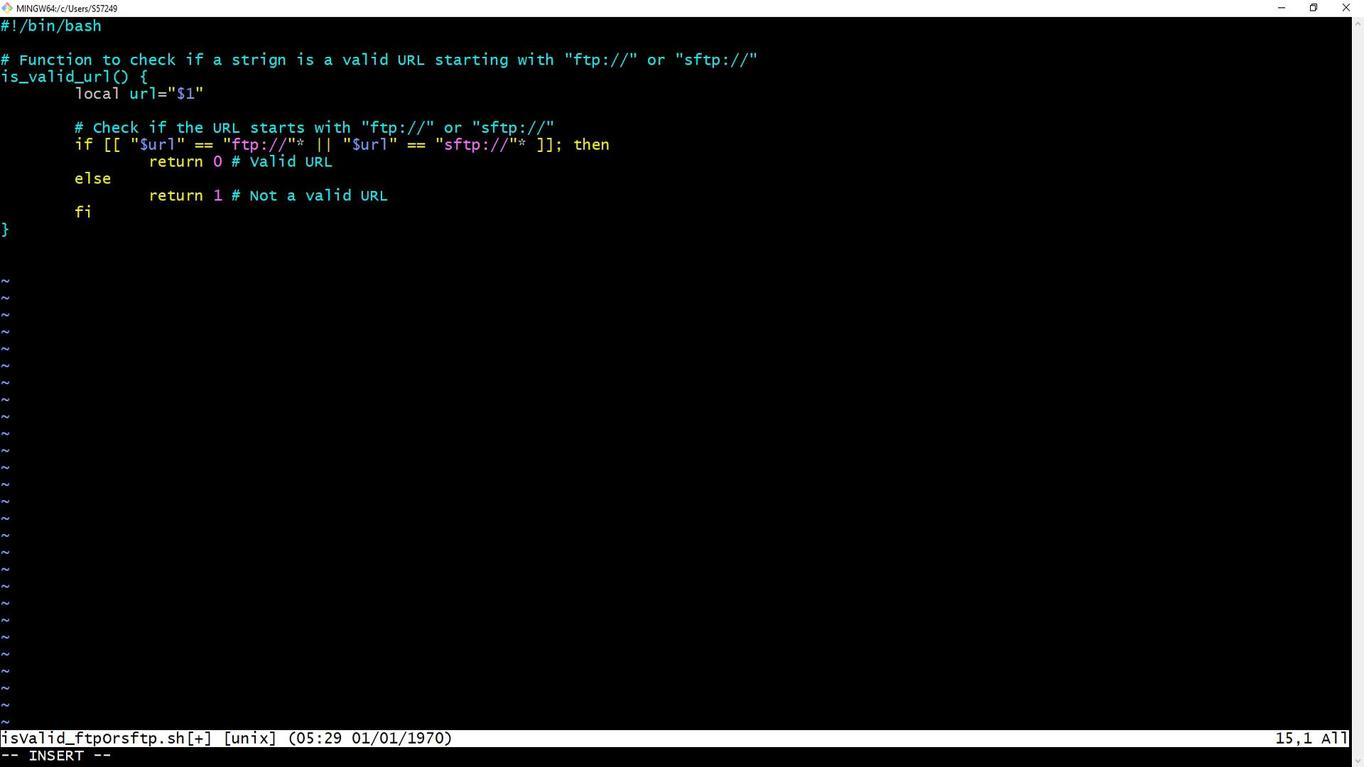 
Action: Mouse scrolled (797, 329) with delta (0, 0)
Screenshot: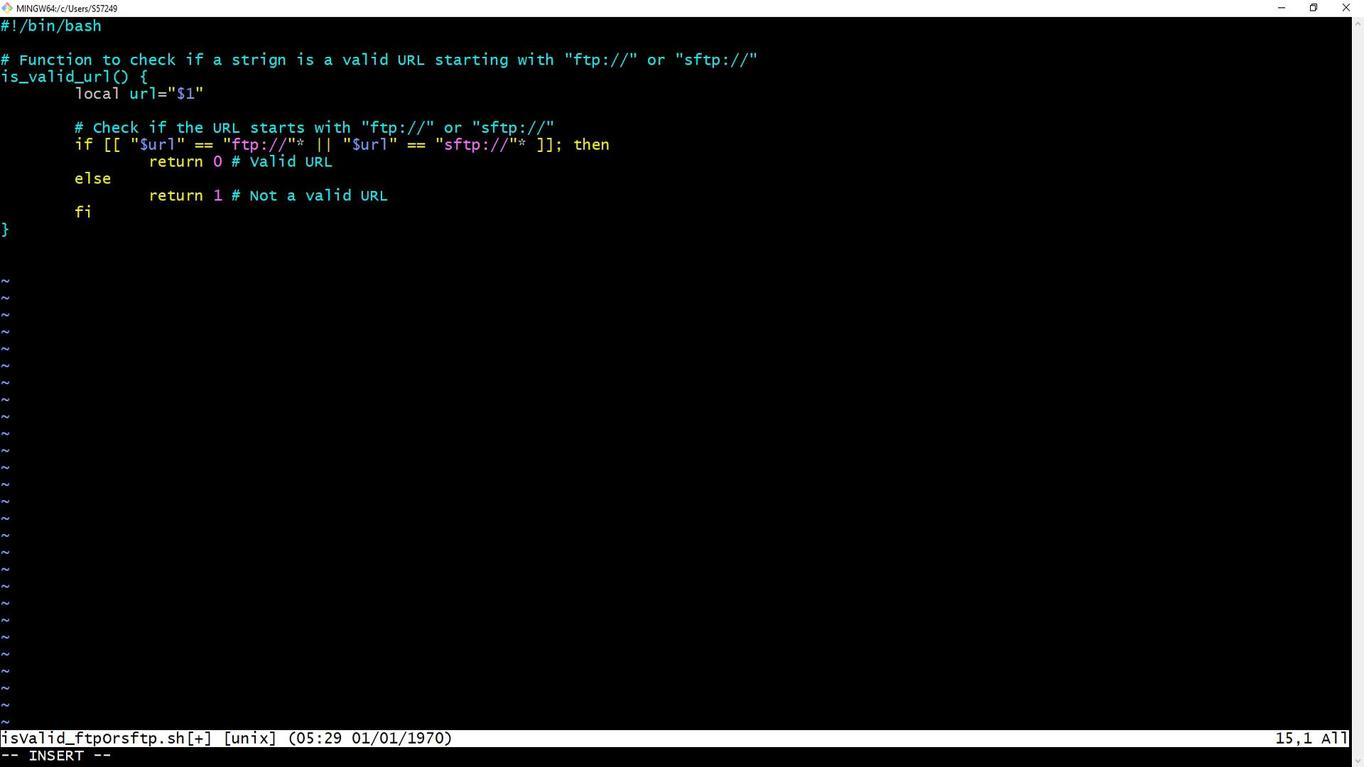 
Action: Mouse moved to (1251, 248)
Screenshot: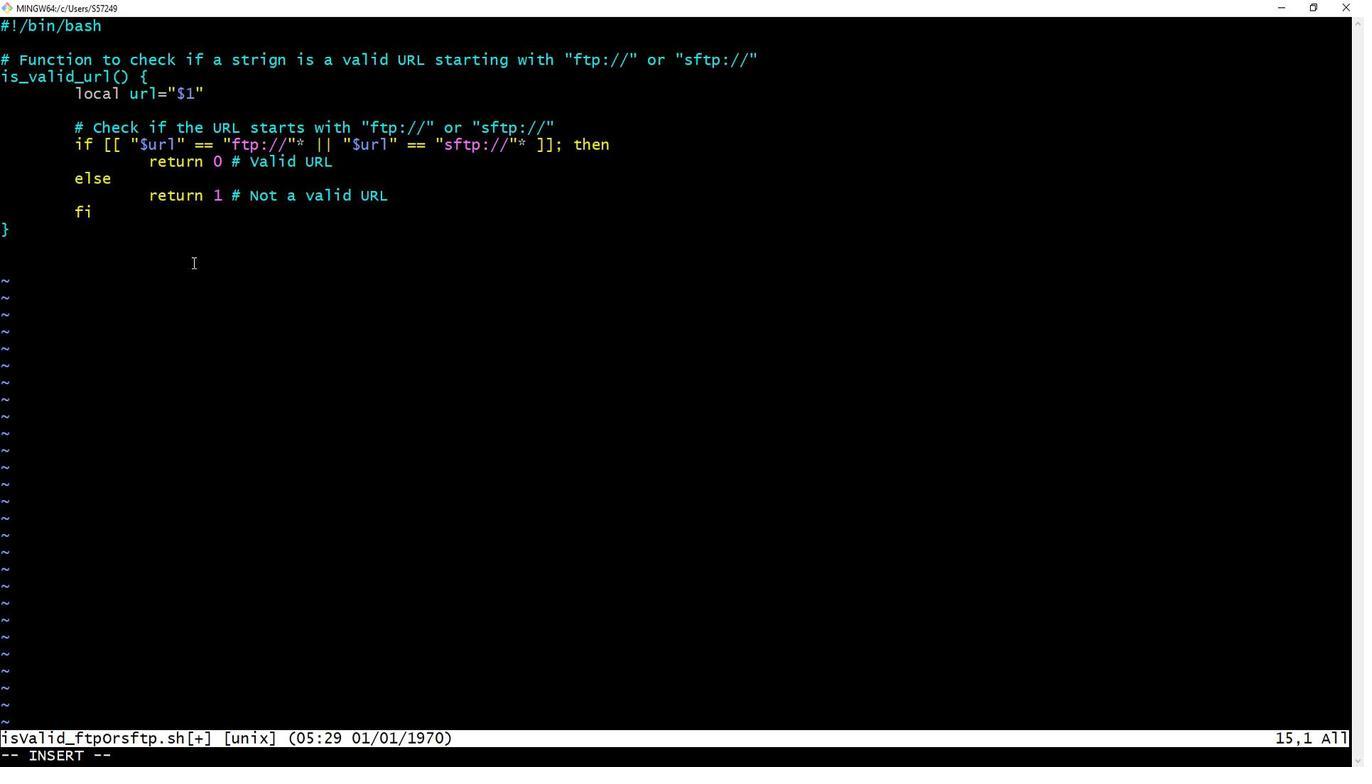 
Action: Key pressed <Key.shift_r>#<Key.space><Key.shift>Example<Key.space>usage<Key.shift_r><Key.shift_r><Key.shift_r>:<Key.enter><Key.backspace><Key.backspace>url=<Key.shift_r>""<Key.left>s
Screenshot: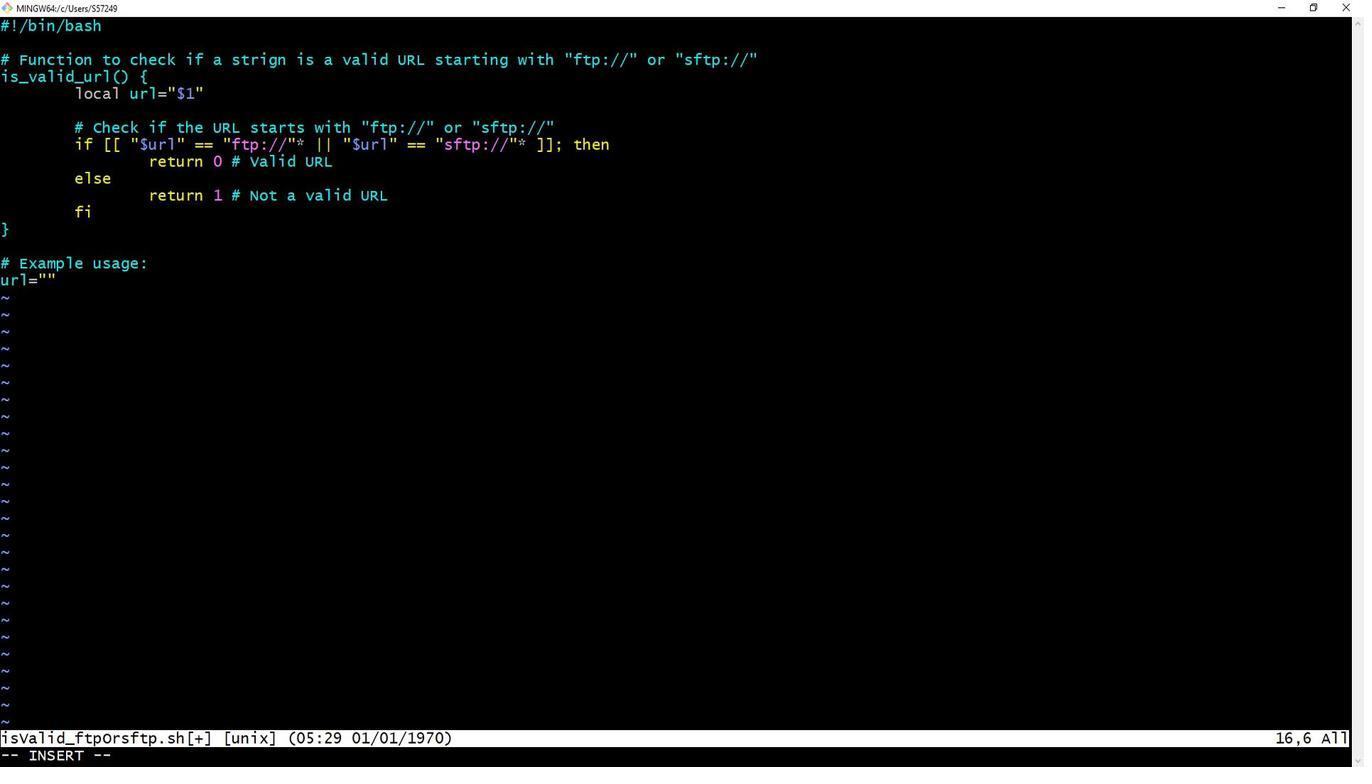 
Action: Mouse moved to (1251, 247)
Screenshot: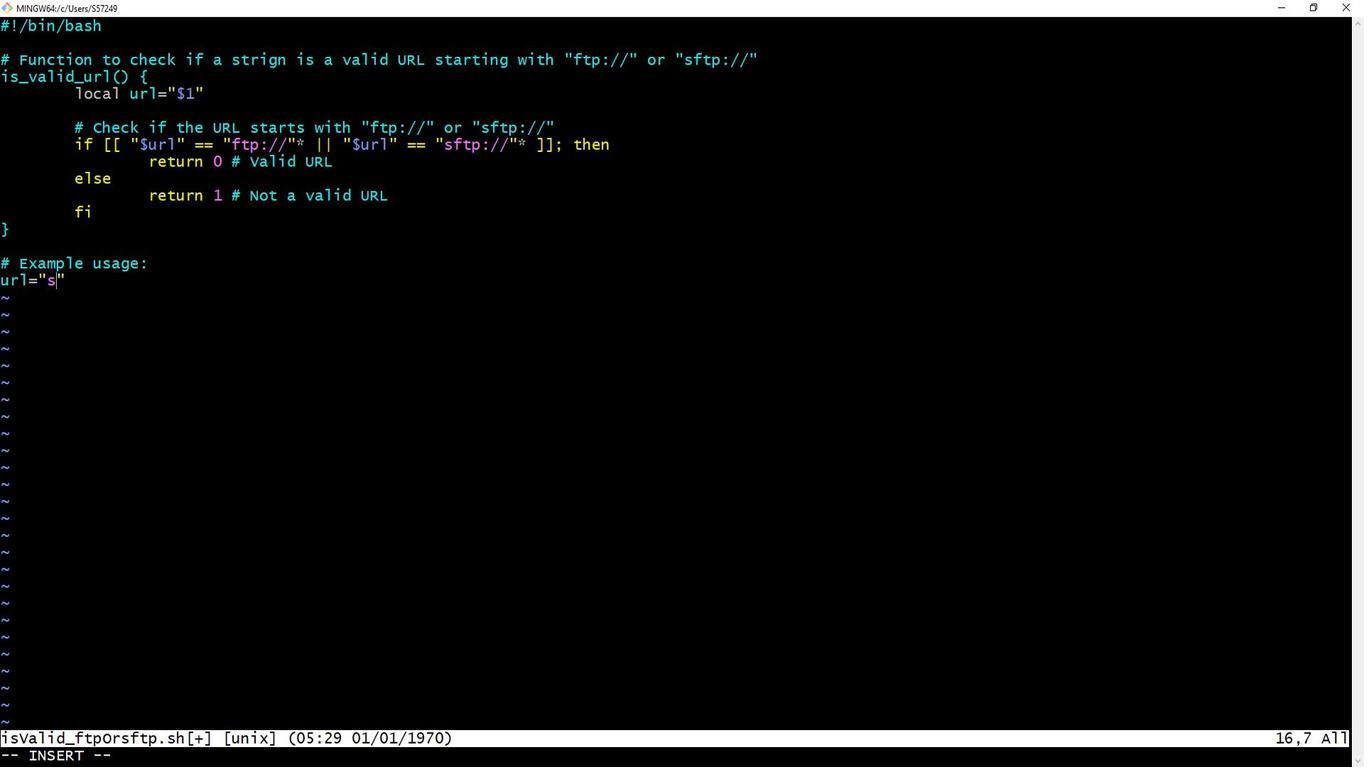 
Action: Key pressed ftp<Key.shift_r>://example.com/c/<Key.shift>Users/<Key.shift>S57249/bash/<Key.shift>Git/file1.txt<Key.right><Key.enter><Key.enter>if<Key.space>is<Key.shift>_valid<Key.shift><Key.shift><Key.shift>_<Key.shift>U<Key.backspace>ue<Key.backspace>rl<Key.space><Key.shift_r>""<Key.left><Key.shift>$url<Key.right>;<Key.space>then<Key.enter>echo<Key.space><Key.shift_r>""<Key.left><Key.shift>$url<Key.space>is<Key.space>a<Key.space>valid<Key.space><Key.shift>URL.<Key.right><Key.enter><Key.left>else<Key.enter>echo<Key.space><Key.shift_r>""<Key.left><Key.shift>$url<Key.space>isn<Key.backspace><Key.space>not<Key.space>a<Key.space>valid<Key.space><Key.shift>URL.<Key.right><Key.enter><Key.left>fi<Key.esc><Key.shift_r>:wq<Key.enter>chmod<Key.space><Key.shift><Key.shift>+x<Key.space>is<Key.shift>Valid<Key.shift>_ftpo<Key.backspace><Key.shift>Orsftp.sh<Key.enter><Key.right>/<Key.backspace>./is<Key.shift>Valid<Key.shift><Key.shift><Key.shift><Key.shift><Key.shift><Key.shift><Key.shift>_ftp<Key.shift><Key.shift><Key.shift><Key.shift><Key.shift>Orsftp.sh<Key.enter>cat<Key.space>is<Key.shift>Valid<Key.shift>_ftp<Key.shift><Key.shift><Key.shift>Or<Key.space><Key.backspace>sftp.sh<Key.enter>
Screenshot: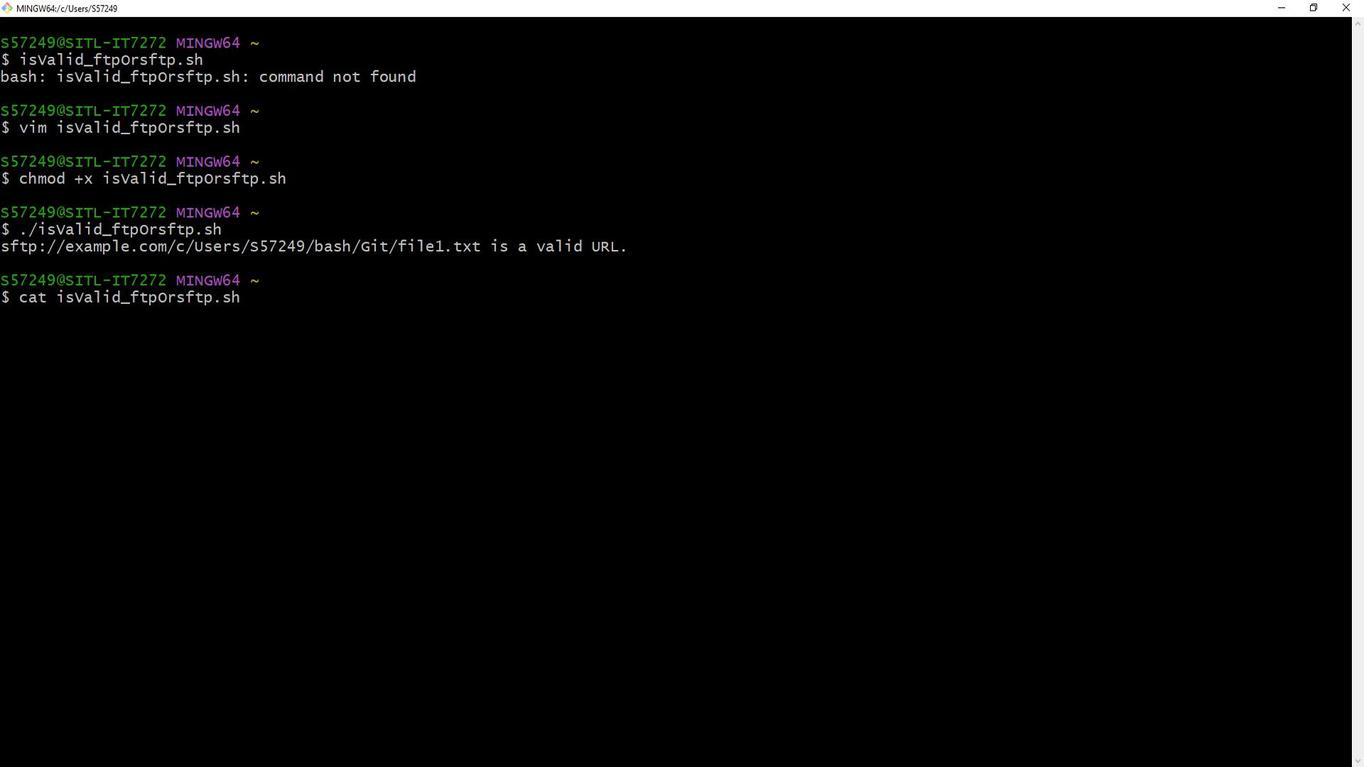 
Action: Mouse moved to (588, 622)
Screenshot: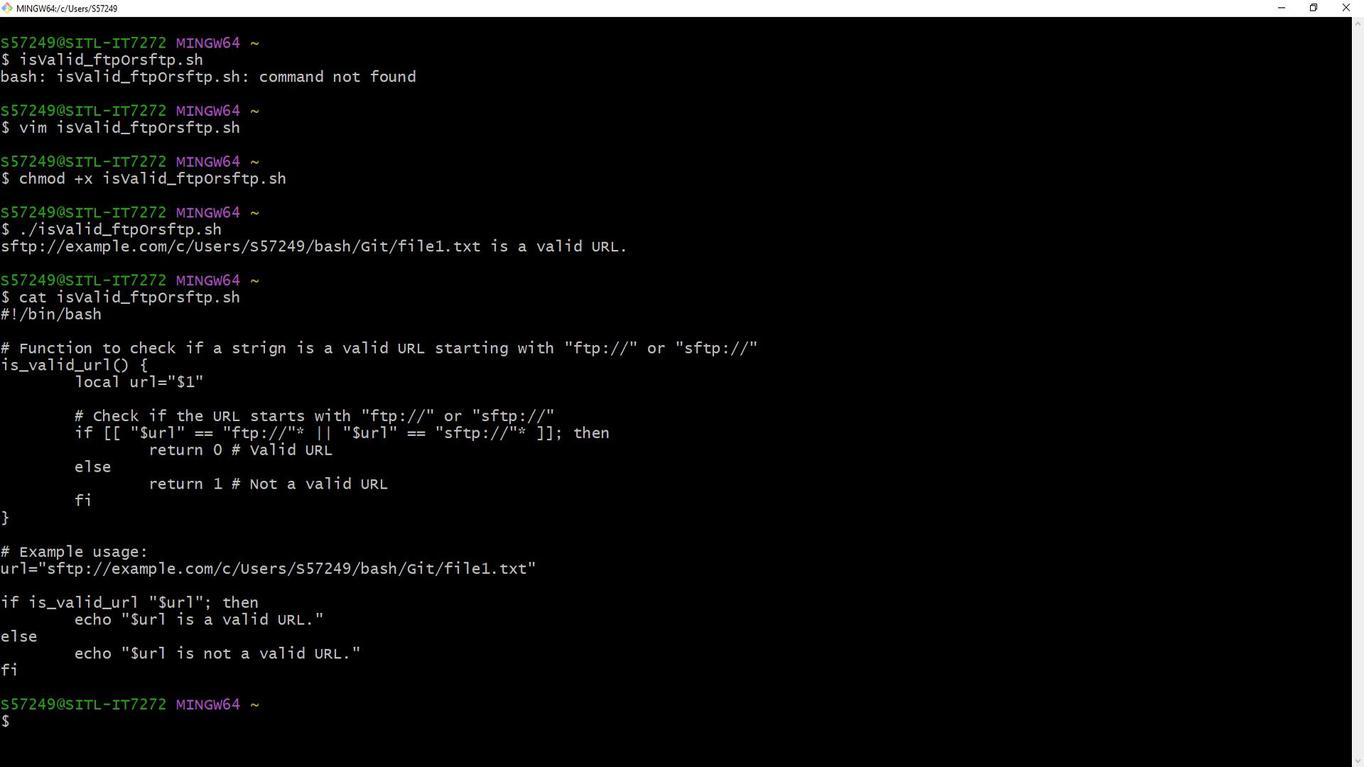 
Action: Mouse pressed left at (588, 622)
Screenshot: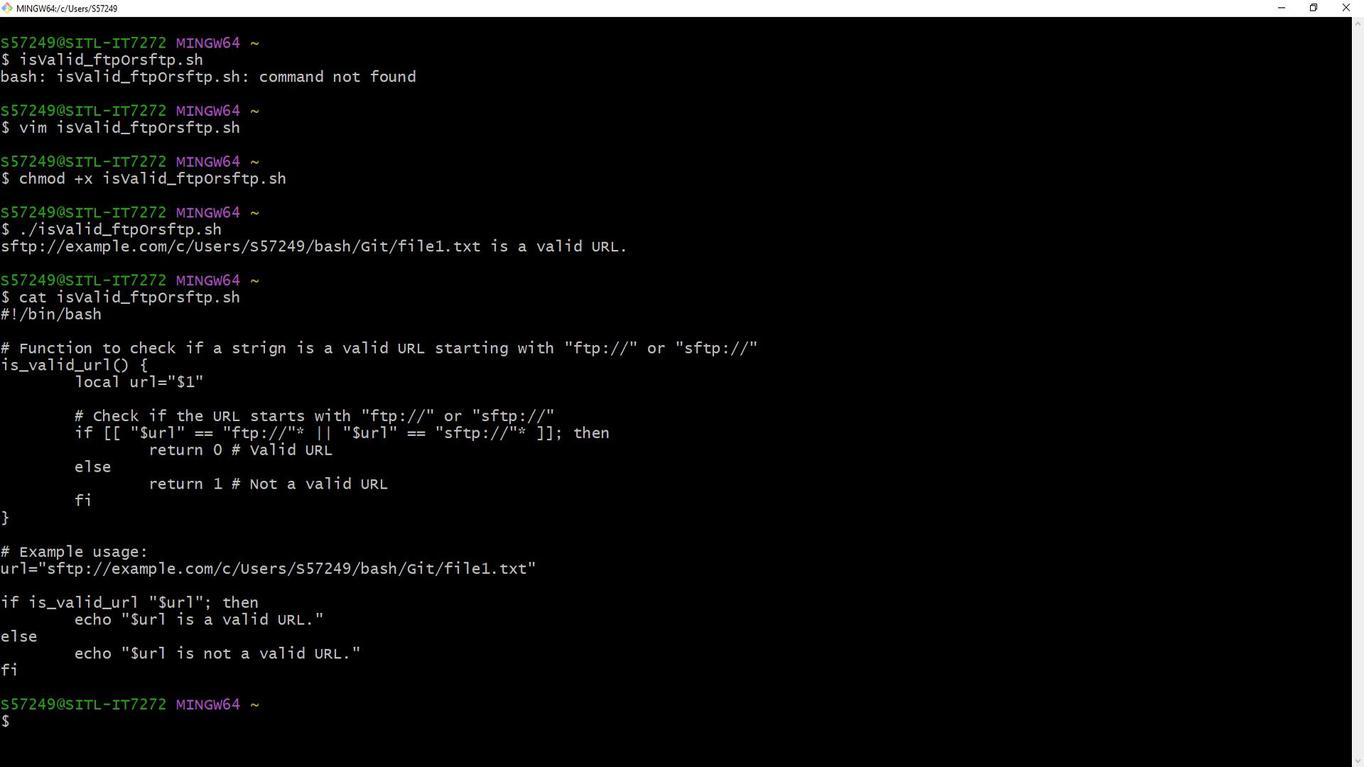 
Action: Mouse moved to (705, 541)
Screenshot: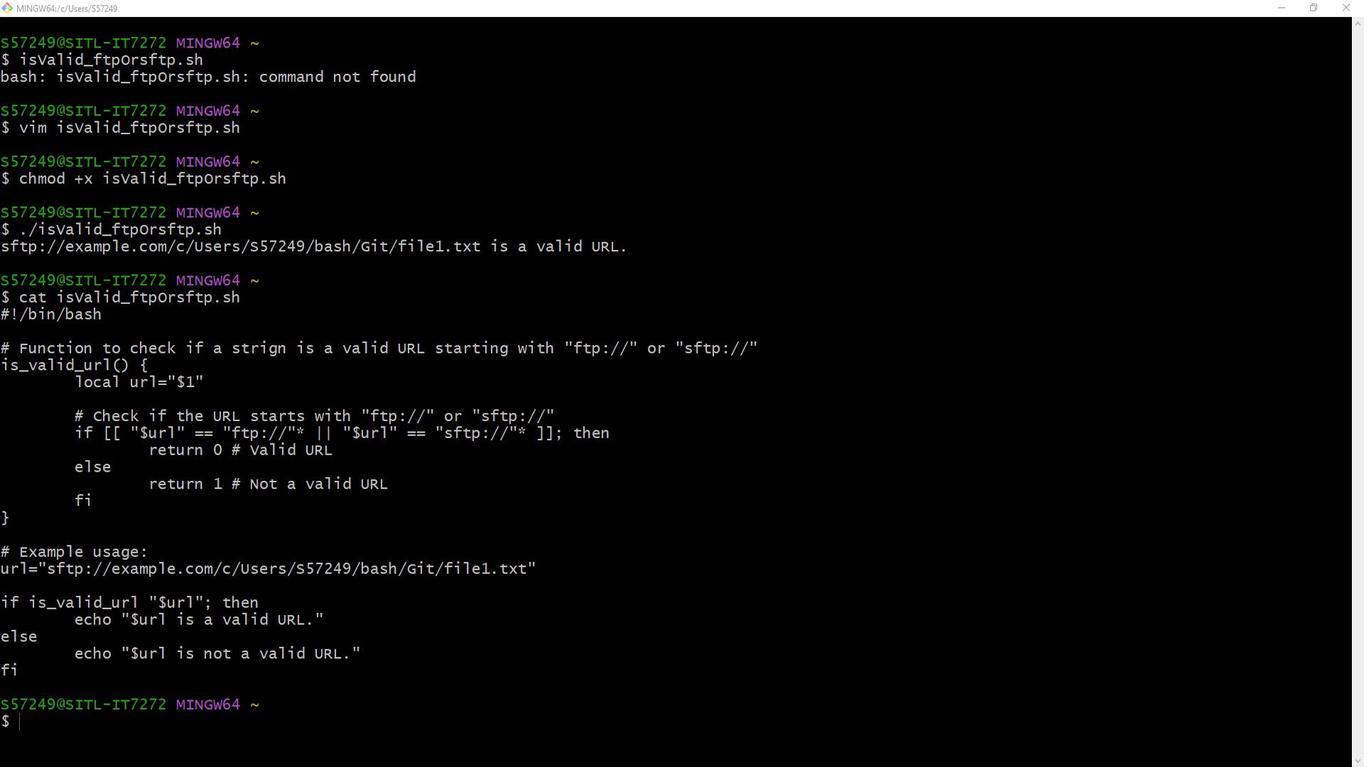 
Action: Mouse pressed left at (705, 541)
Screenshot: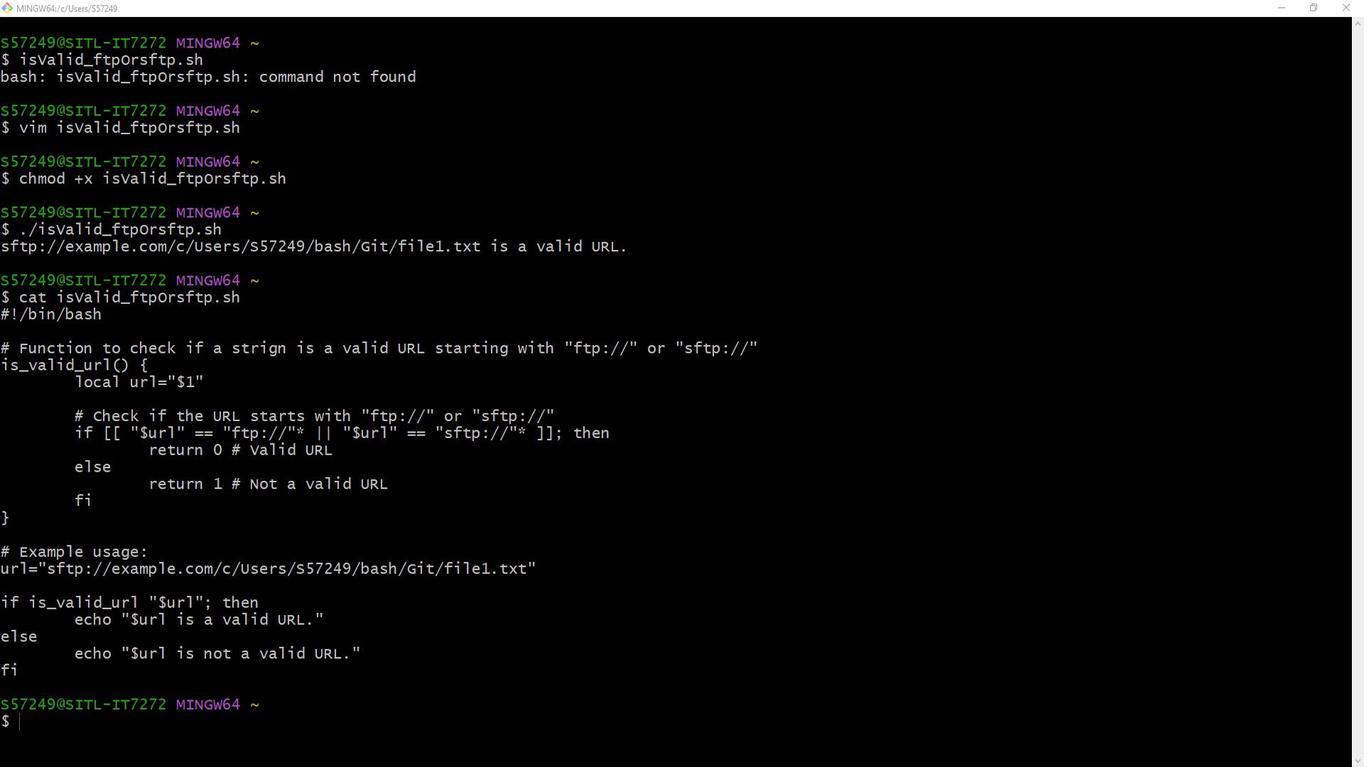 
Action: Mouse moved to (690, 415)
Screenshot: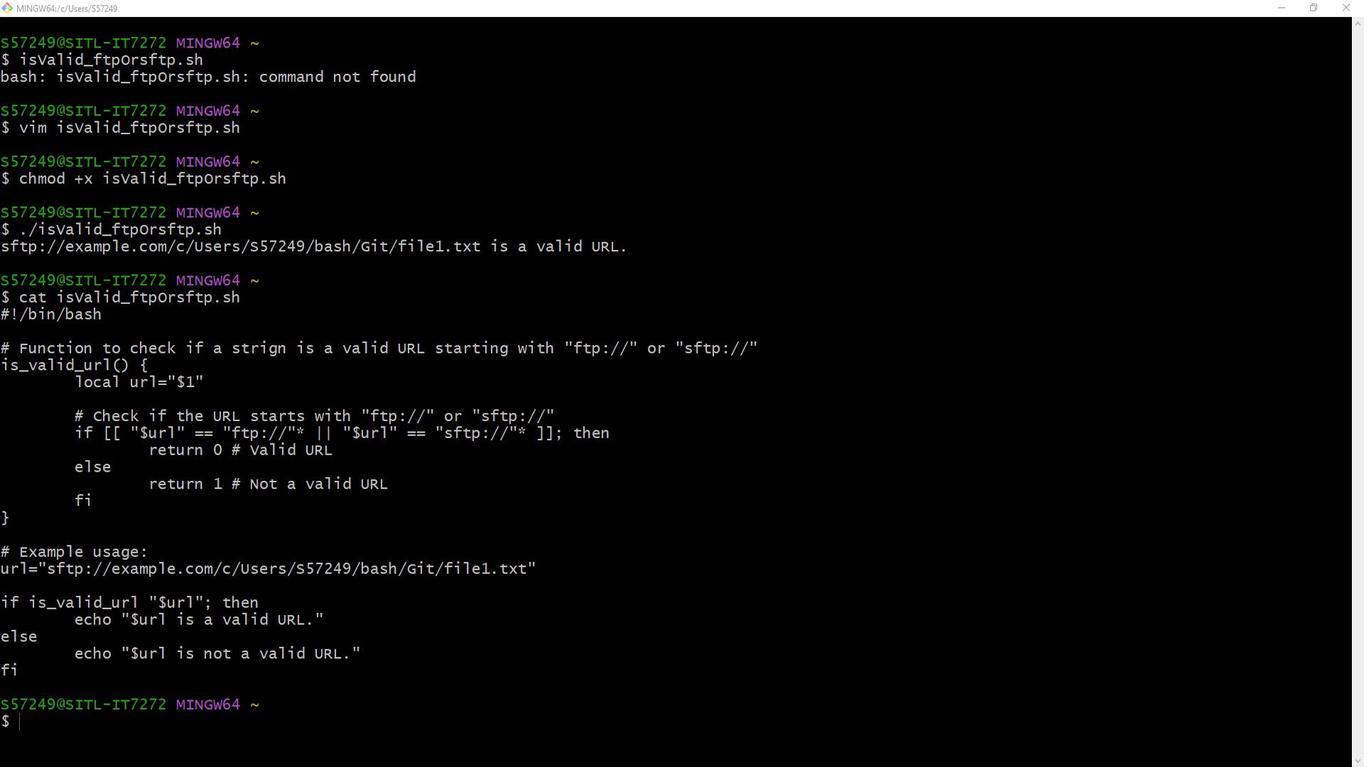 
Action: Mouse pressed left at (690, 415)
Screenshot: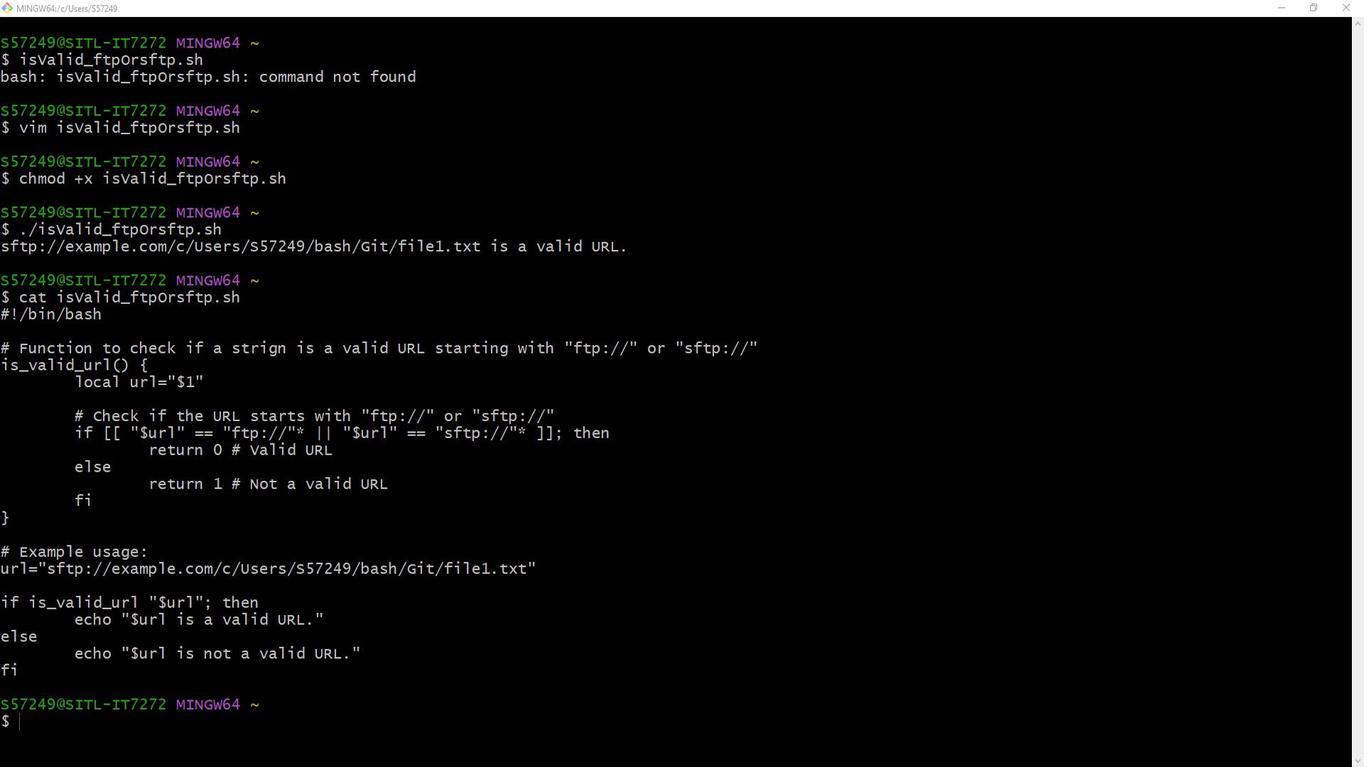 
Action: Mouse pressed left at (690, 415)
Screenshot: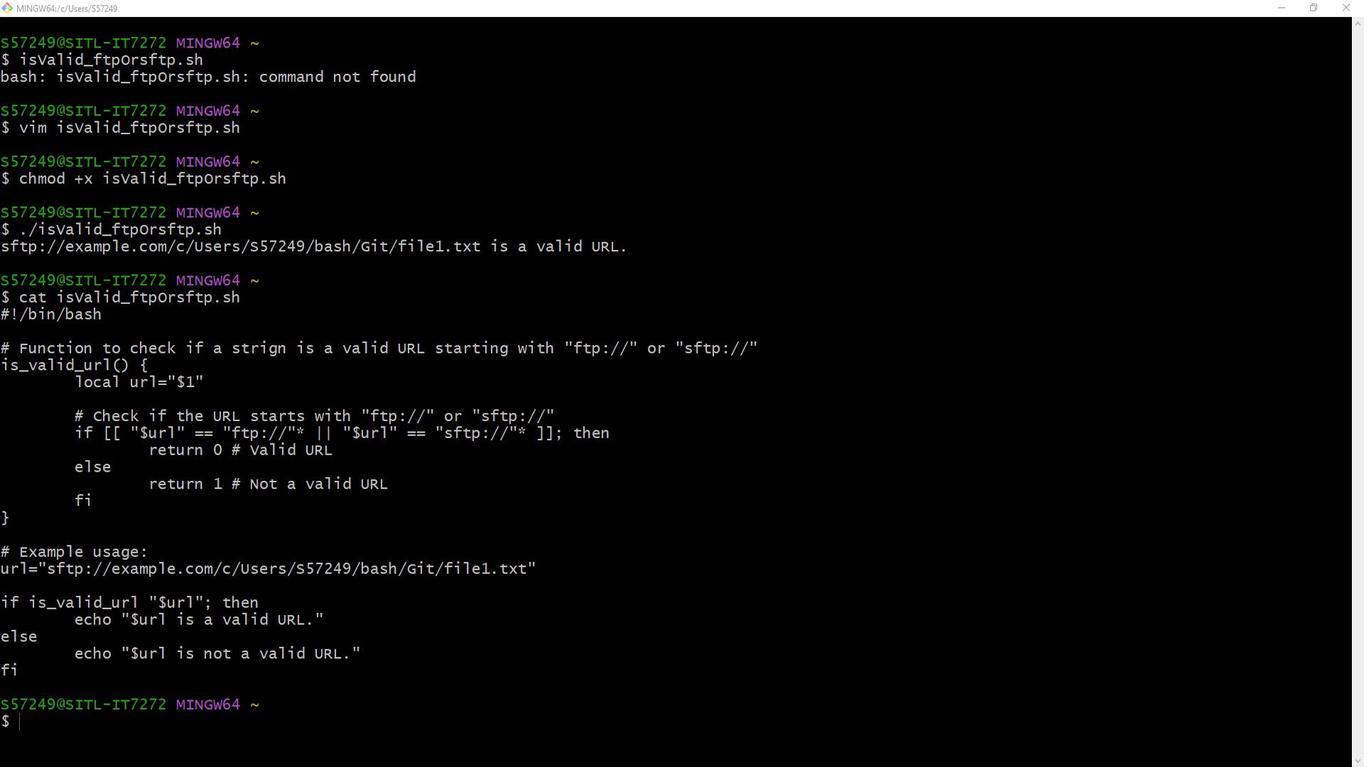 
